 Task: Find connections with filter location Lawang with filter topic #automotivewith filter profile language English with filter current company HOK with filter school S D Public School with filter industry Blockchain Services with filter service category Business Law with filter keywords title Animal Shelter Volunteer
Action: Mouse pressed left at (548, 45)
Screenshot: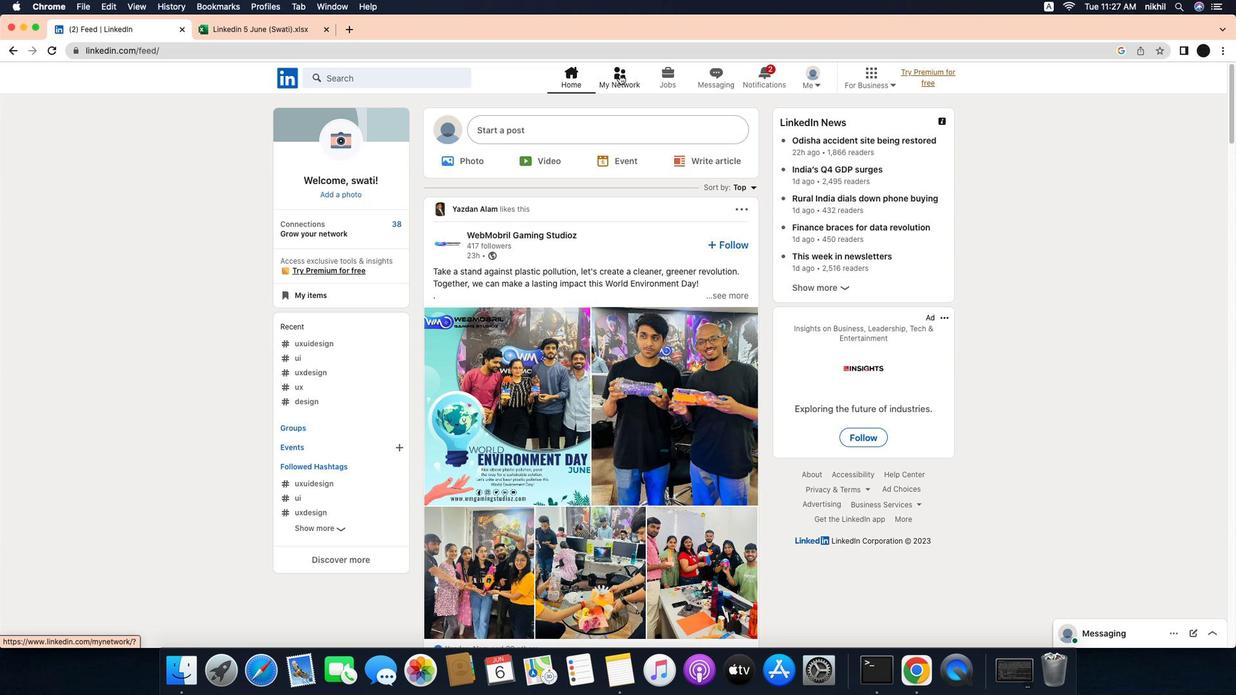 
Action: Mouse moved to (628, 46)
Screenshot: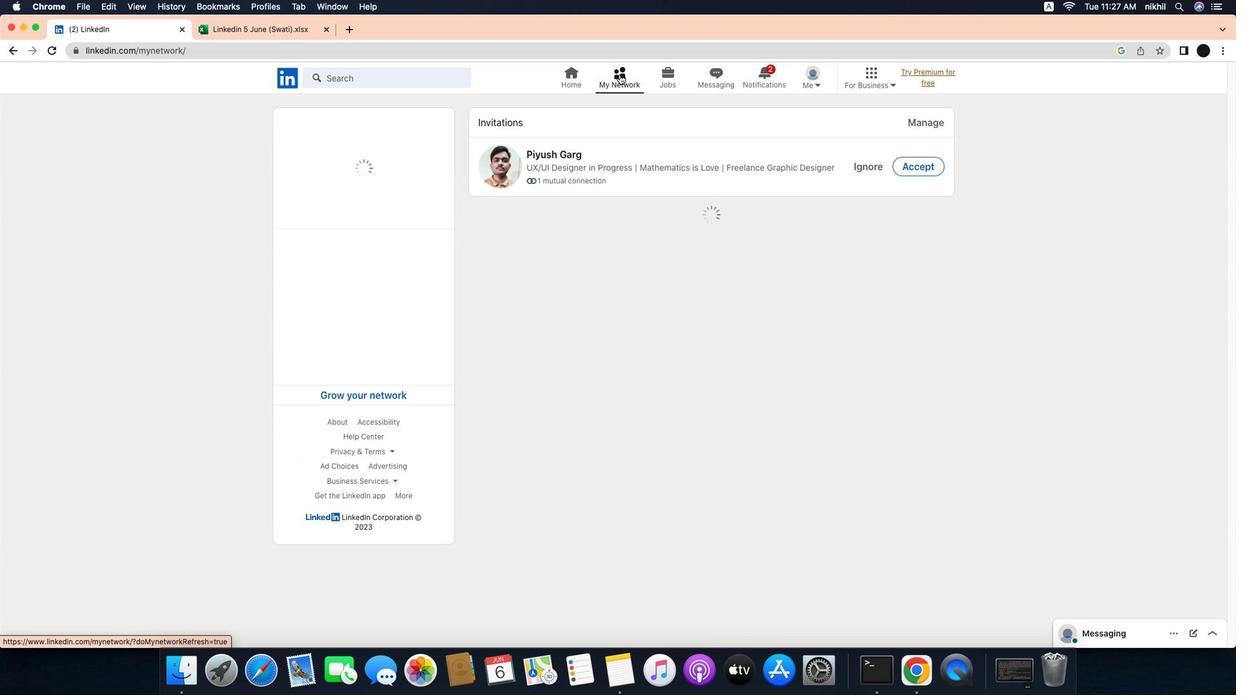 
Action: Mouse pressed left at (628, 46)
Screenshot: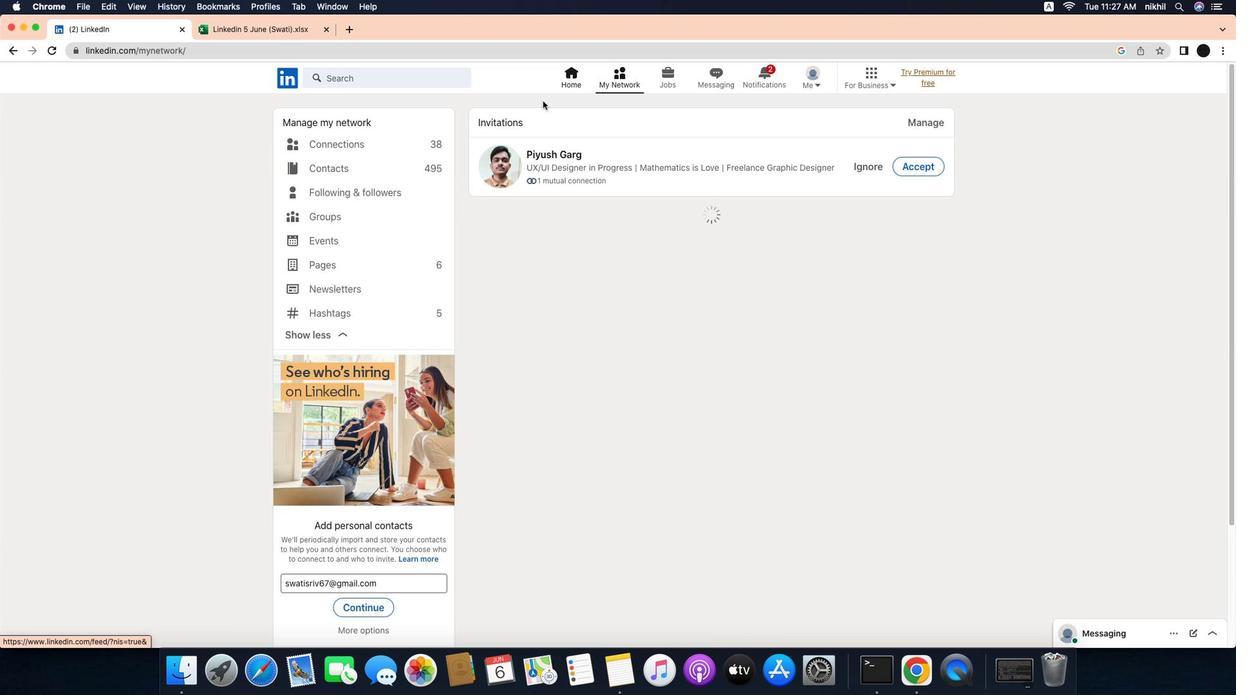 
Action: Mouse moved to (432, 127)
Screenshot: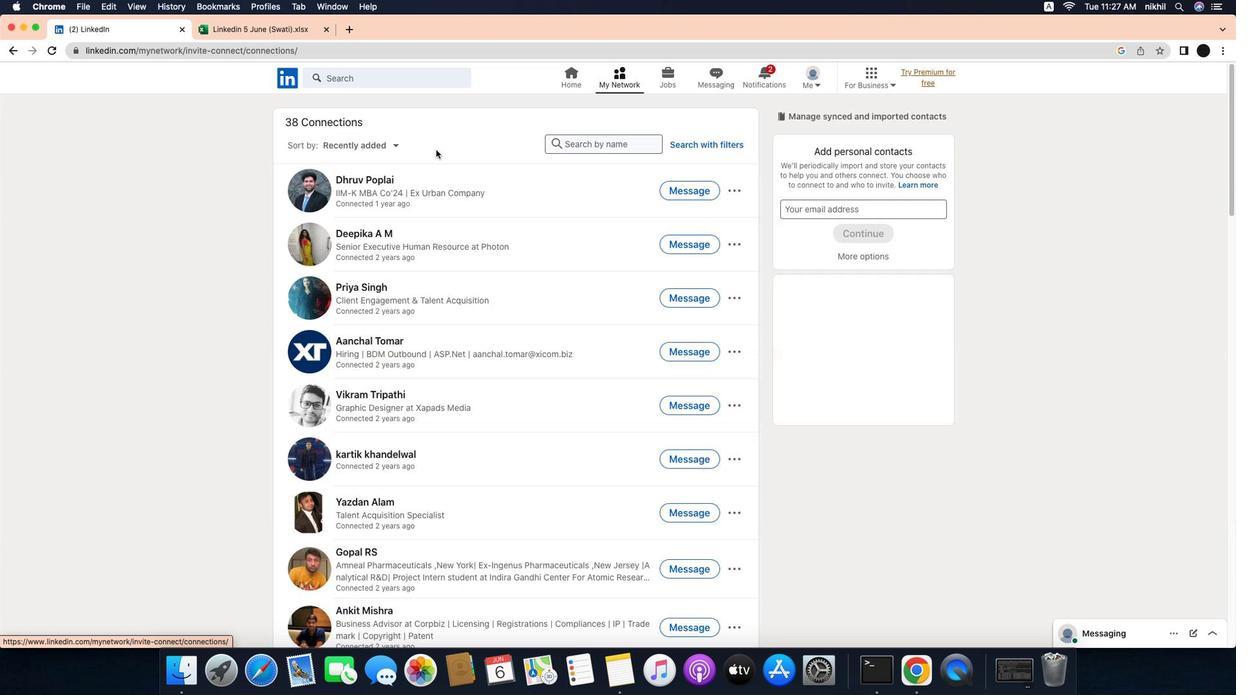 
Action: Mouse pressed left at (432, 127)
Screenshot: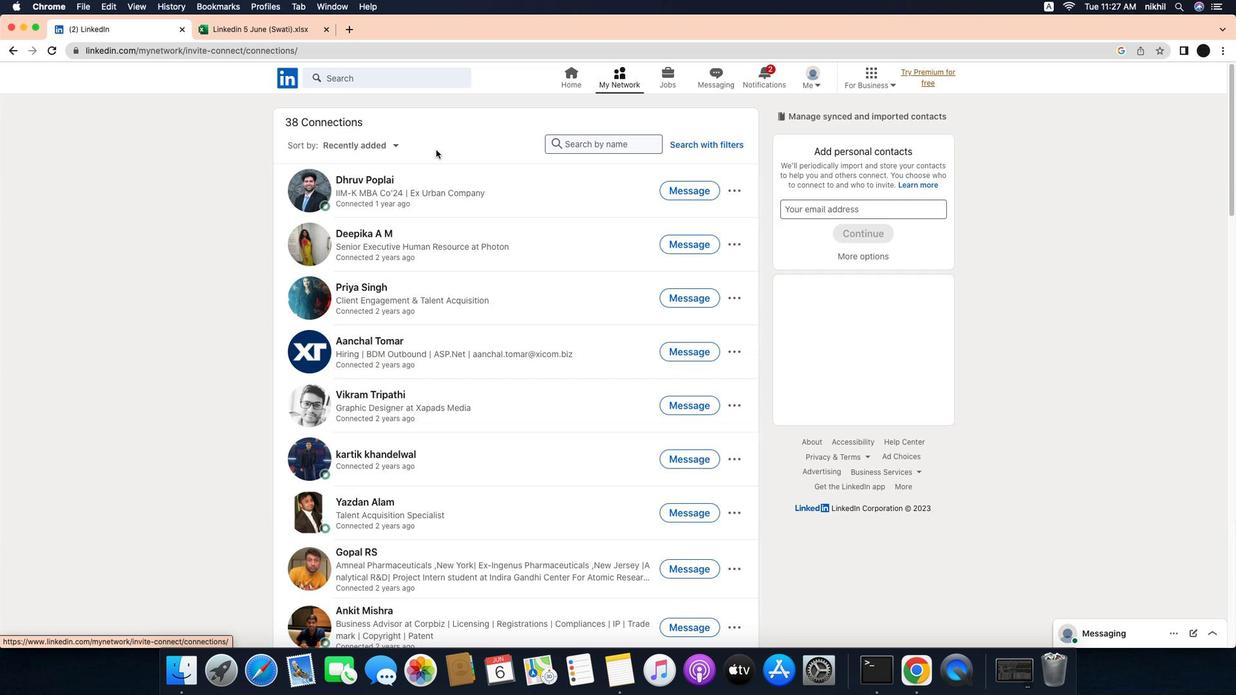 
Action: Mouse moved to (721, 116)
Screenshot: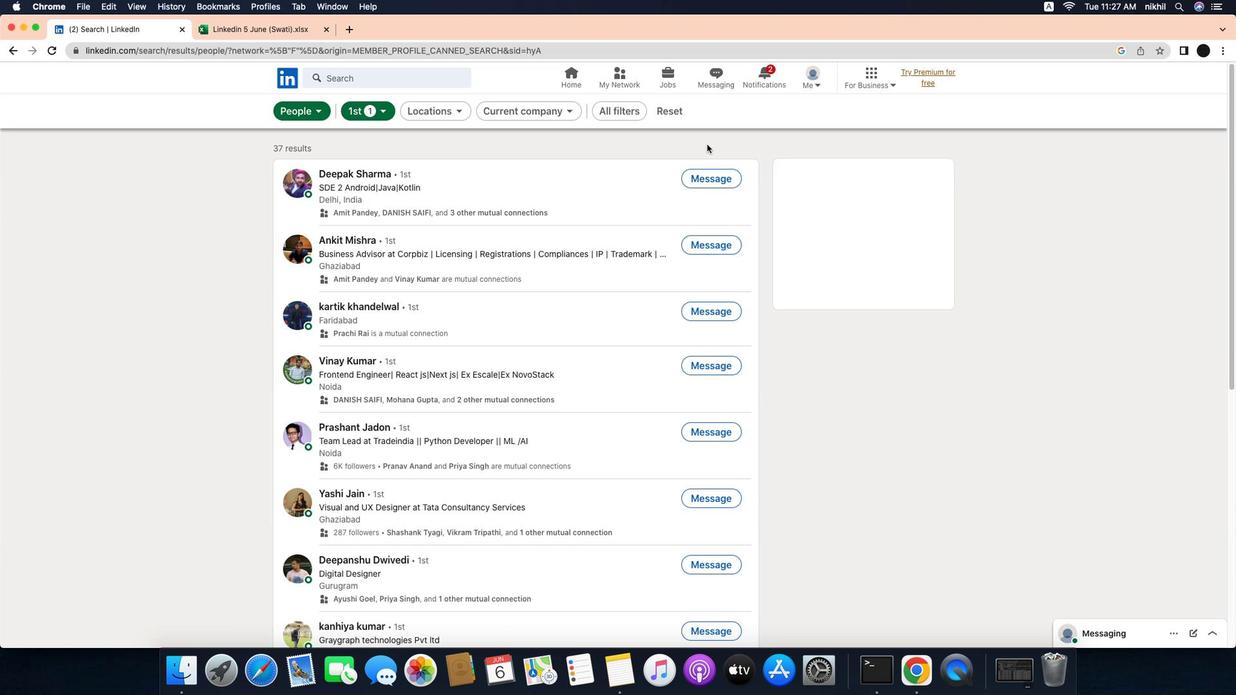 
Action: Mouse pressed left at (721, 116)
Screenshot: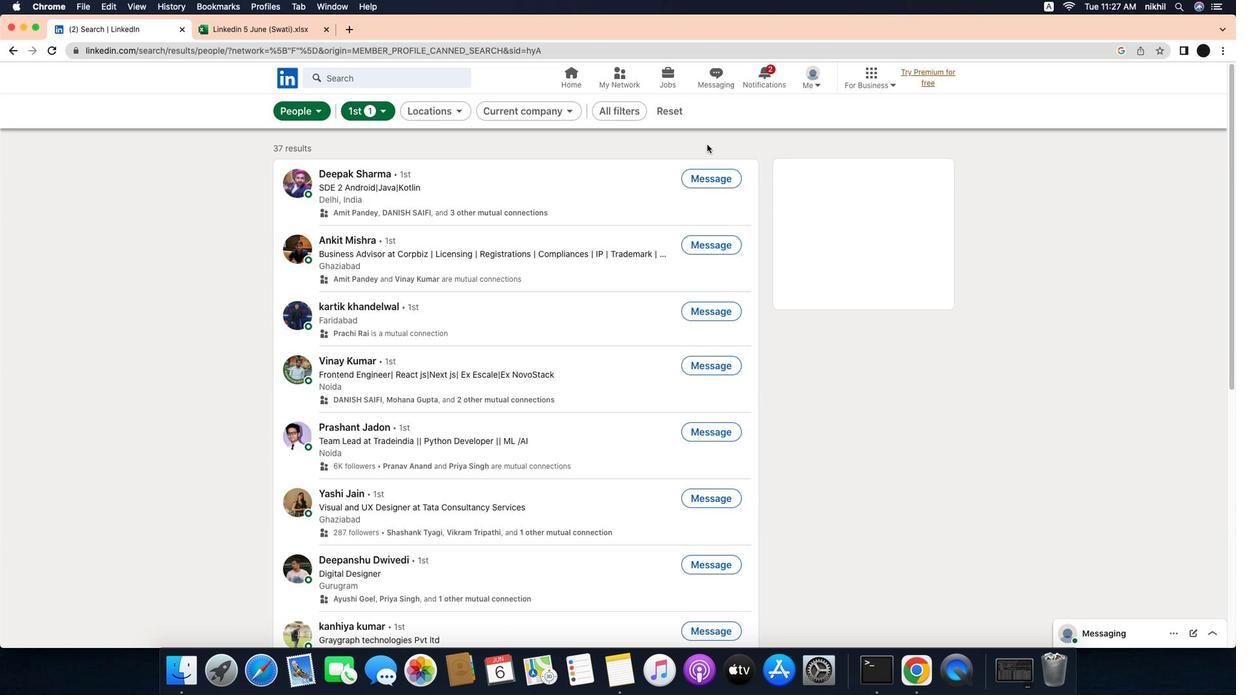 
Action: Mouse moved to (693, 85)
Screenshot: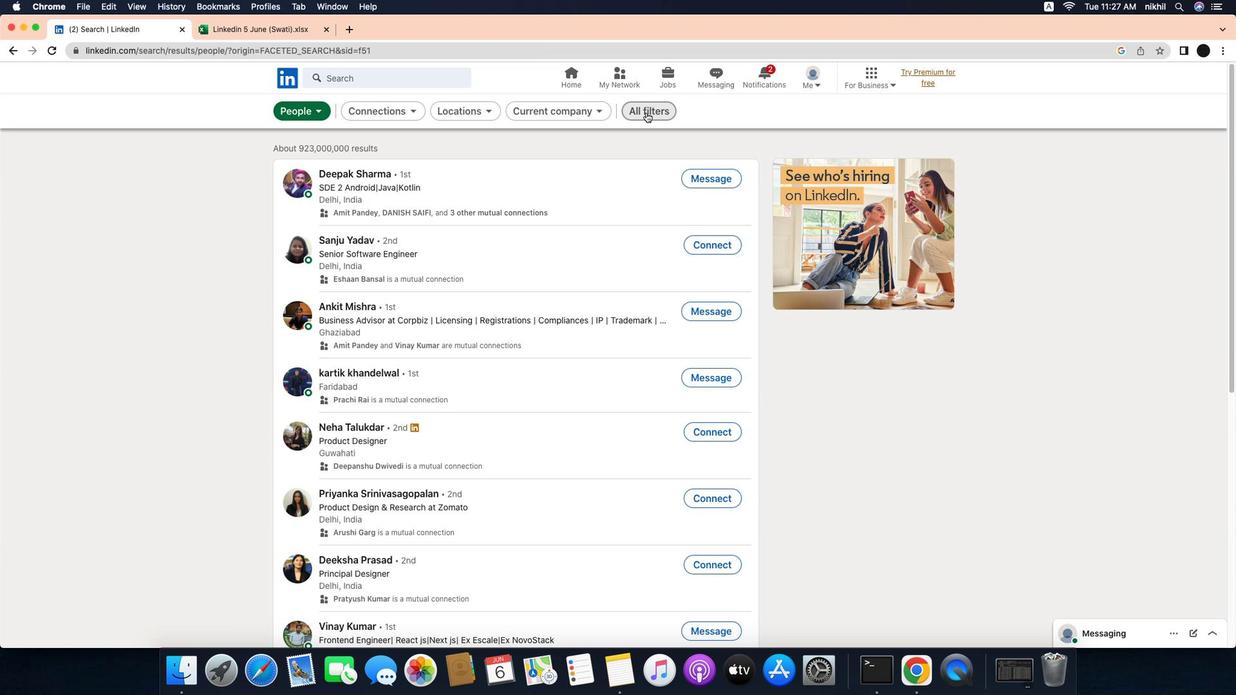 
Action: Mouse pressed left at (693, 85)
Screenshot: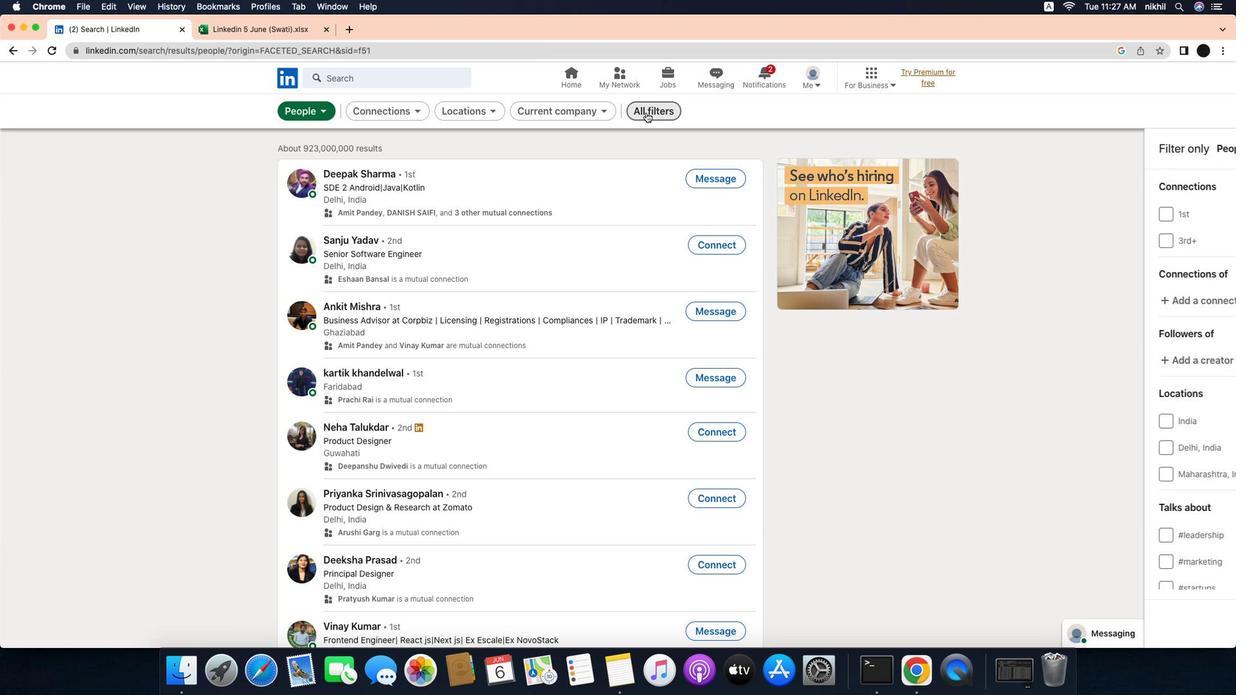 
Action: Mouse moved to (656, 87)
Screenshot: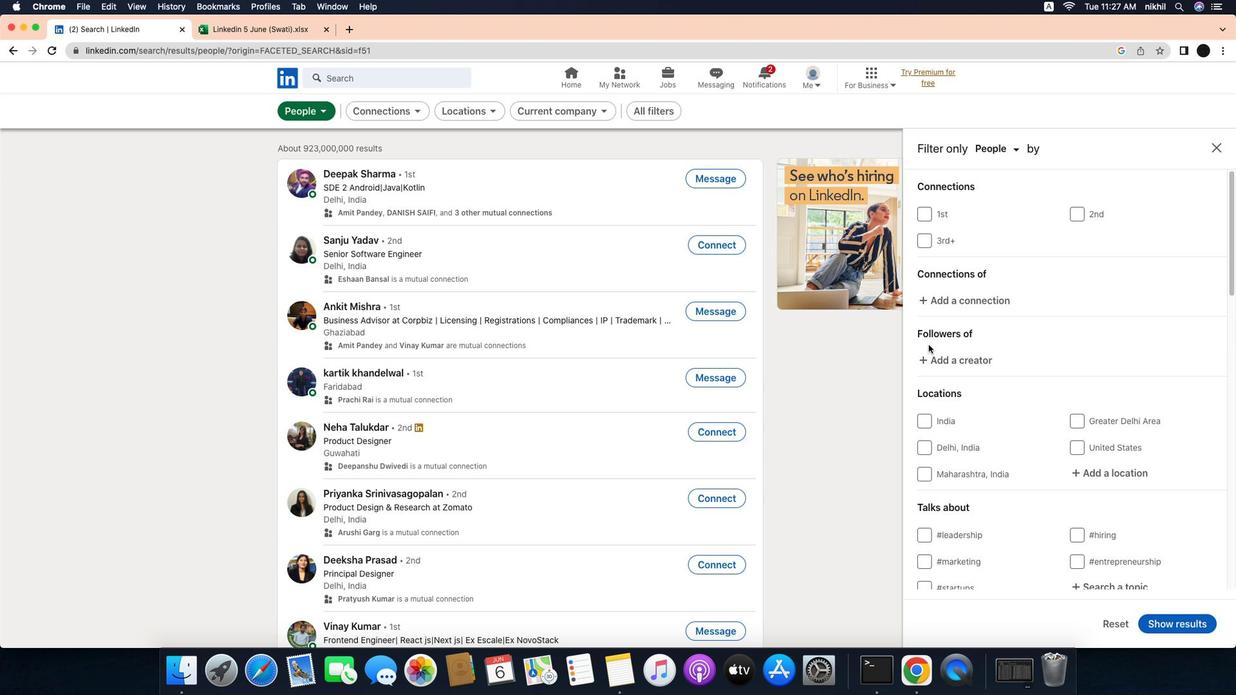 
Action: Mouse pressed left at (656, 87)
Screenshot: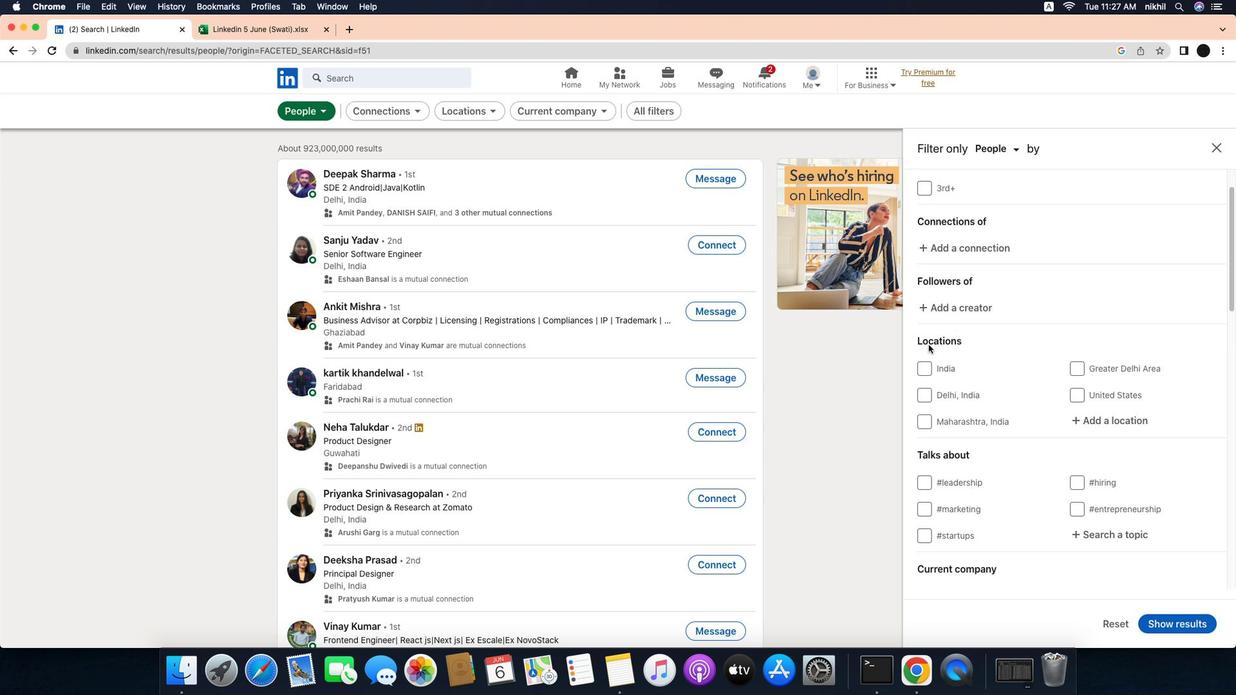 
Action: Mouse moved to (958, 334)
Screenshot: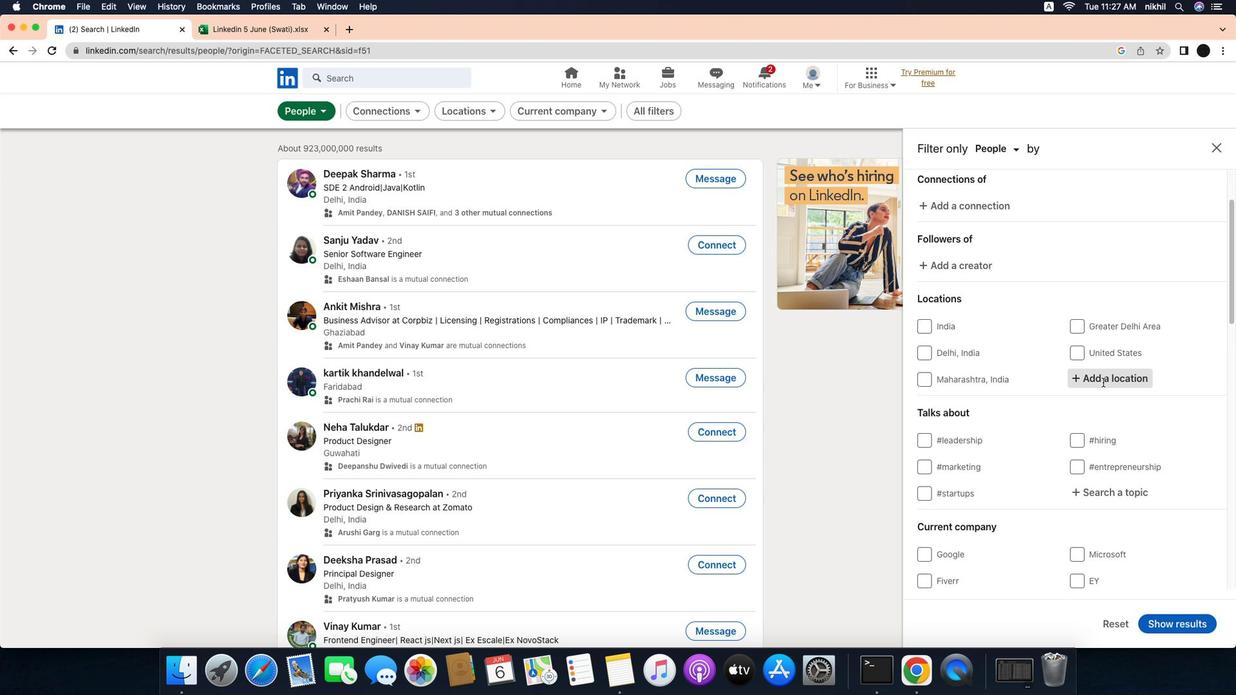 
Action: Mouse scrolled (958, 334) with delta (-32, -32)
Screenshot: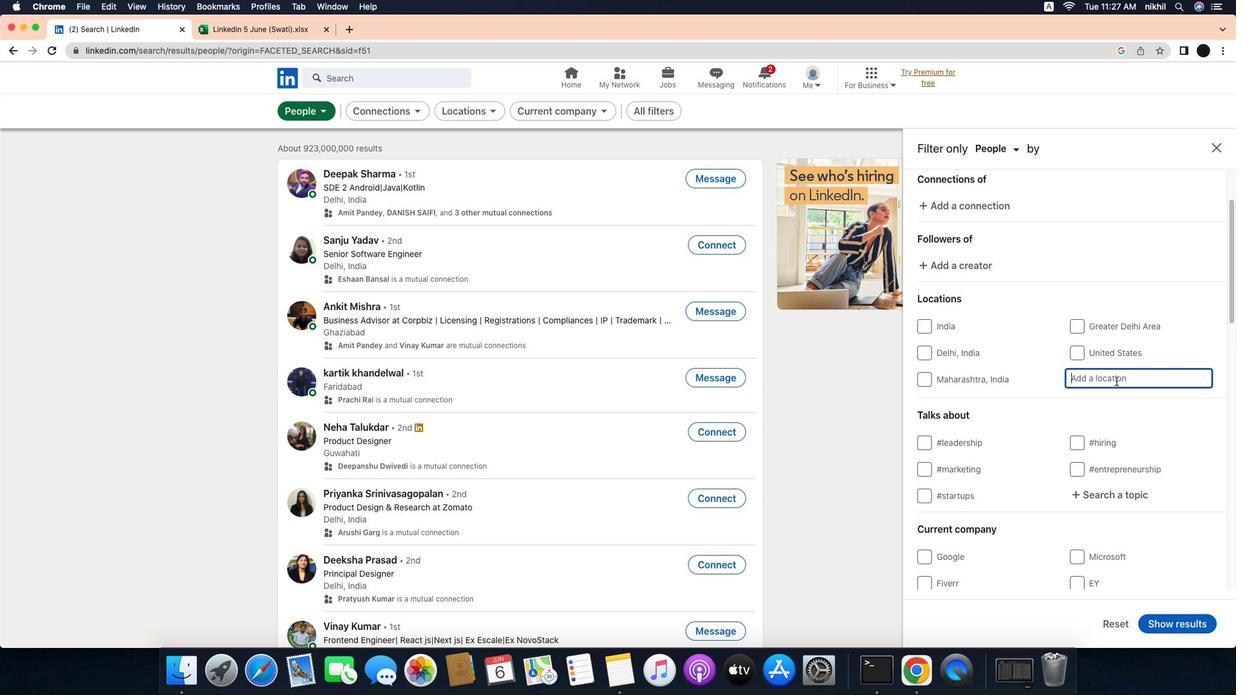 
Action: Mouse scrolled (958, 334) with delta (-32, -32)
Screenshot: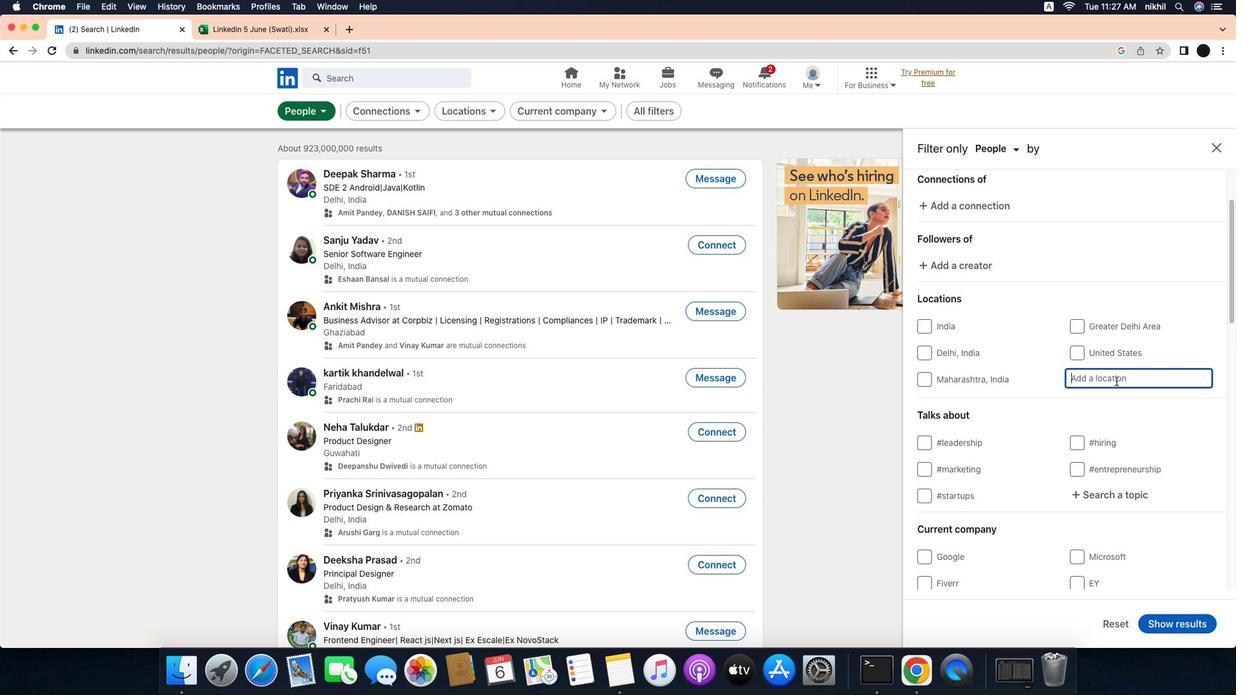 
Action: Mouse scrolled (958, 334) with delta (-32, -33)
Screenshot: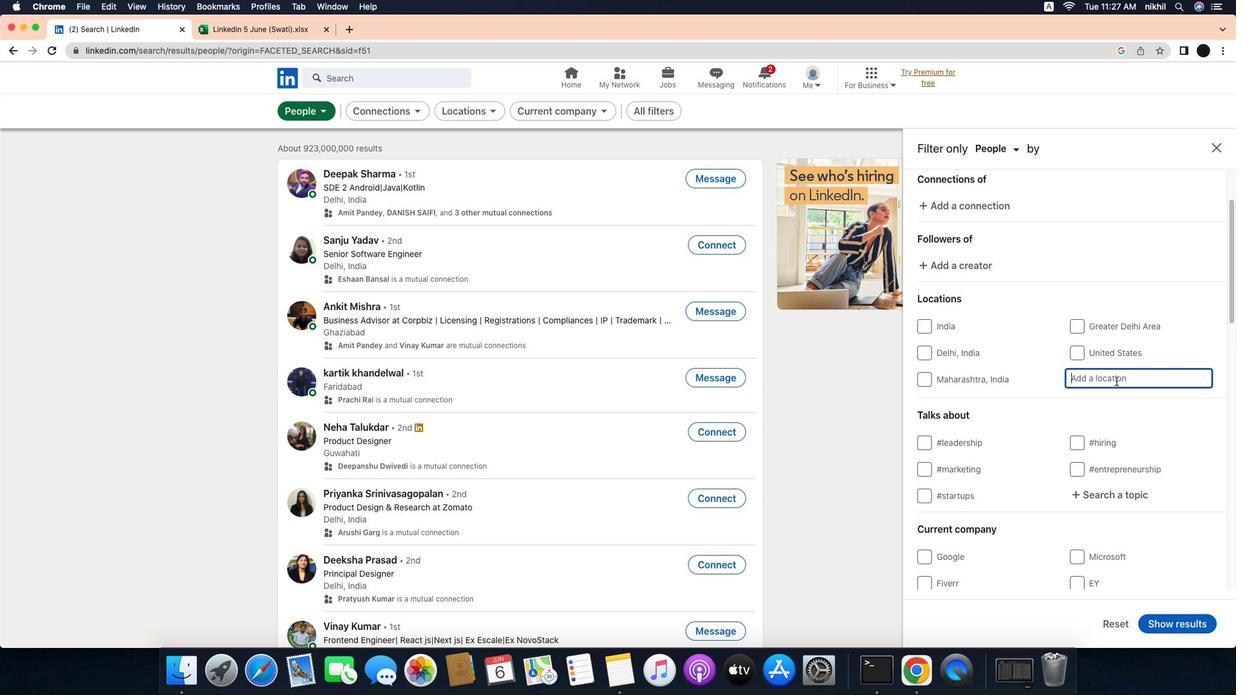 
Action: Mouse moved to (1143, 374)
Screenshot: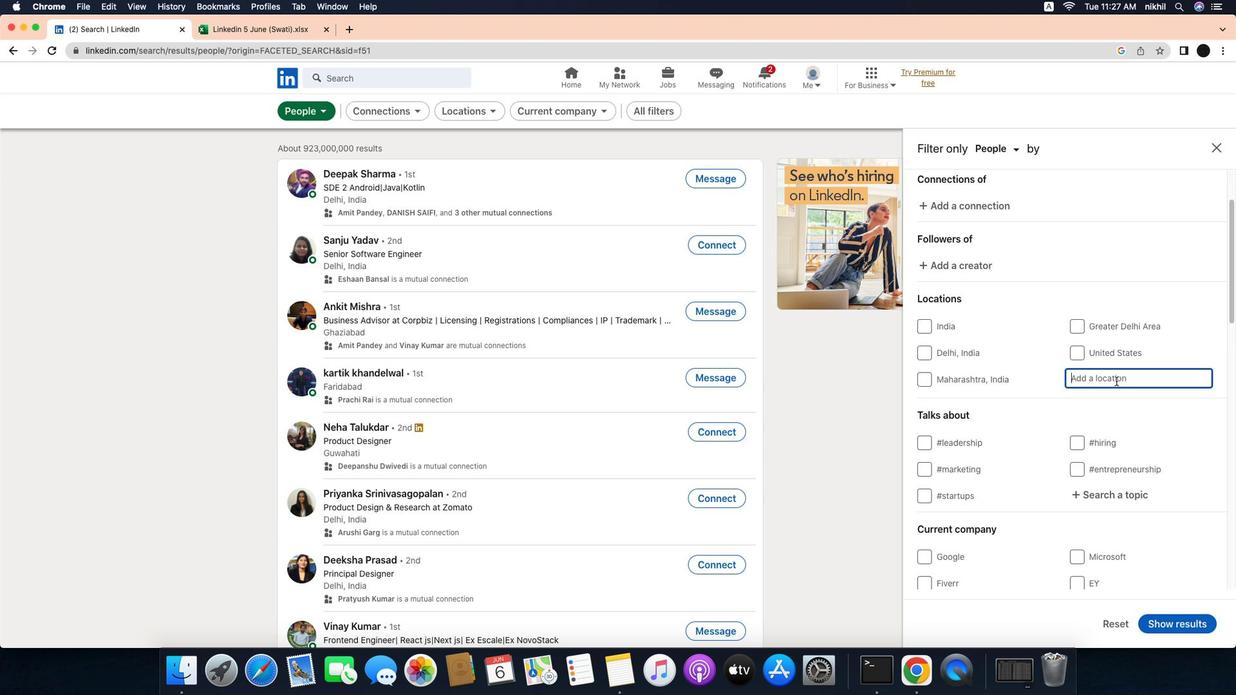 
Action: Mouse pressed left at (1143, 374)
Screenshot: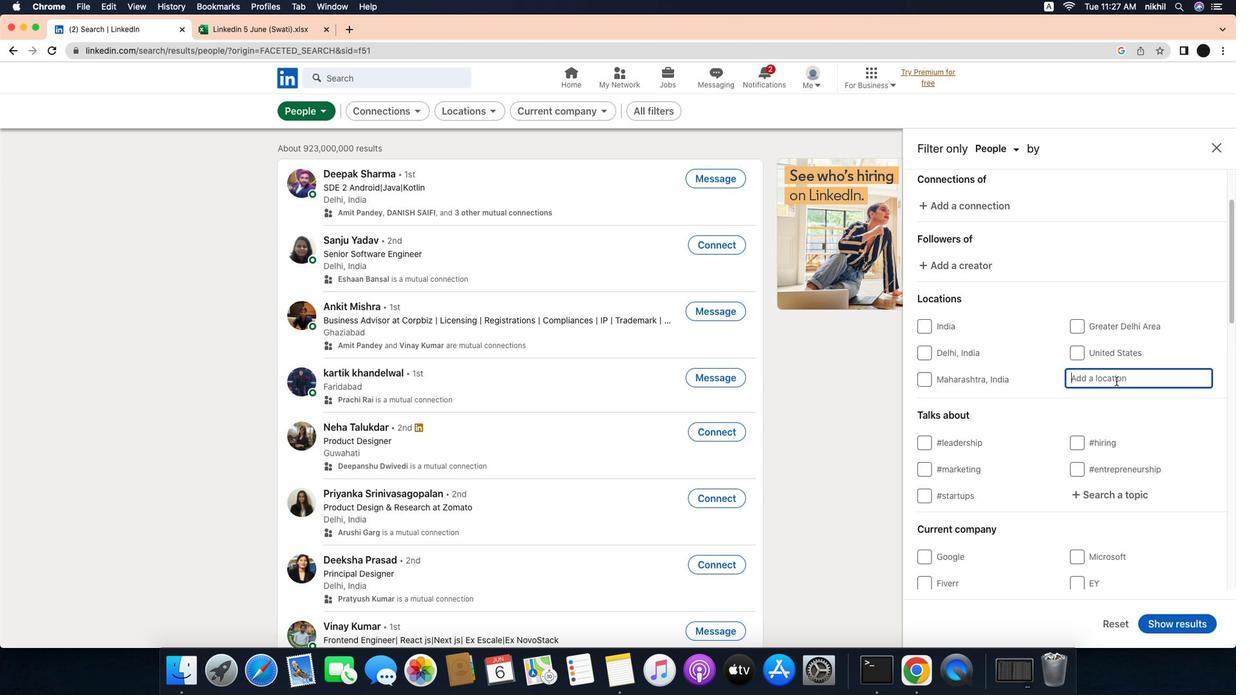 
Action: Mouse moved to (1157, 373)
Screenshot: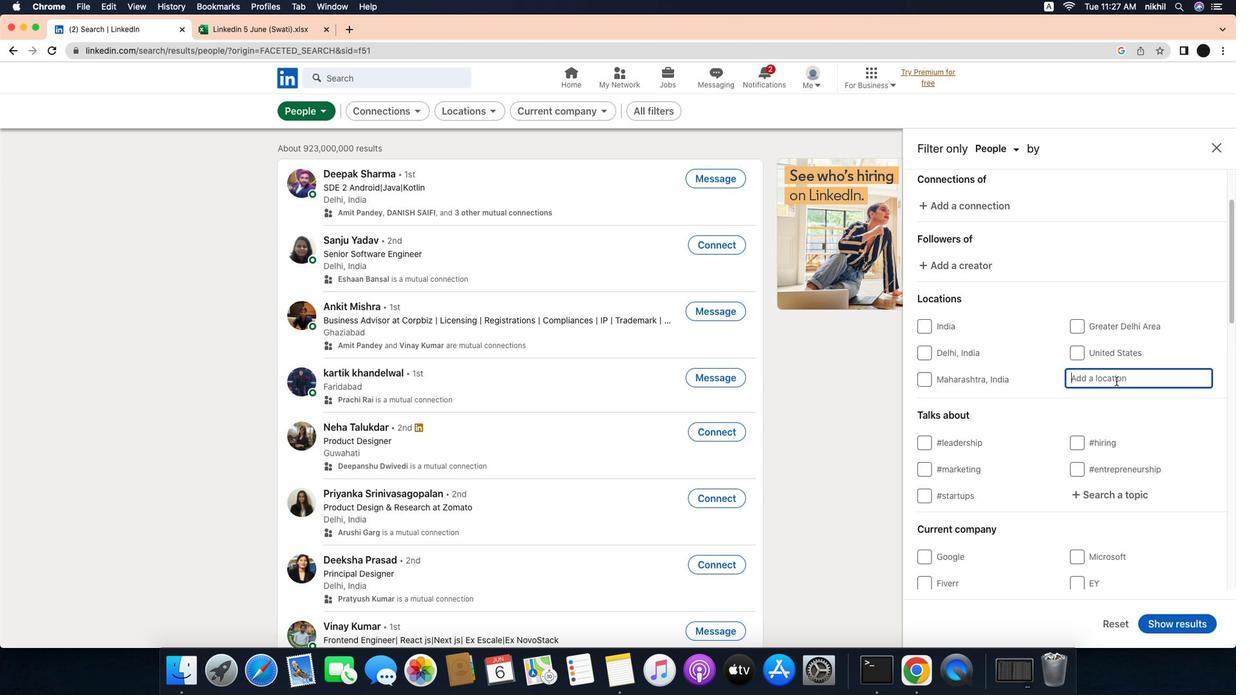 
Action: Mouse pressed left at (1157, 373)
Screenshot: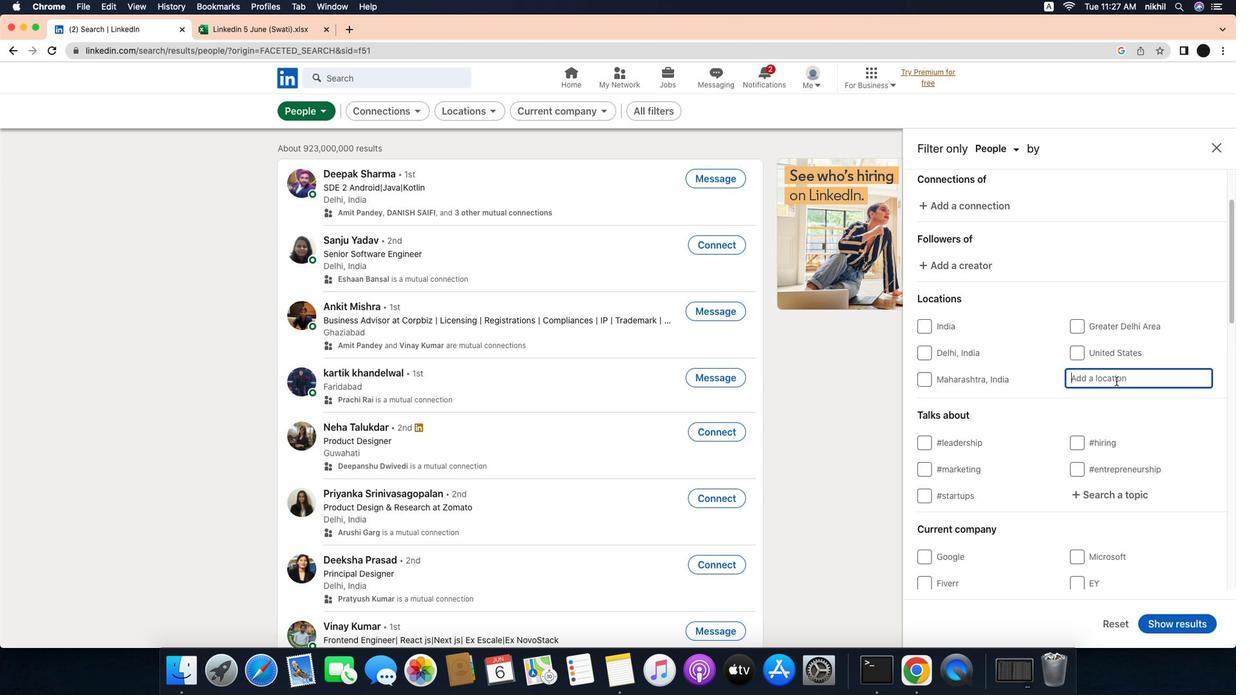 
Action: Key pressed Key.caps_lock'L'Key.caps_lock'a''w''a''n''g'Key.enter
Screenshot: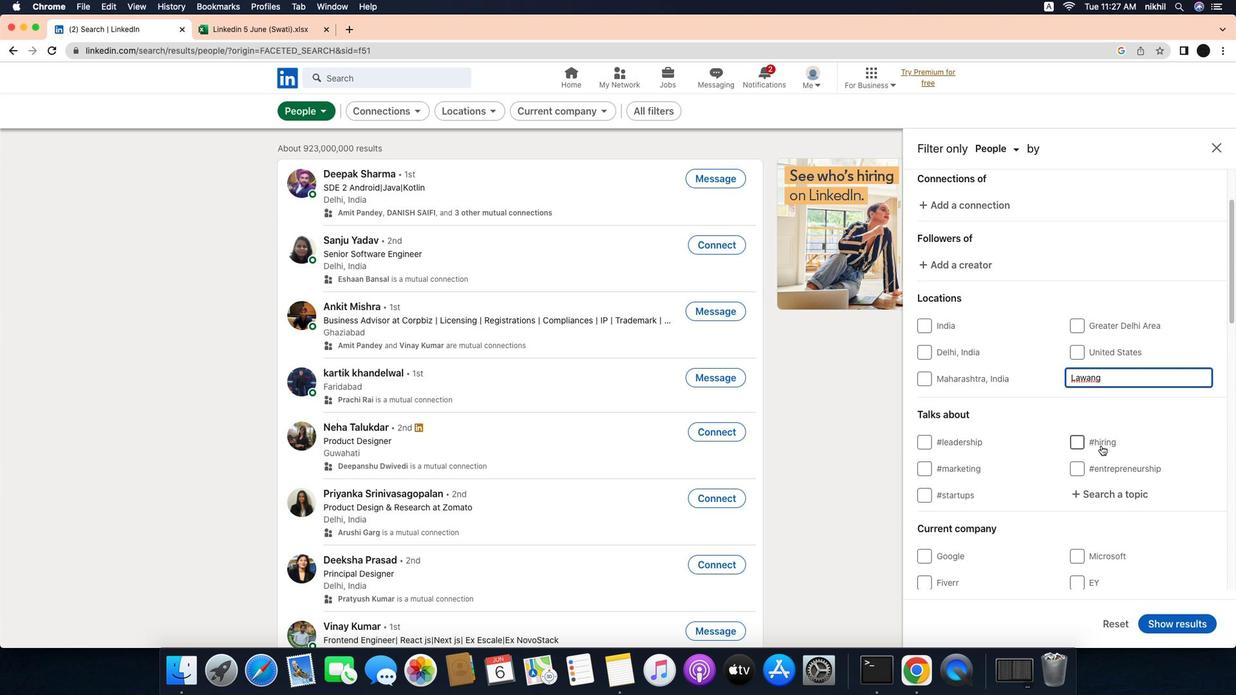
Action: Mouse moved to (1141, 443)
Screenshot: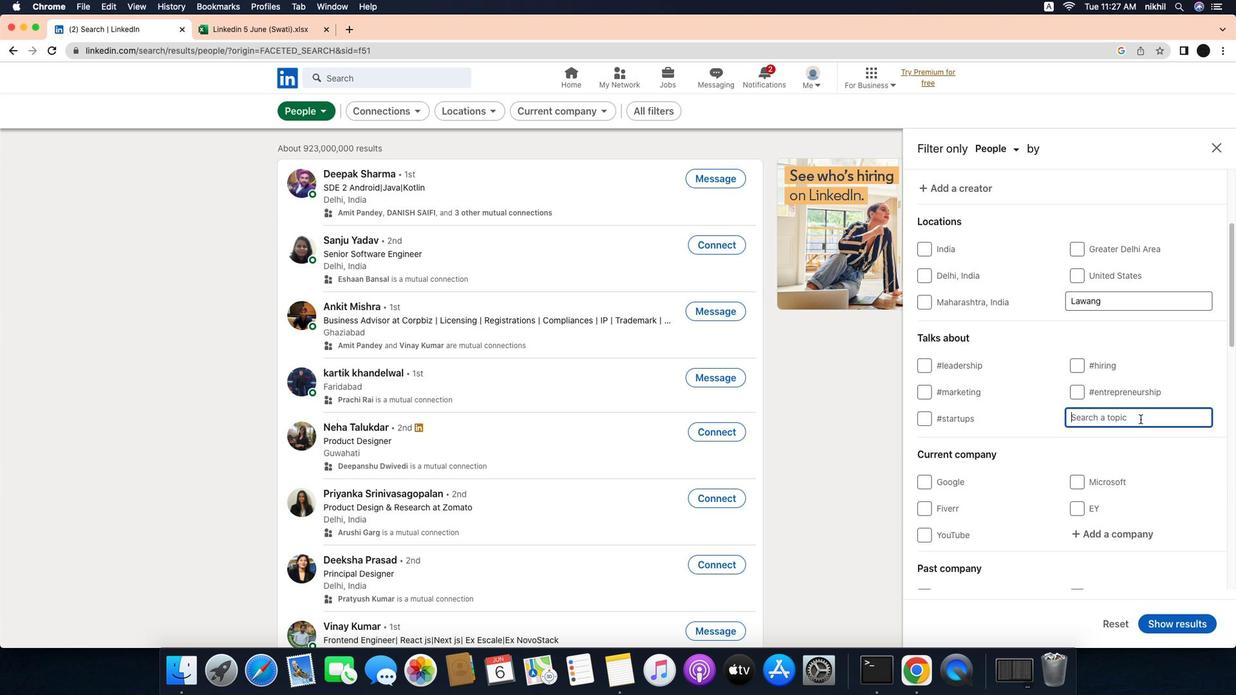 
Action: Mouse scrolled (1141, 443) with delta (-32, -32)
Screenshot: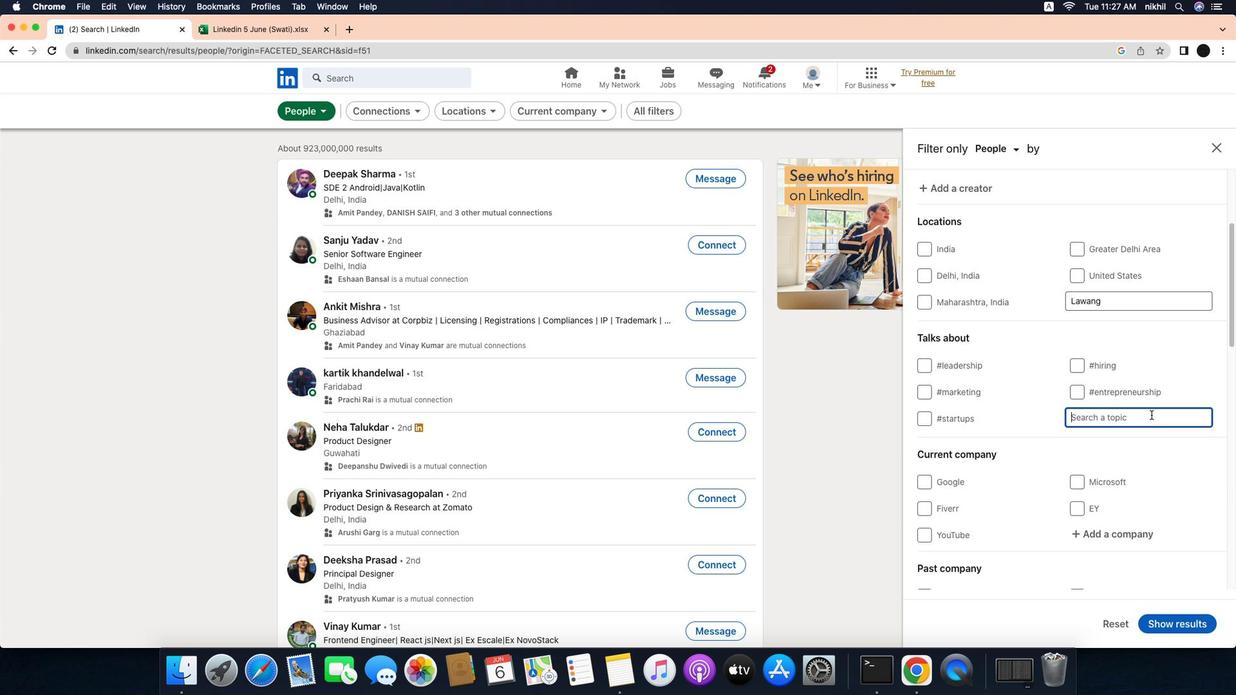 
Action: Mouse scrolled (1141, 443) with delta (-32, -32)
Screenshot: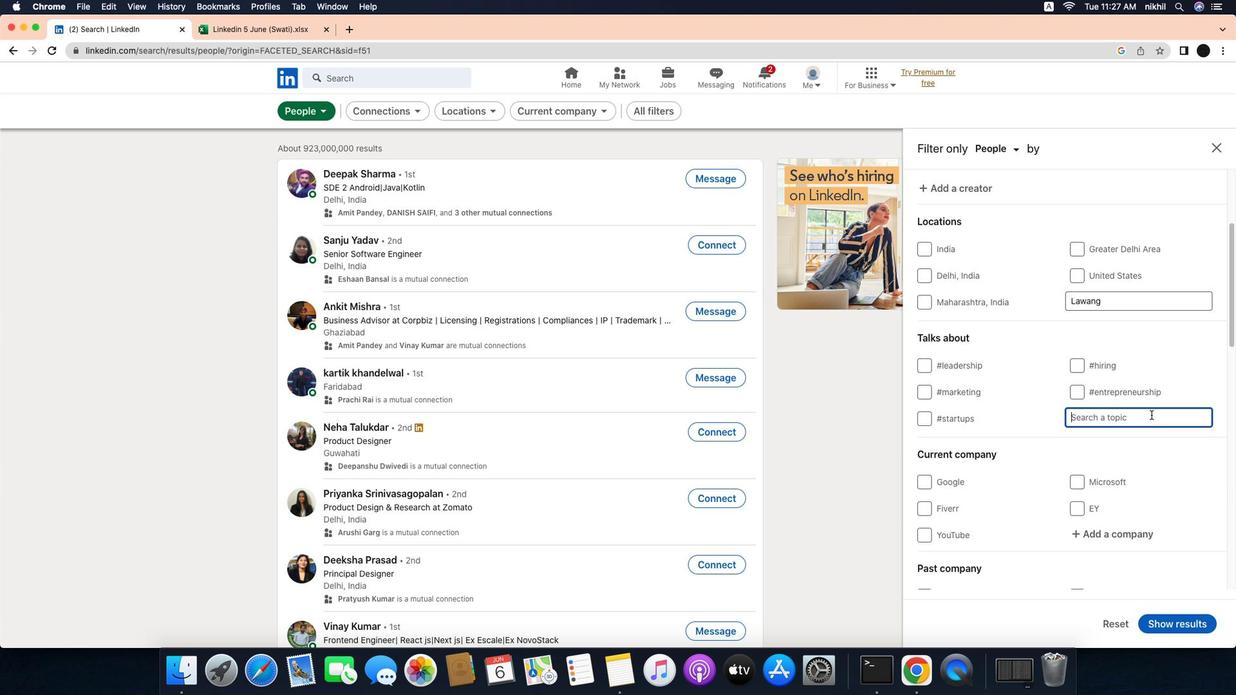
Action: Mouse scrolled (1141, 443) with delta (-32, -33)
Screenshot: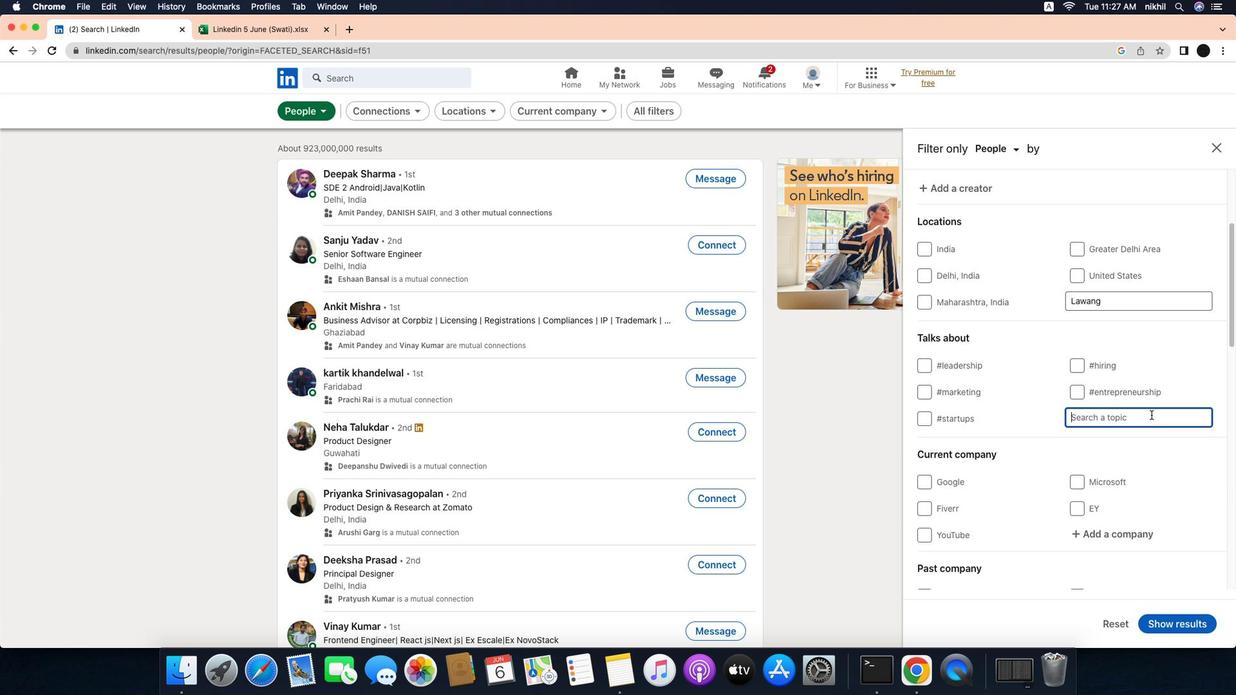 
Action: Mouse moved to (1159, 418)
Screenshot: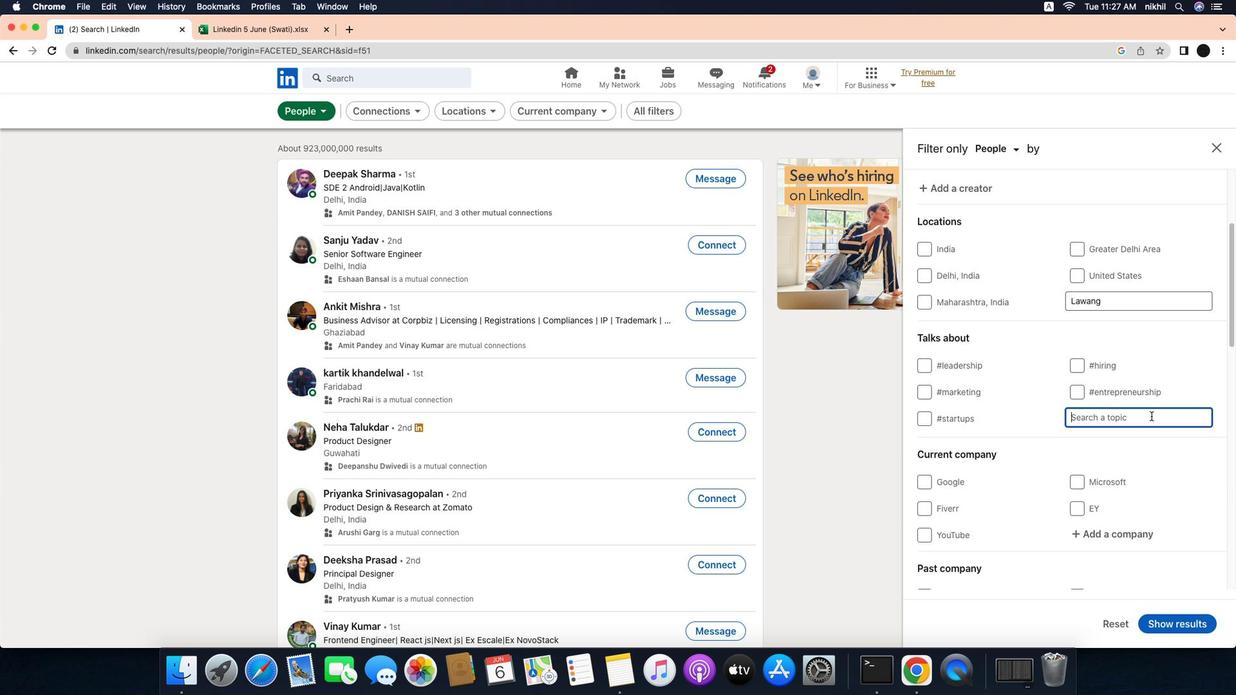 
Action: Mouse pressed left at (1159, 418)
Screenshot: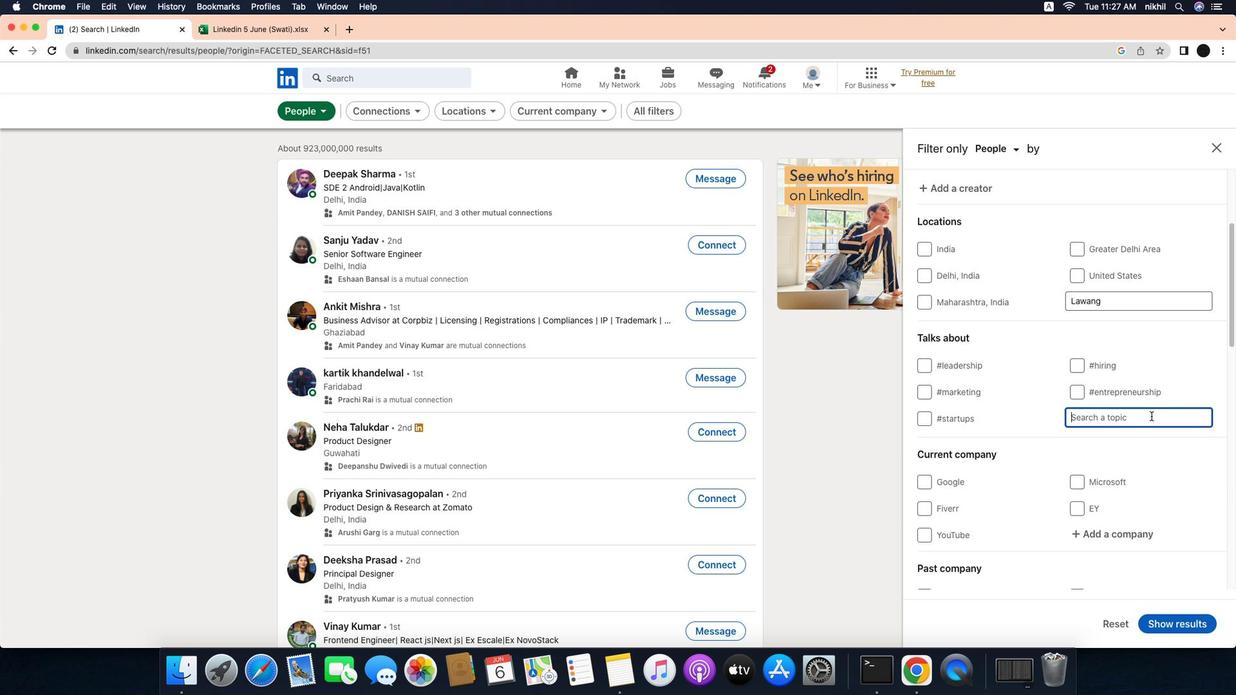 
Action: Mouse moved to (1195, 410)
Screenshot: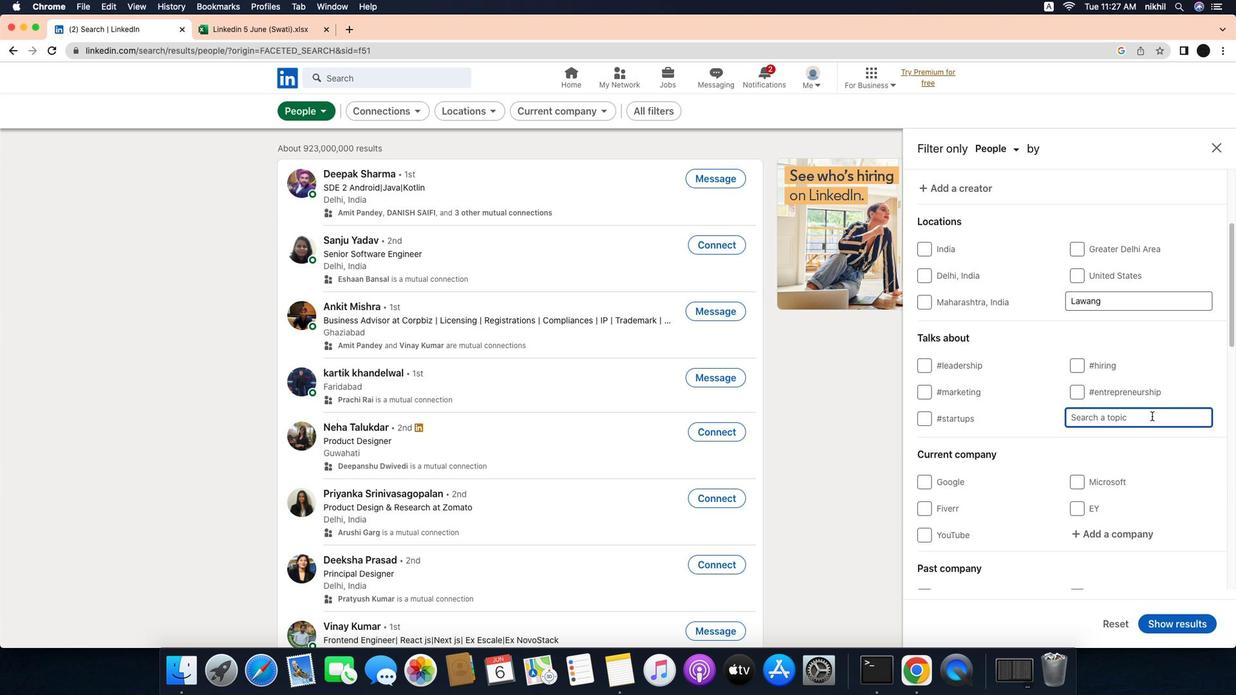 
Action: Mouse pressed left at (1195, 410)
Screenshot: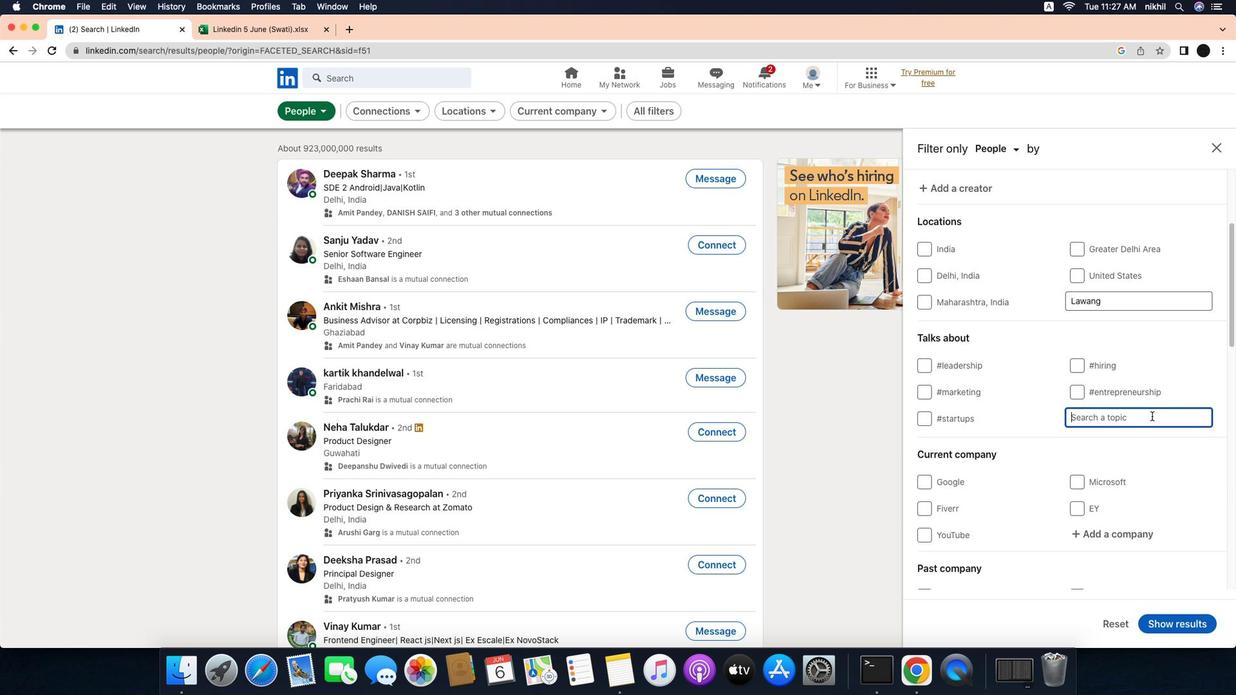 
Action: Mouse moved to (1195, 411)
Screenshot: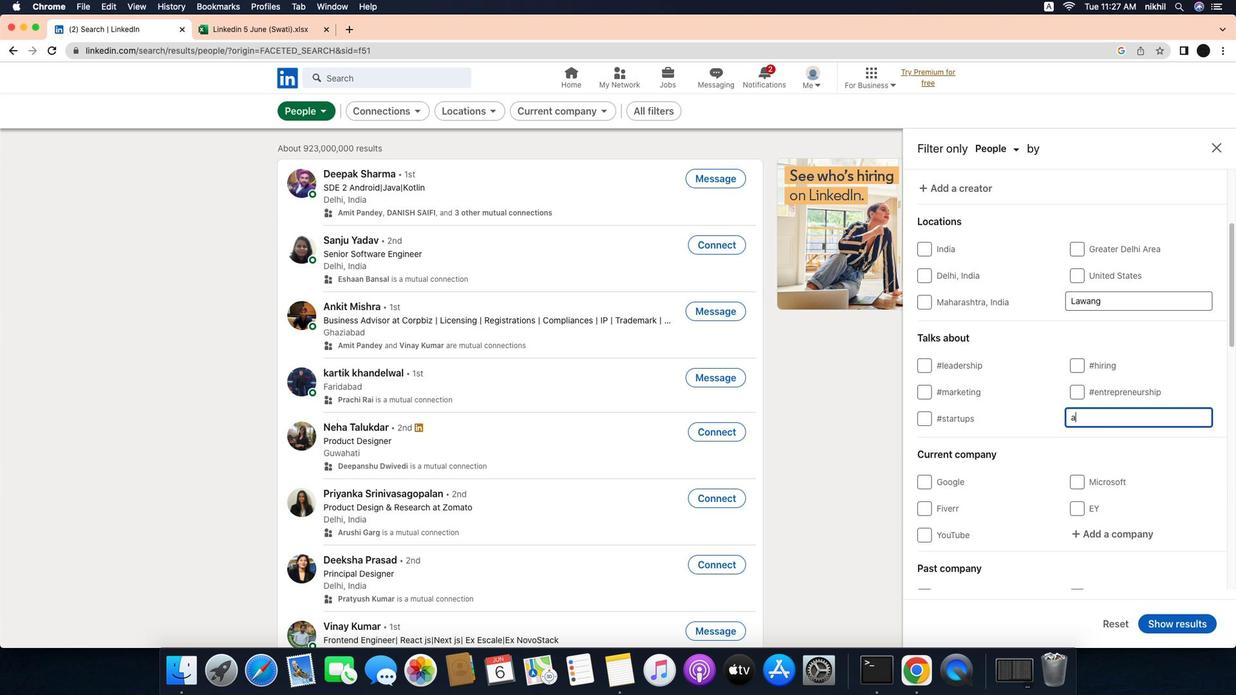 
Action: Key pressed 'a''u''t''o''m''o''t''i''v''e'
Screenshot: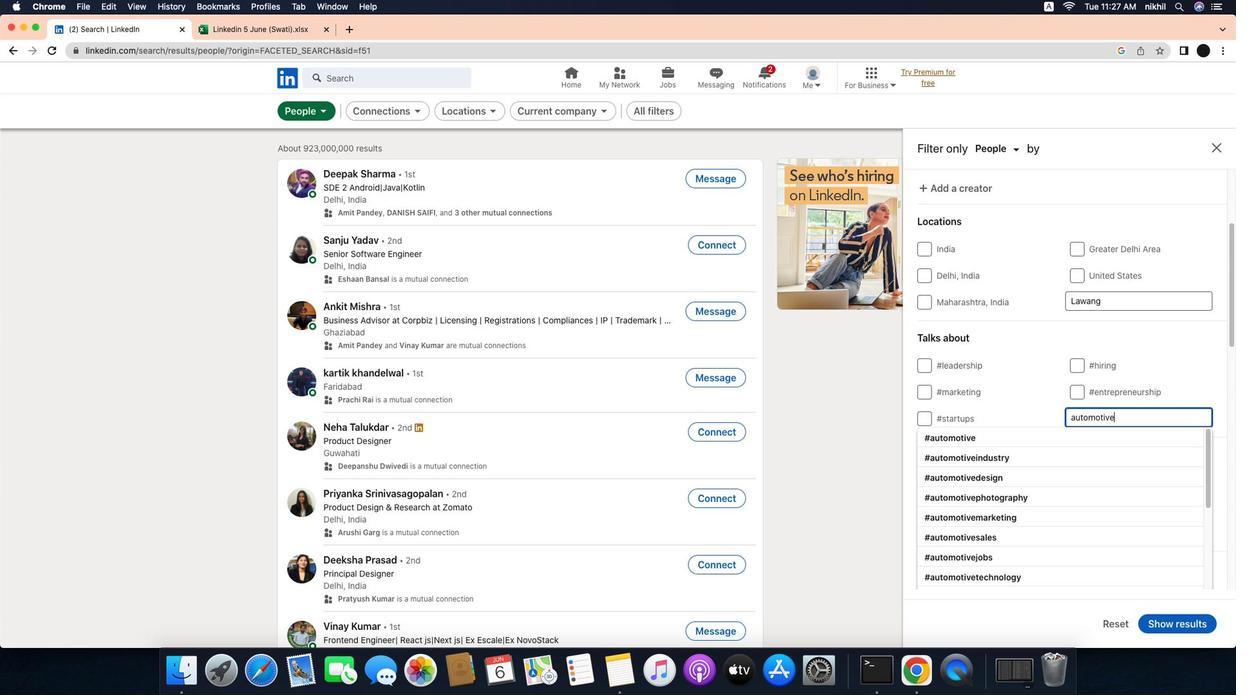 
Action: Mouse moved to (1153, 430)
Screenshot: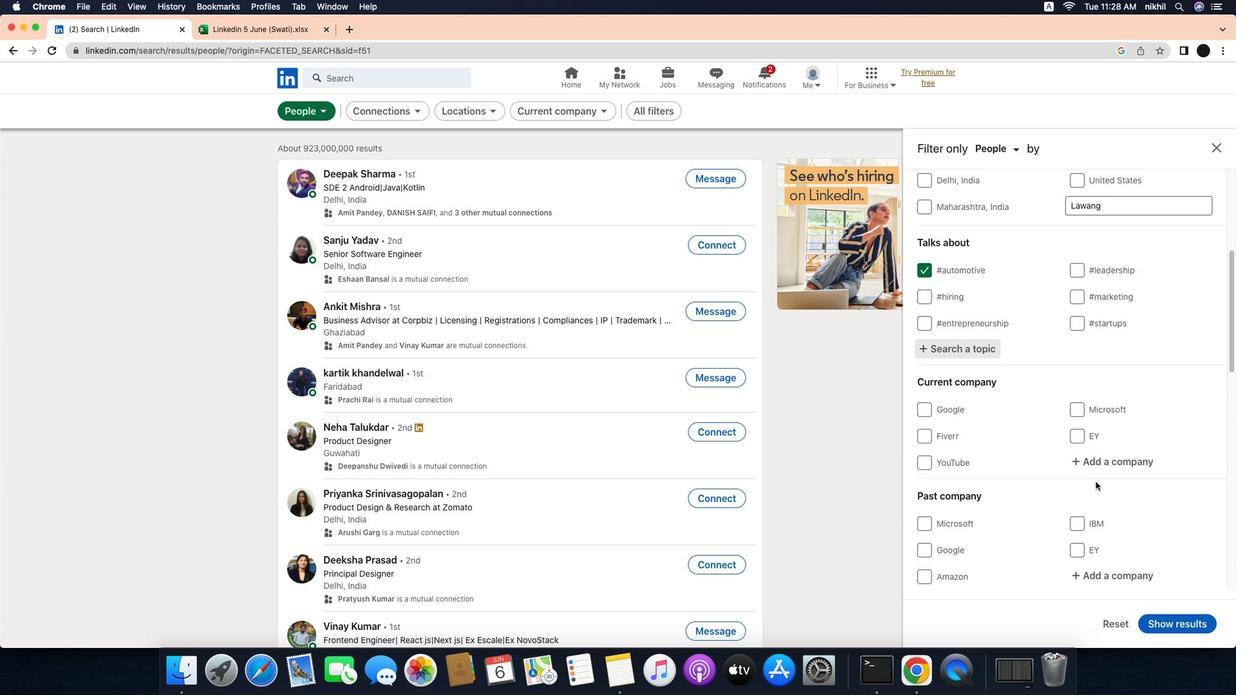 
Action: Mouse pressed left at (1153, 430)
Screenshot: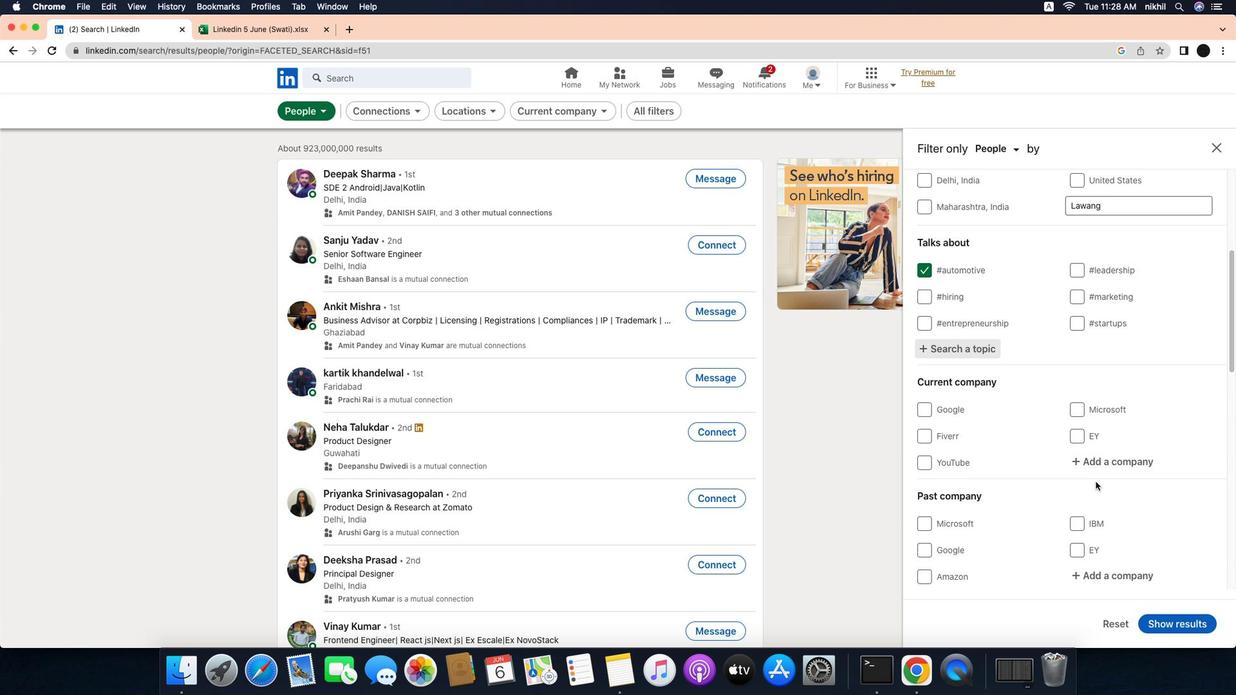 
Action: Mouse moved to (1135, 481)
Screenshot: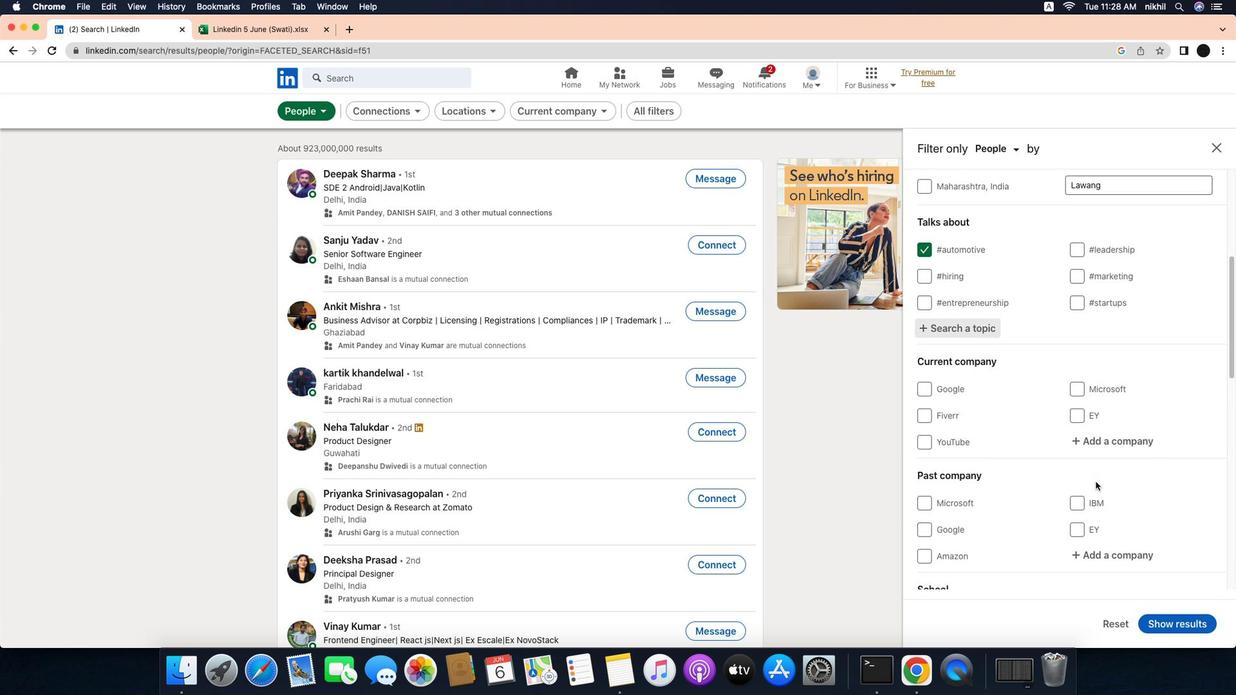 
Action: Mouse scrolled (1135, 481) with delta (-32, -32)
Screenshot: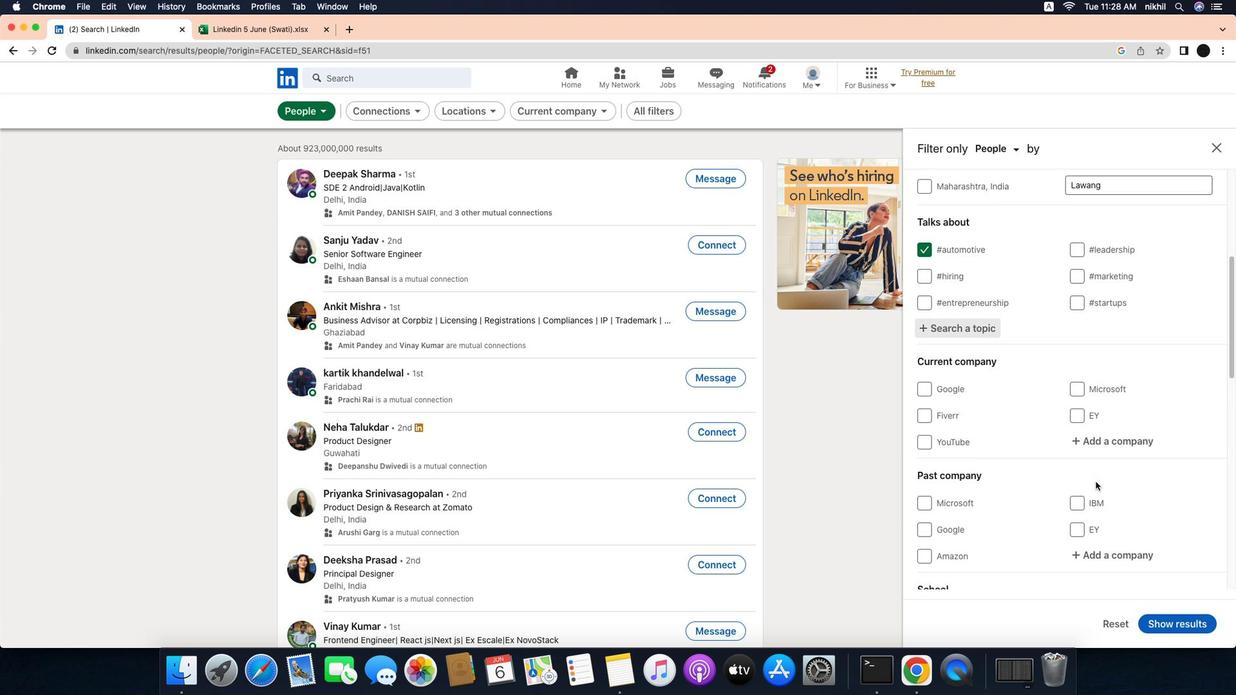 
Action: Mouse scrolled (1135, 481) with delta (-32, -32)
Screenshot: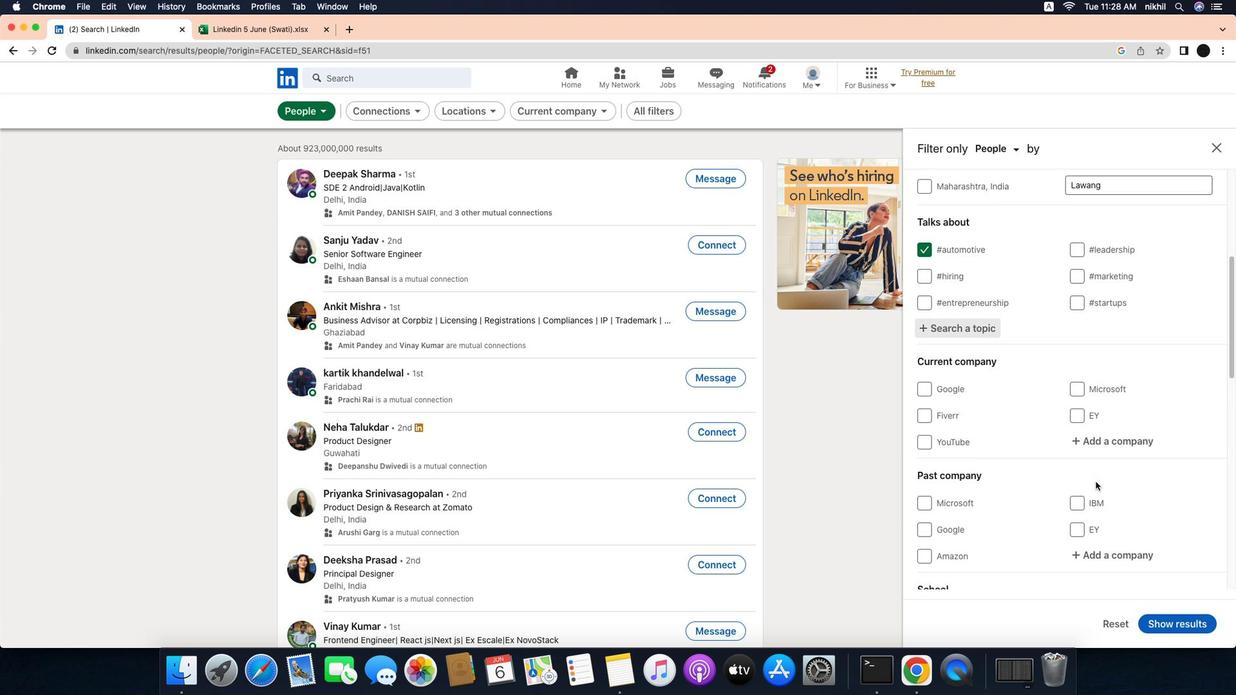 
Action: Mouse scrolled (1135, 481) with delta (-32, -33)
Screenshot: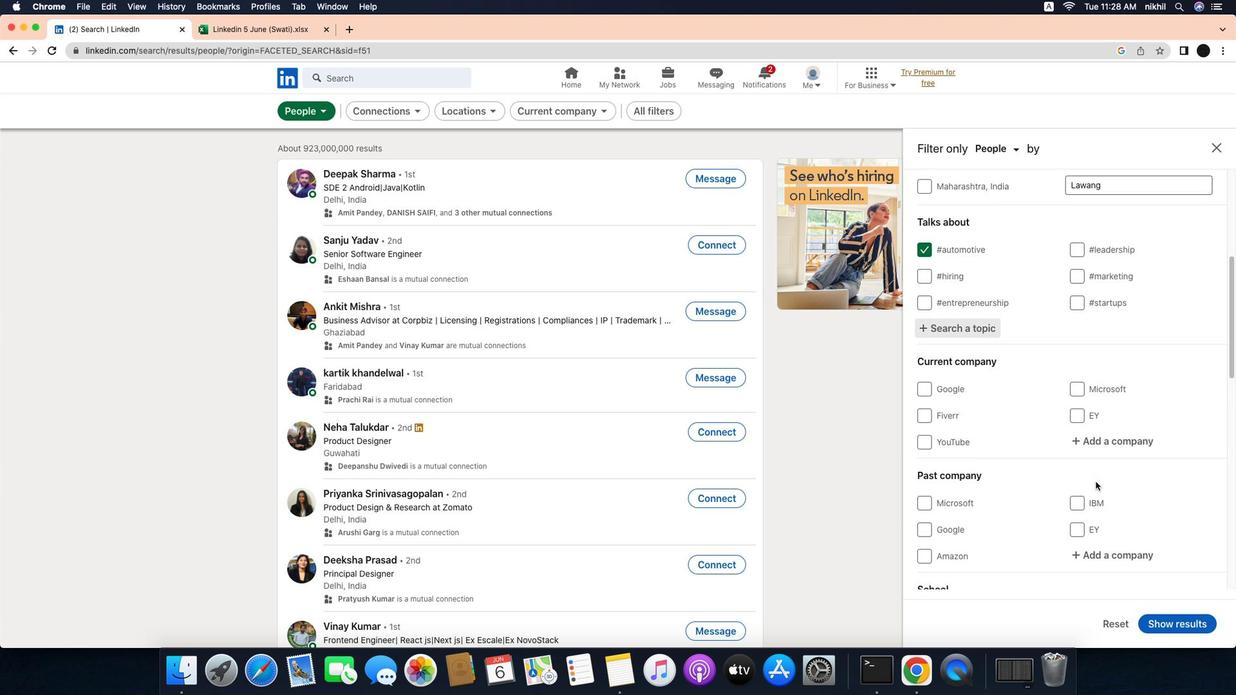 
Action: Mouse scrolled (1135, 481) with delta (-32, -32)
Screenshot: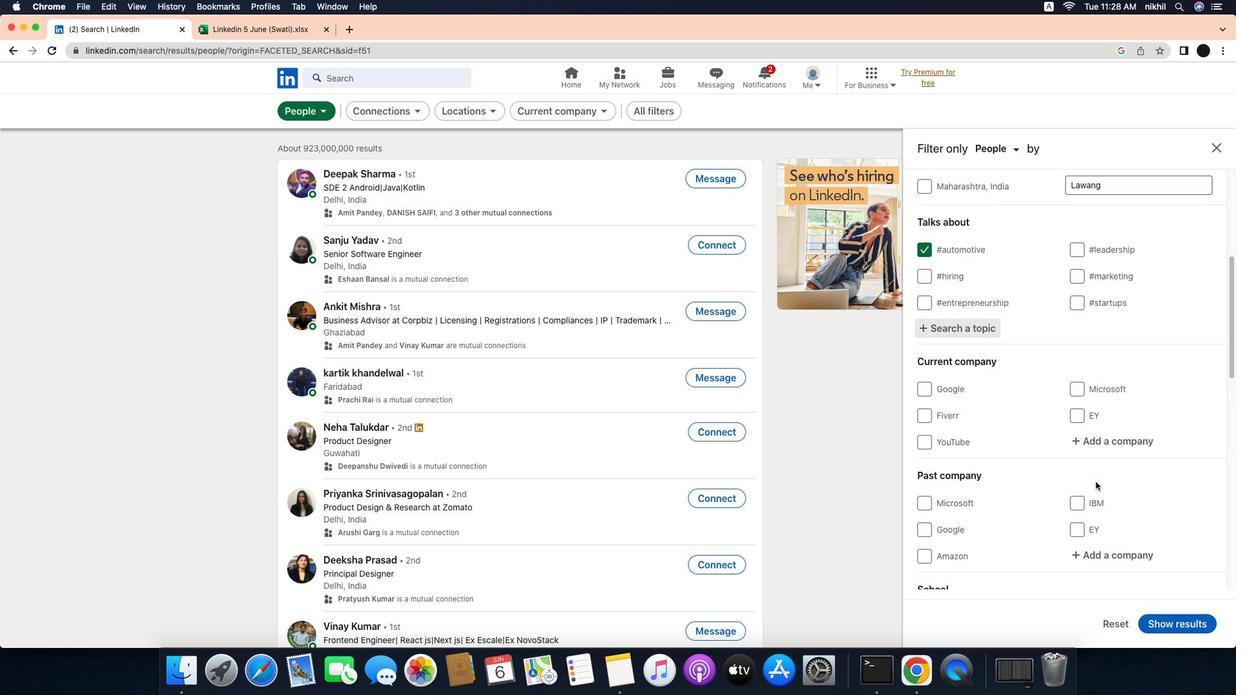
Action: Mouse scrolled (1135, 481) with delta (-32, -32)
Screenshot: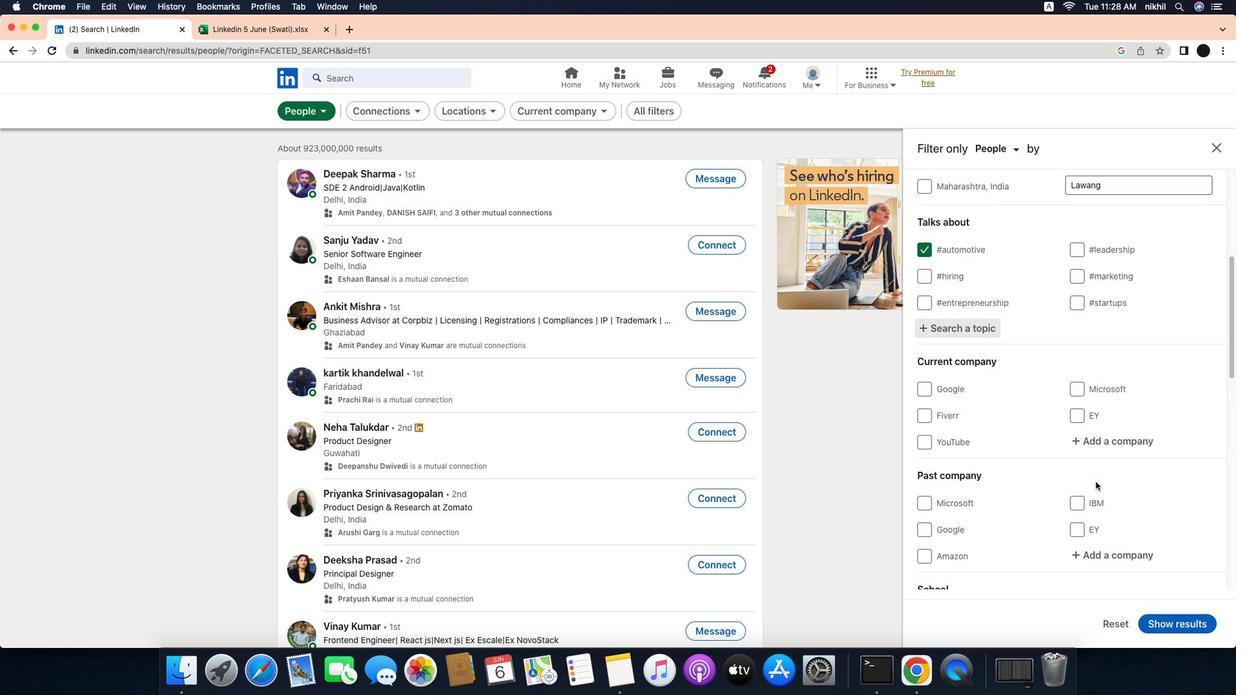 
Action: Mouse scrolled (1135, 481) with delta (-32, -32)
Screenshot: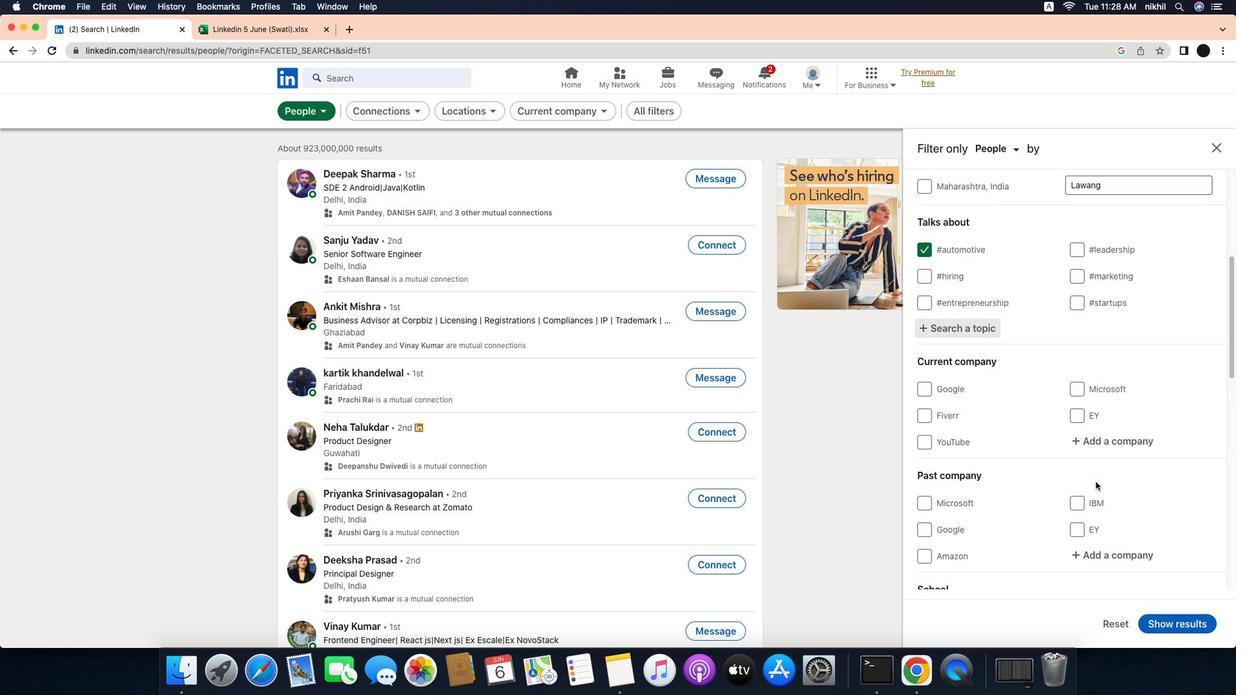 
Action: Mouse scrolled (1135, 481) with delta (-32, -32)
Screenshot: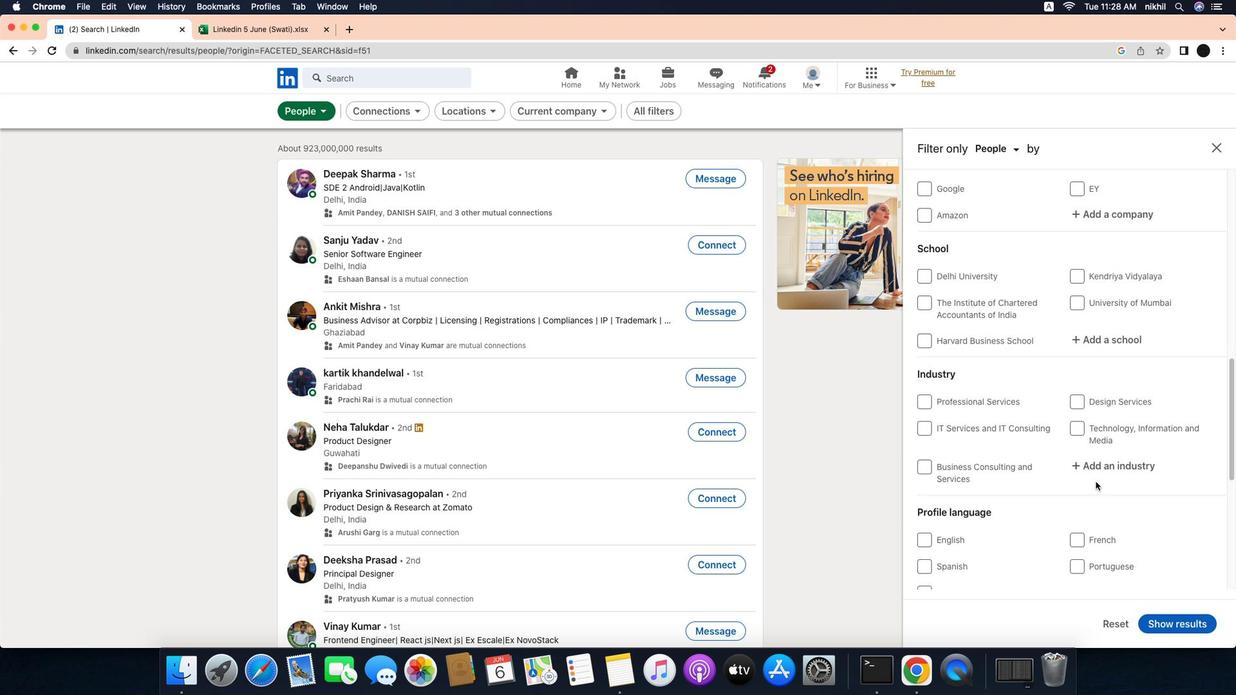 
Action: Mouse scrolled (1135, 481) with delta (-32, -32)
Screenshot: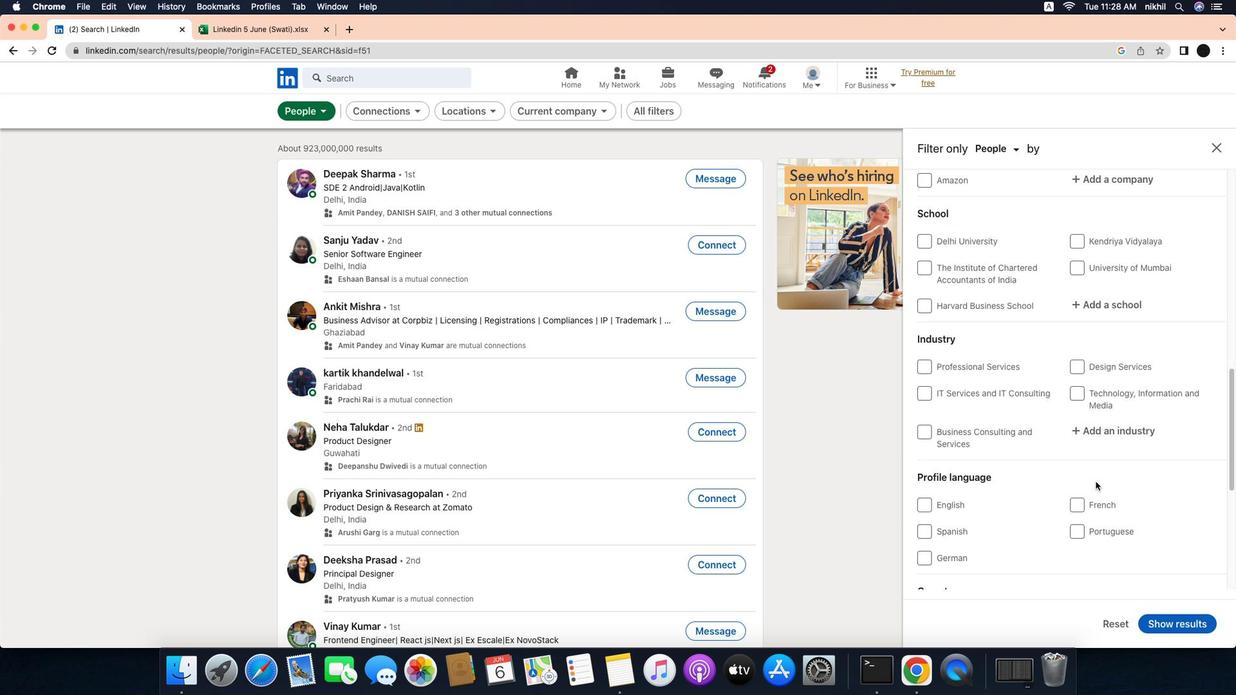 
Action: Mouse scrolled (1135, 481) with delta (-32, -33)
Screenshot: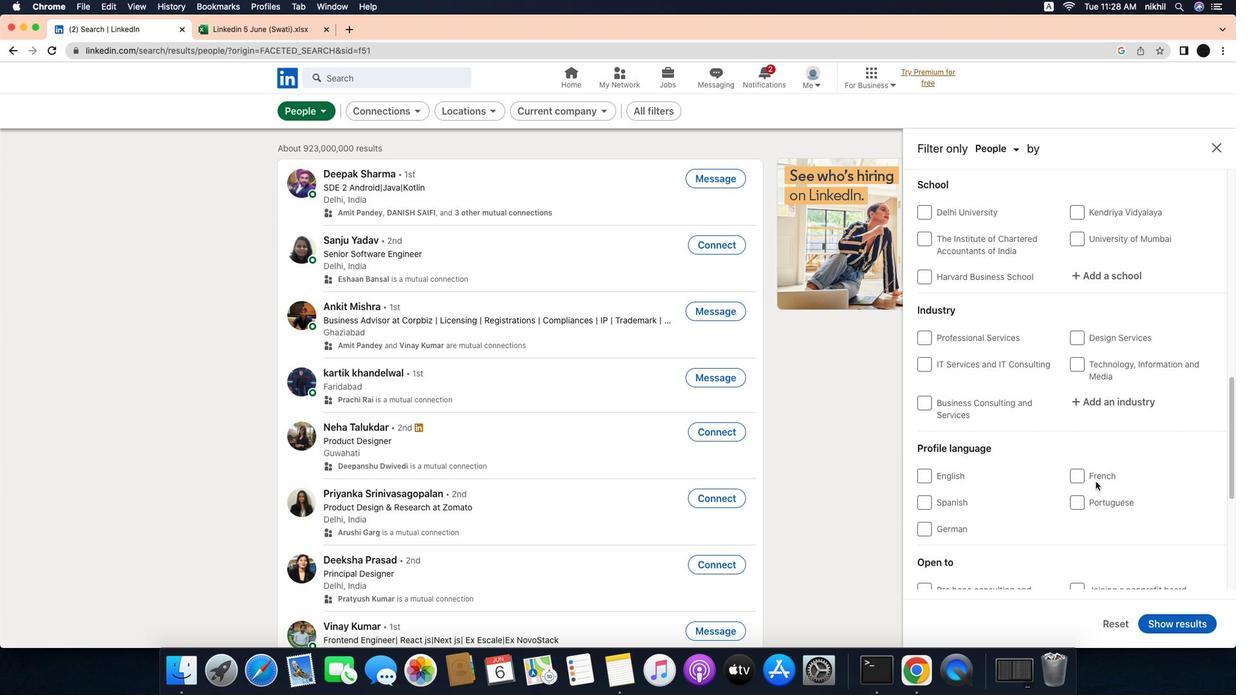 
Action: Mouse scrolled (1135, 481) with delta (-32, -32)
Screenshot: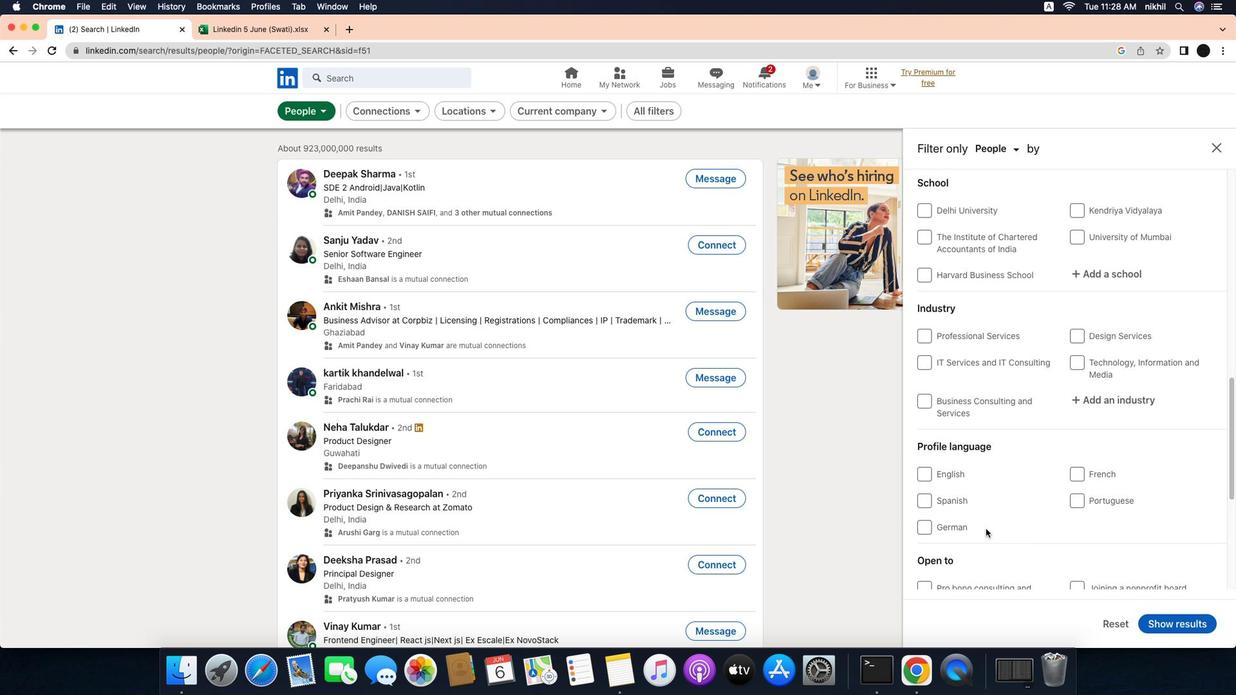 
Action: Mouse scrolled (1135, 481) with delta (-32, -32)
Screenshot: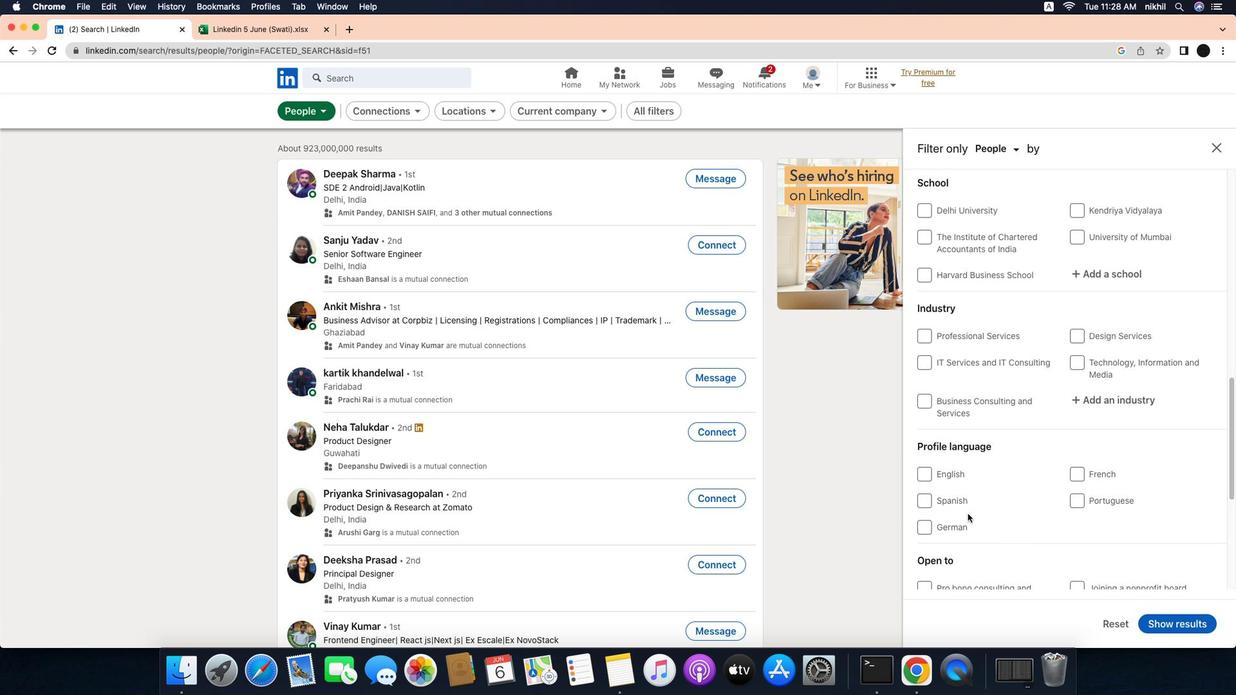 
Action: Mouse scrolled (1135, 481) with delta (-32, -33)
Screenshot: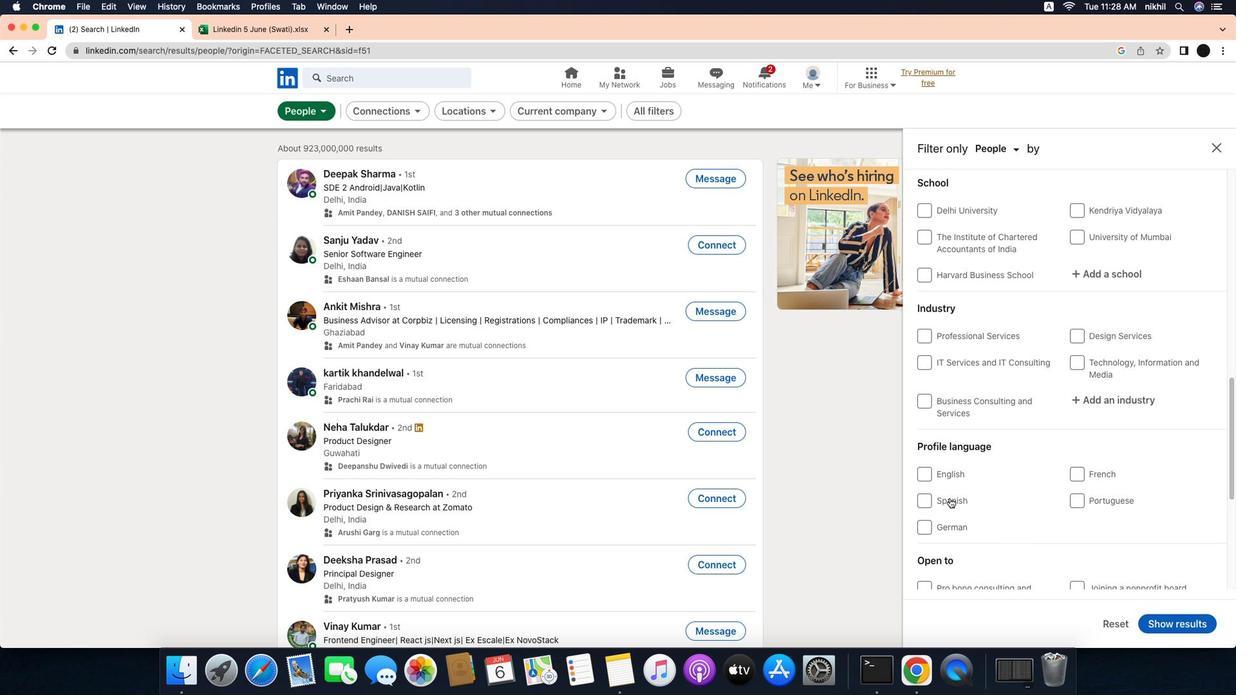 
Action: Mouse scrolled (1135, 481) with delta (-32, -34)
Screenshot: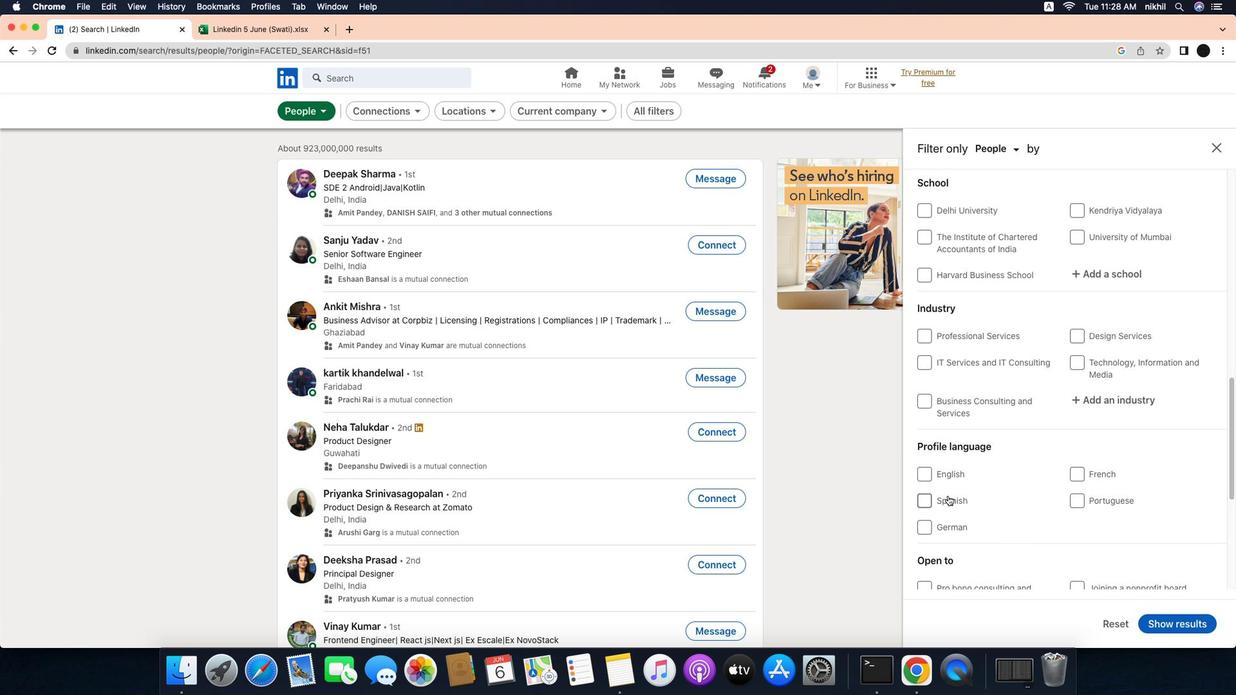 
Action: Mouse scrolled (1135, 481) with delta (-32, -32)
Screenshot: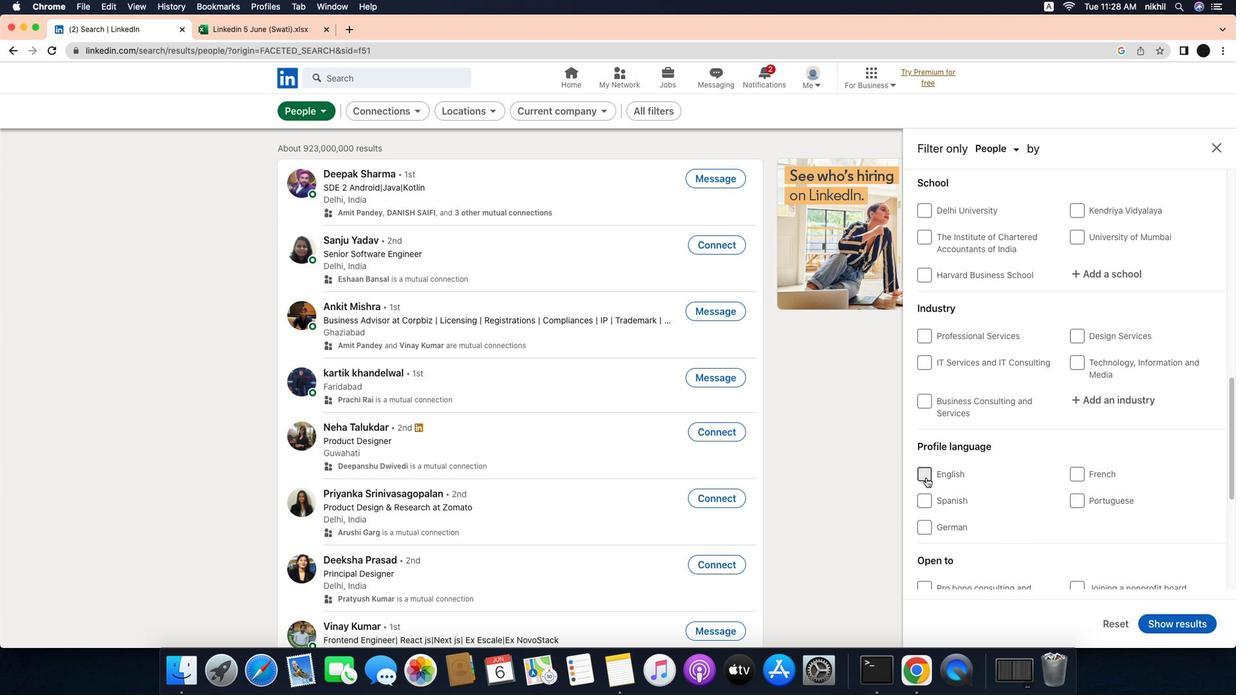 
Action: Mouse scrolled (1135, 481) with delta (-32, -32)
Screenshot: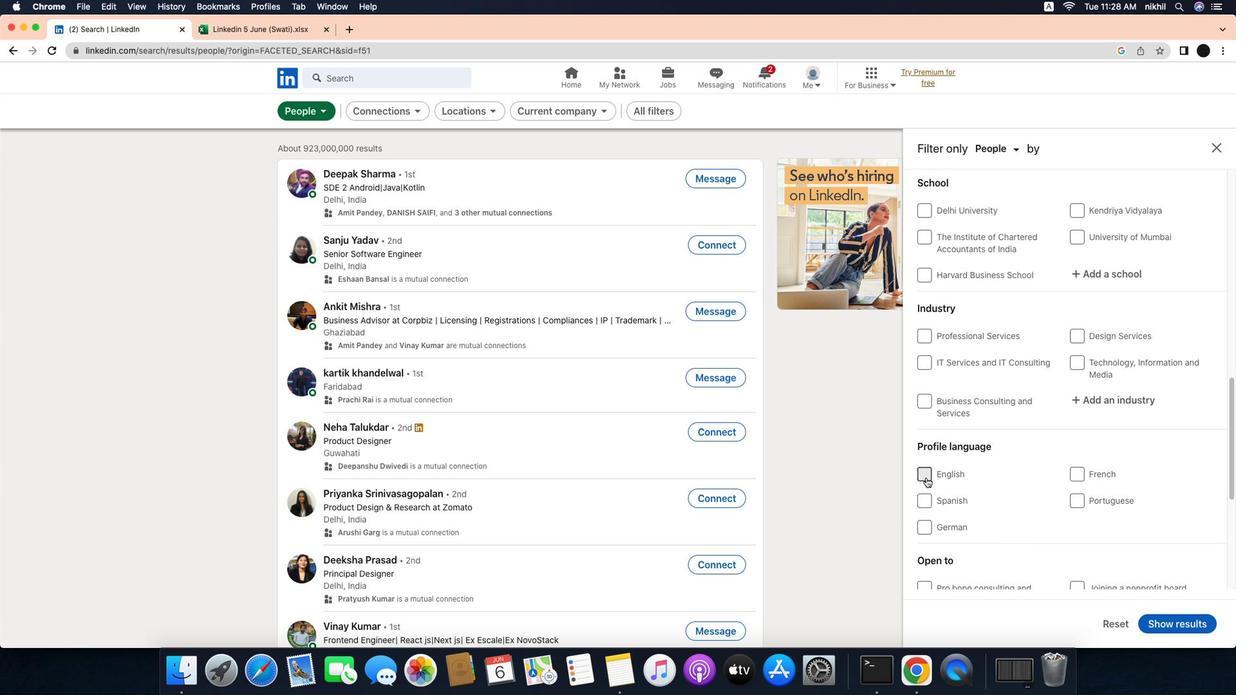 
Action: Mouse scrolled (1135, 481) with delta (-32, -33)
Screenshot: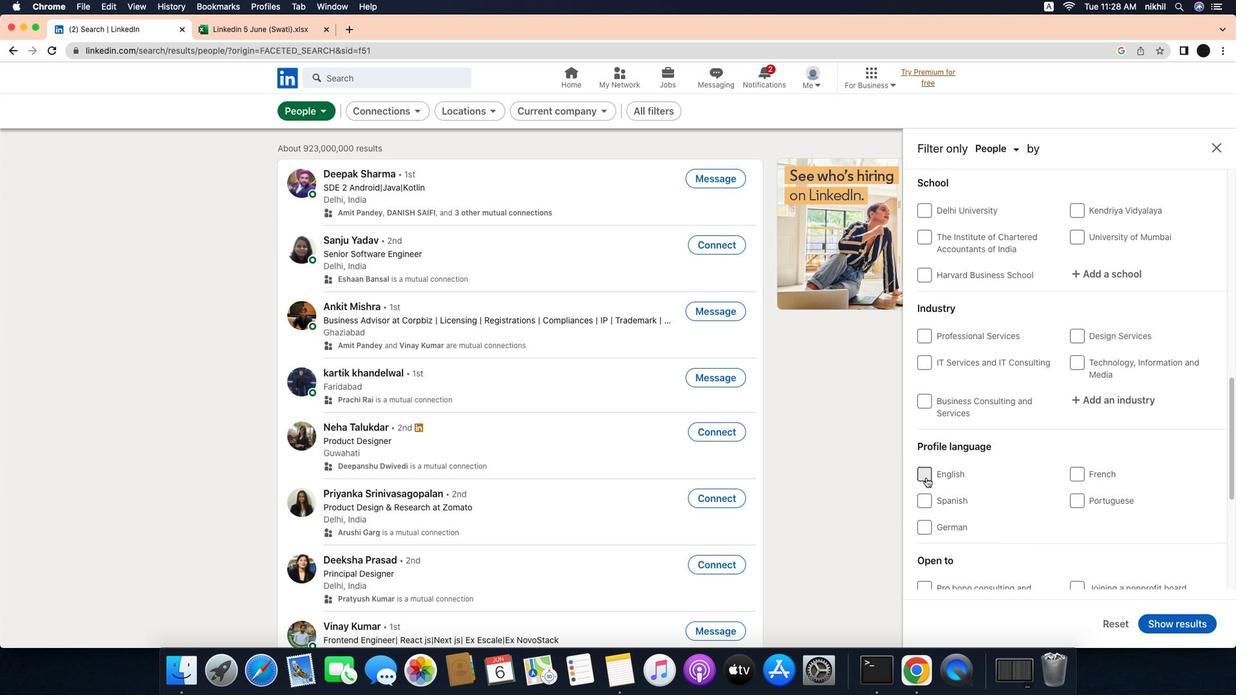 
Action: Mouse scrolled (1135, 481) with delta (-32, -34)
Screenshot: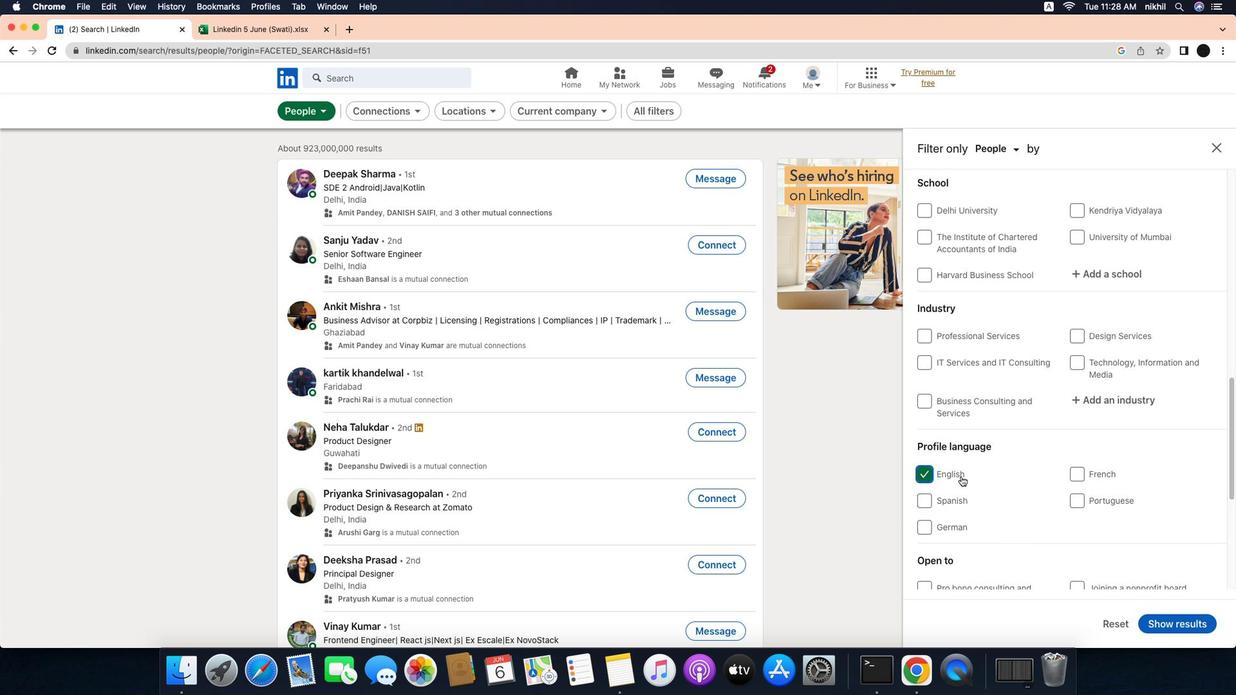 
Action: Mouse moved to (955, 477)
Screenshot: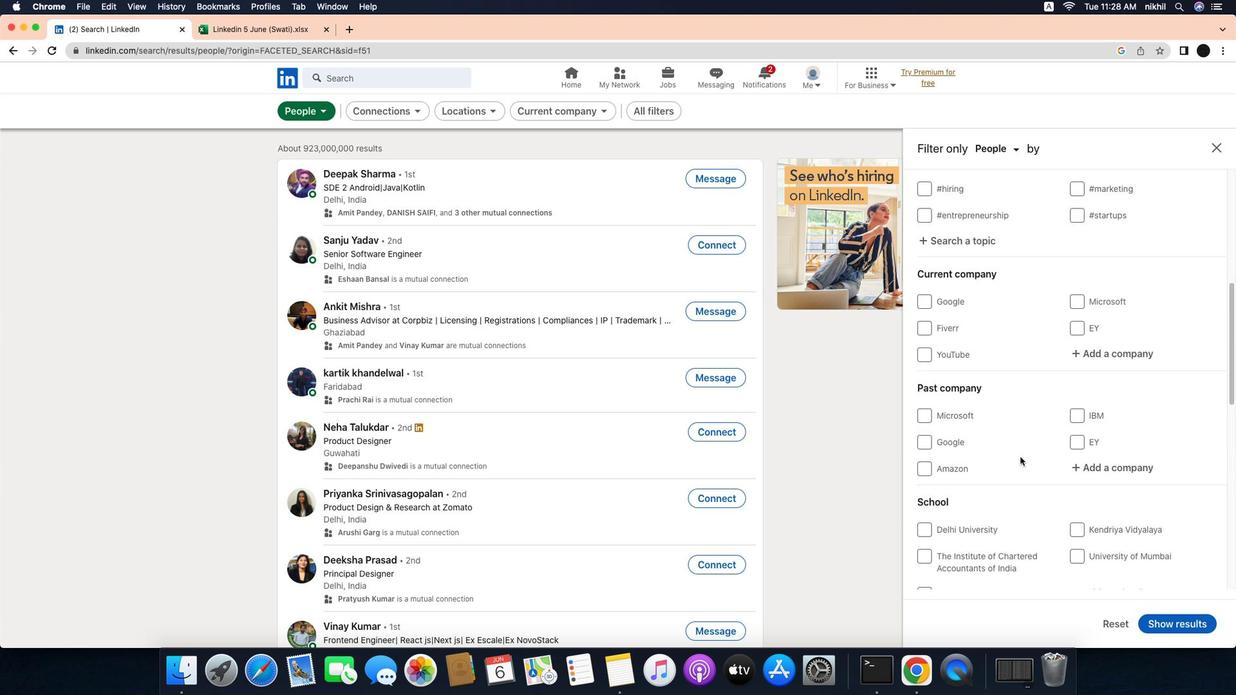 
Action: Mouse pressed left at (955, 477)
Screenshot: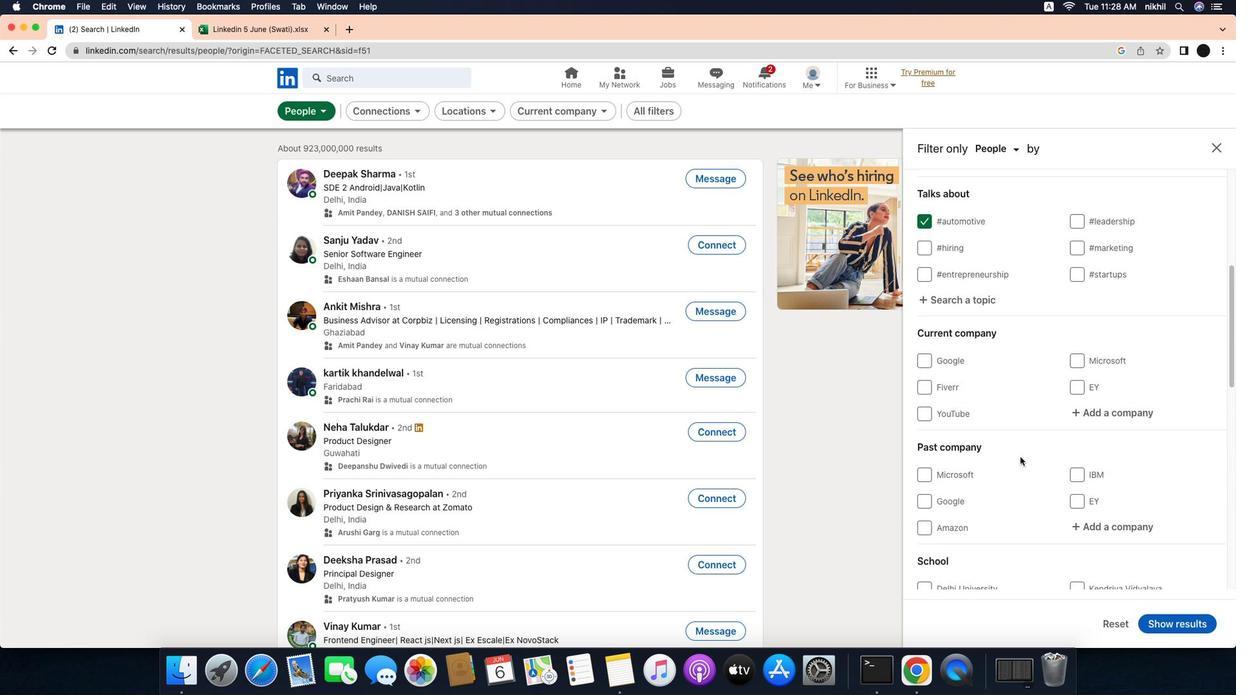 
Action: Mouse moved to (1055, 454)
Screenshot: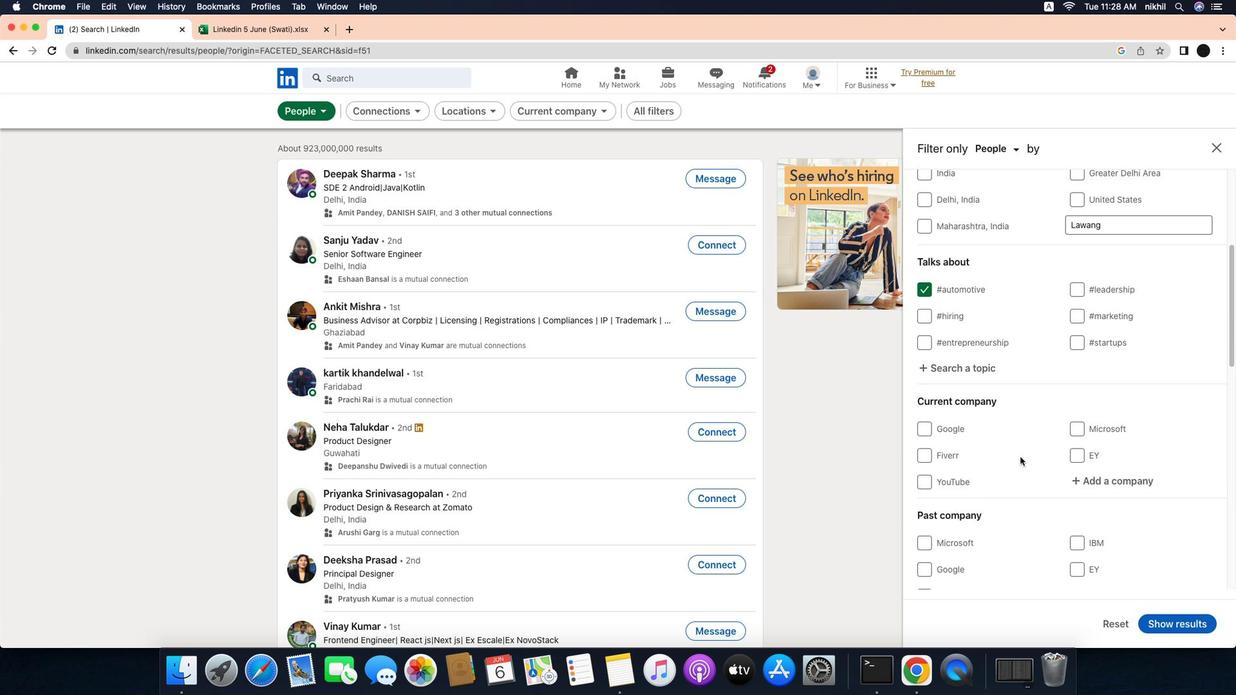 
Action: Mouse scrolled (1055, 454) with delta (-32, -31)
Screenshot: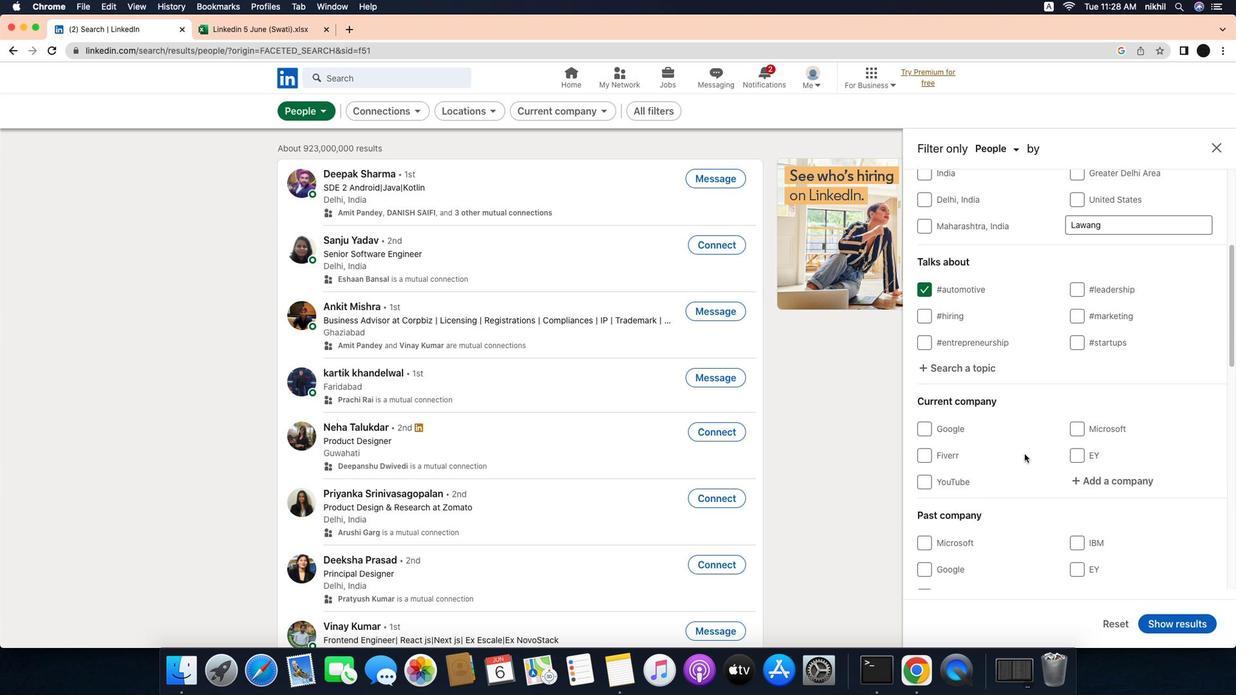 
Action: Mouse scrolled (1055, 454) with delta (-32, -31)
Screenshot: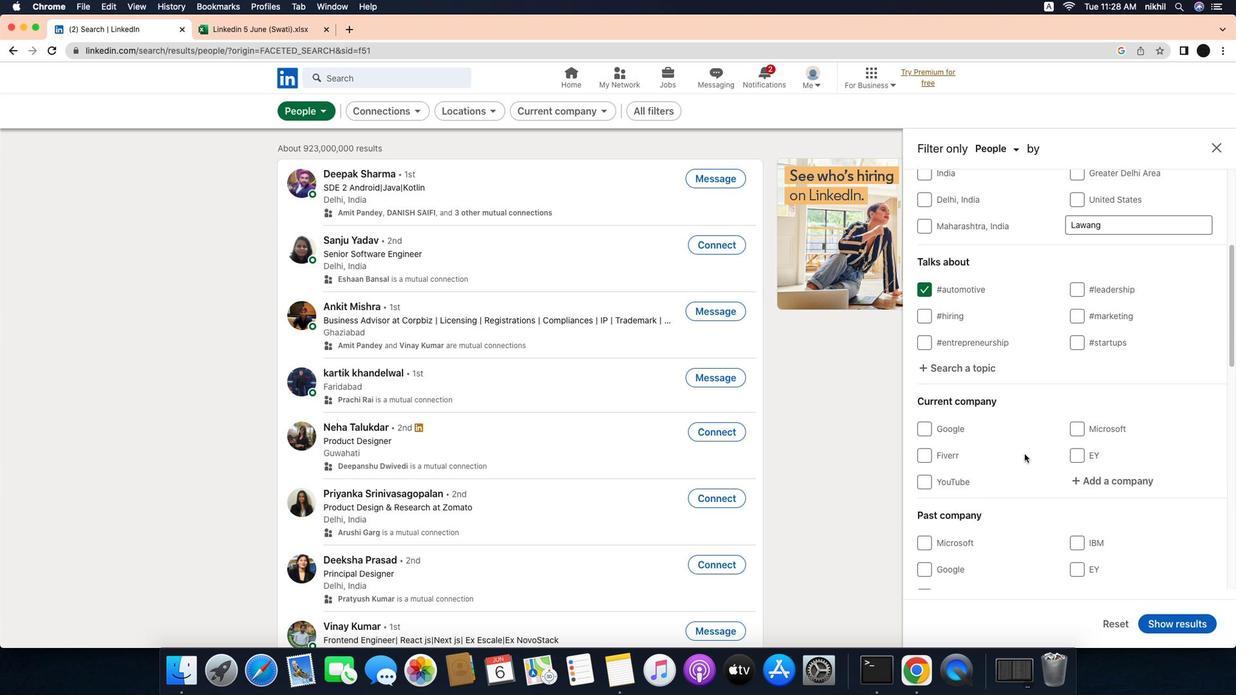 
Action: Mouse scrolled (1055, 454) with delta (-32, -30)
Screenshot: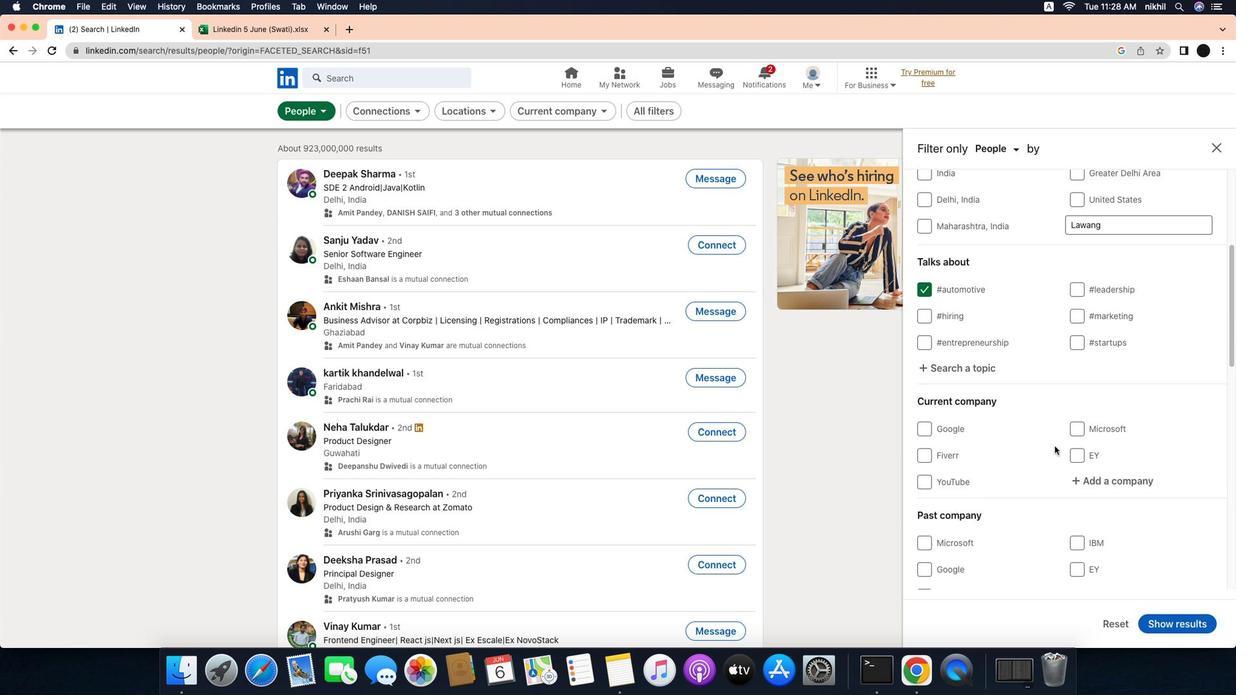 
Action: Mouse scrolled (1055, 454) with delta (-32, -28)
Screenshot: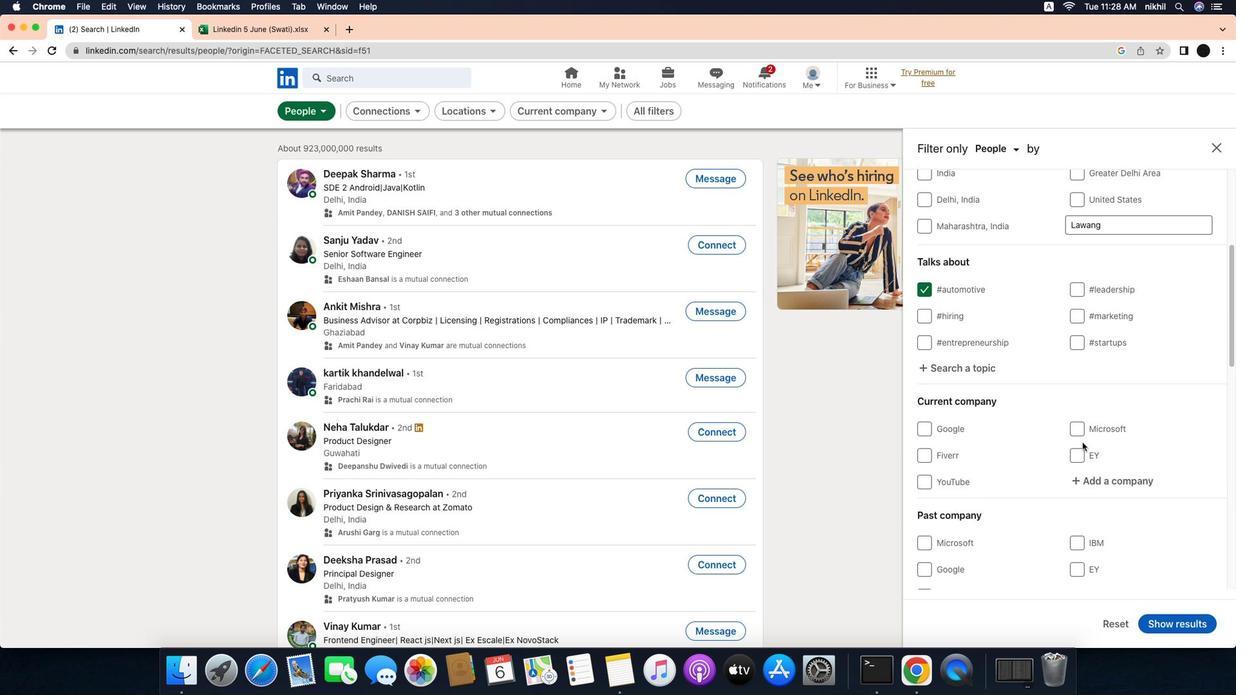 
Action: Mouse scrolled (1055, 454) with delta (-32, -31)
Screenshot: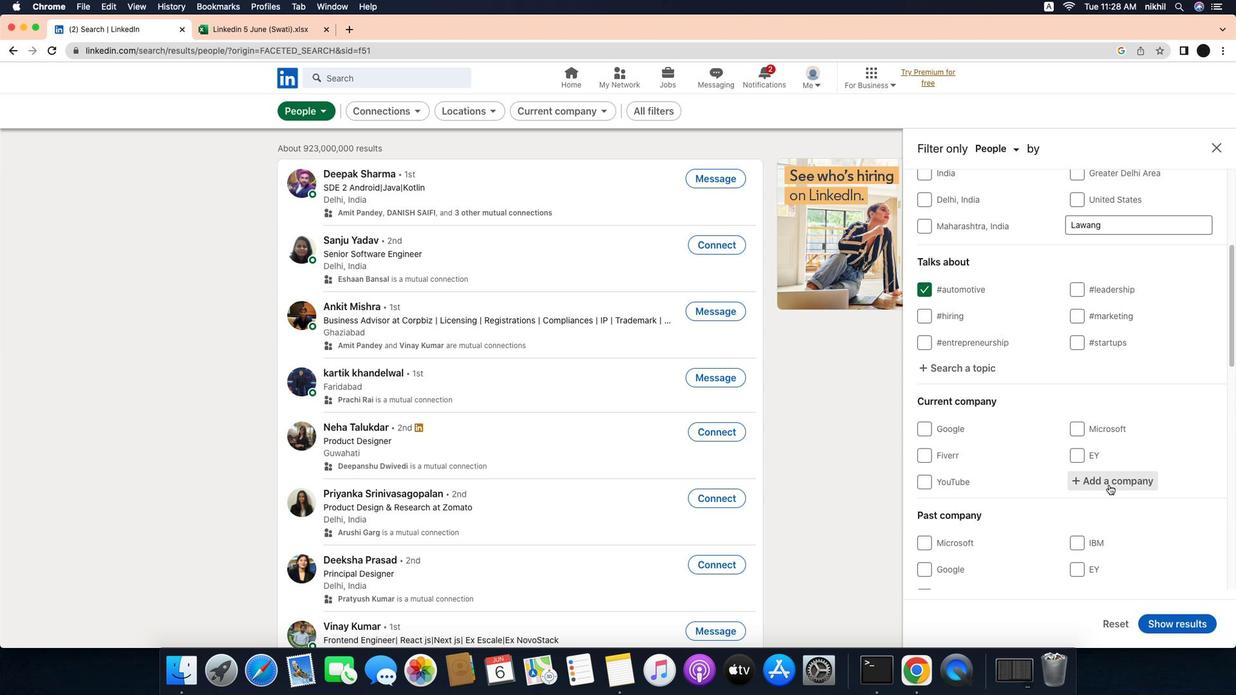 
Action: Mouse scrolled (1055, 454) with delta (-32, -31)
Screenshot: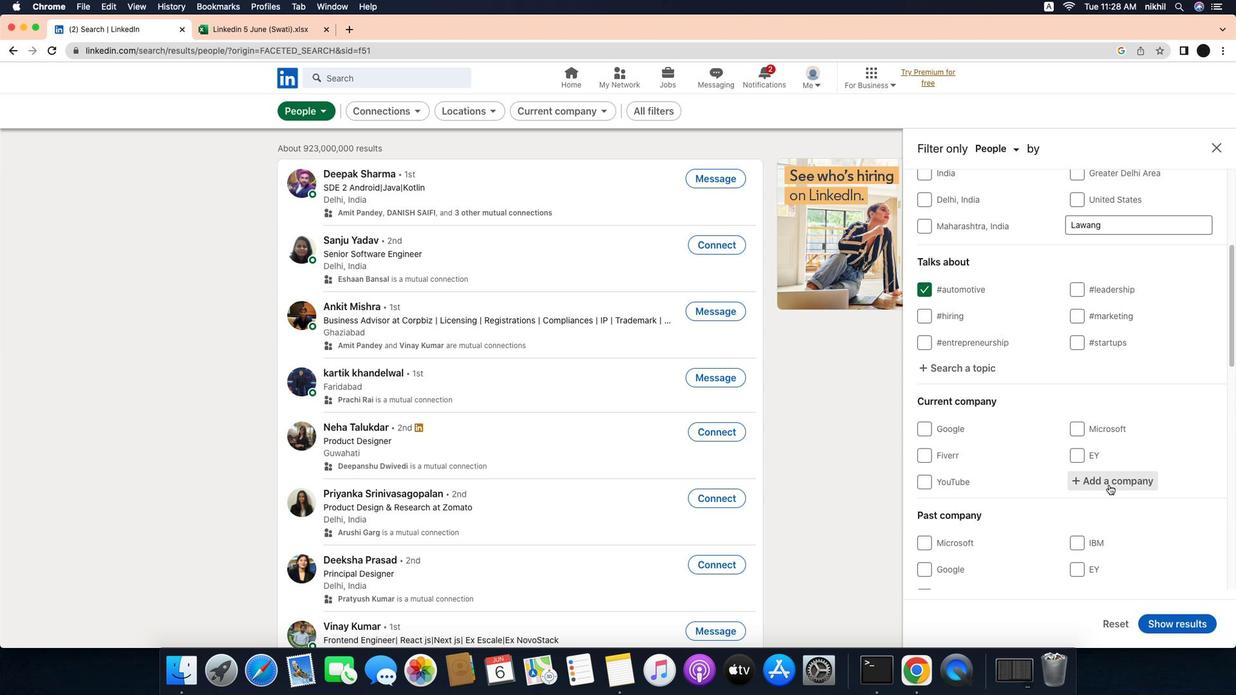 
Action: Mouse scrolled (1055, 454) with delta (-32, -30)
Screenshot: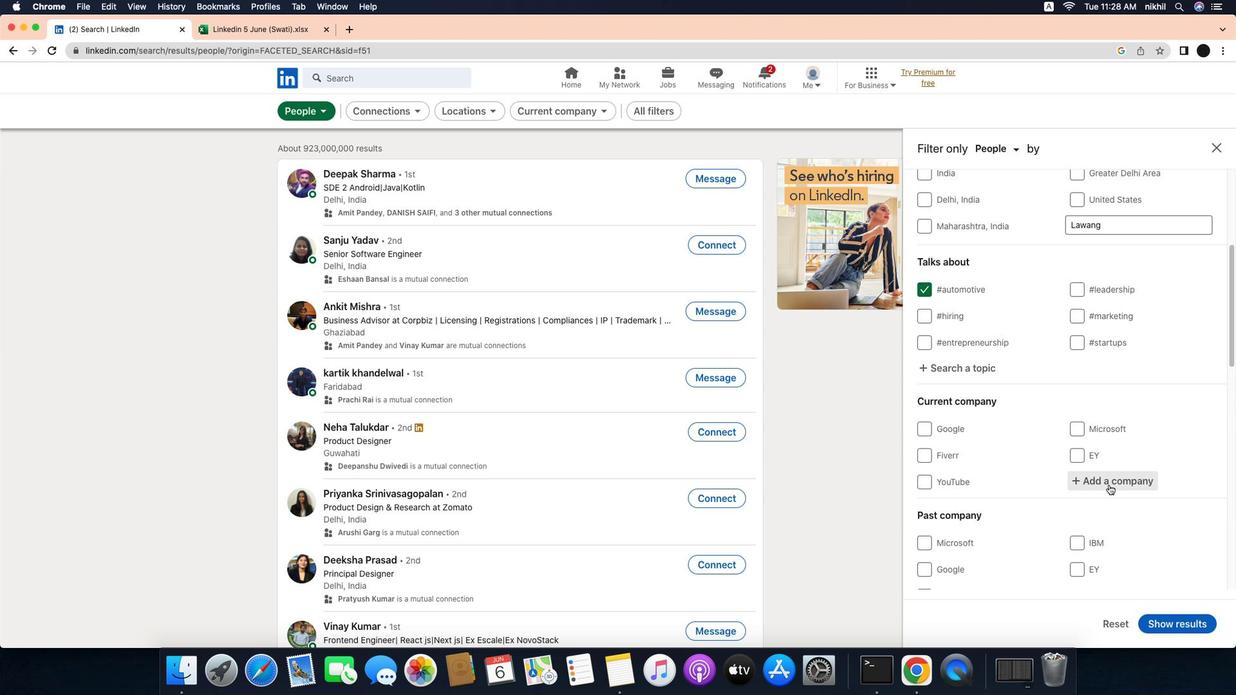 
Action: Mouse scrolled (1055, 454) with delta (-32, -29)
Screenshot: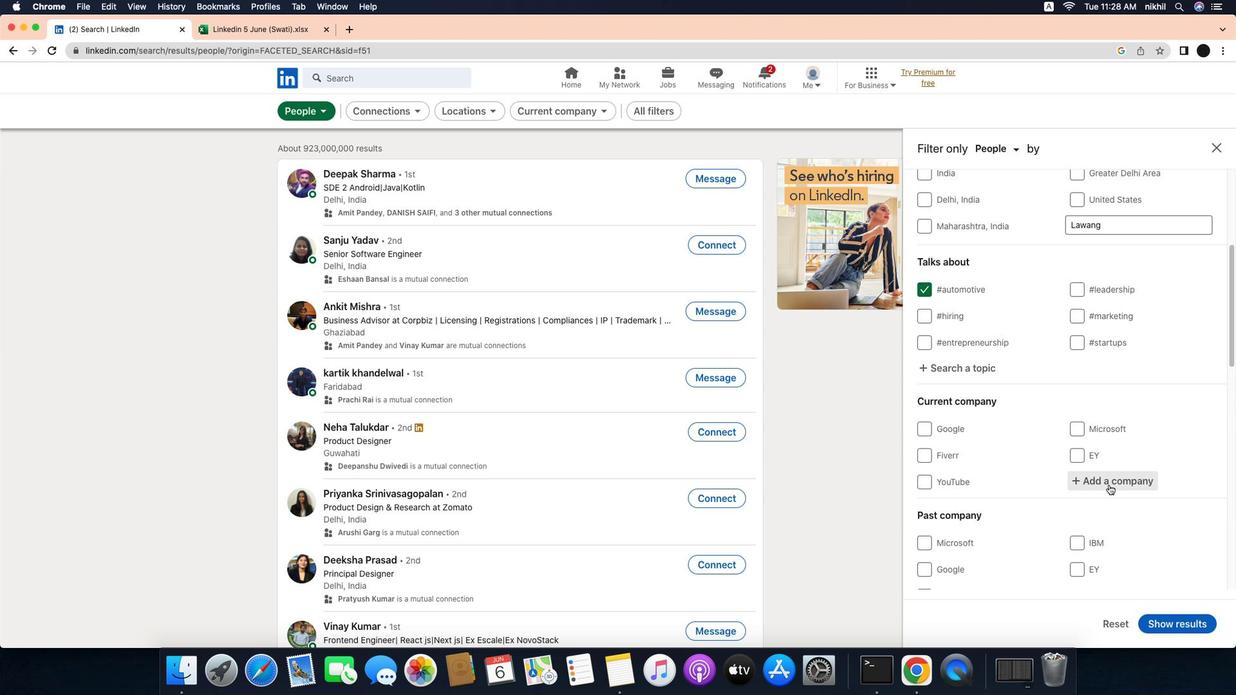 
Action: Mouse moved to (1150, 484)
Screenshot: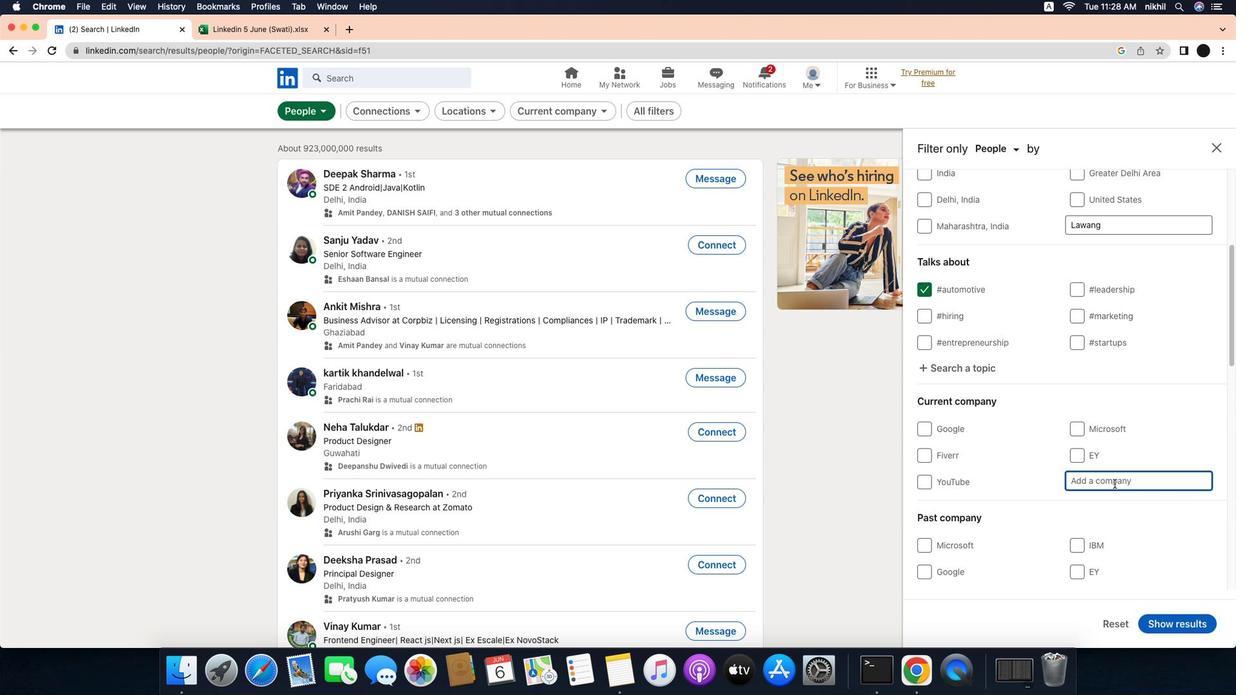 
Action: Mouse pressed left at (1150, 484)
Screenshot: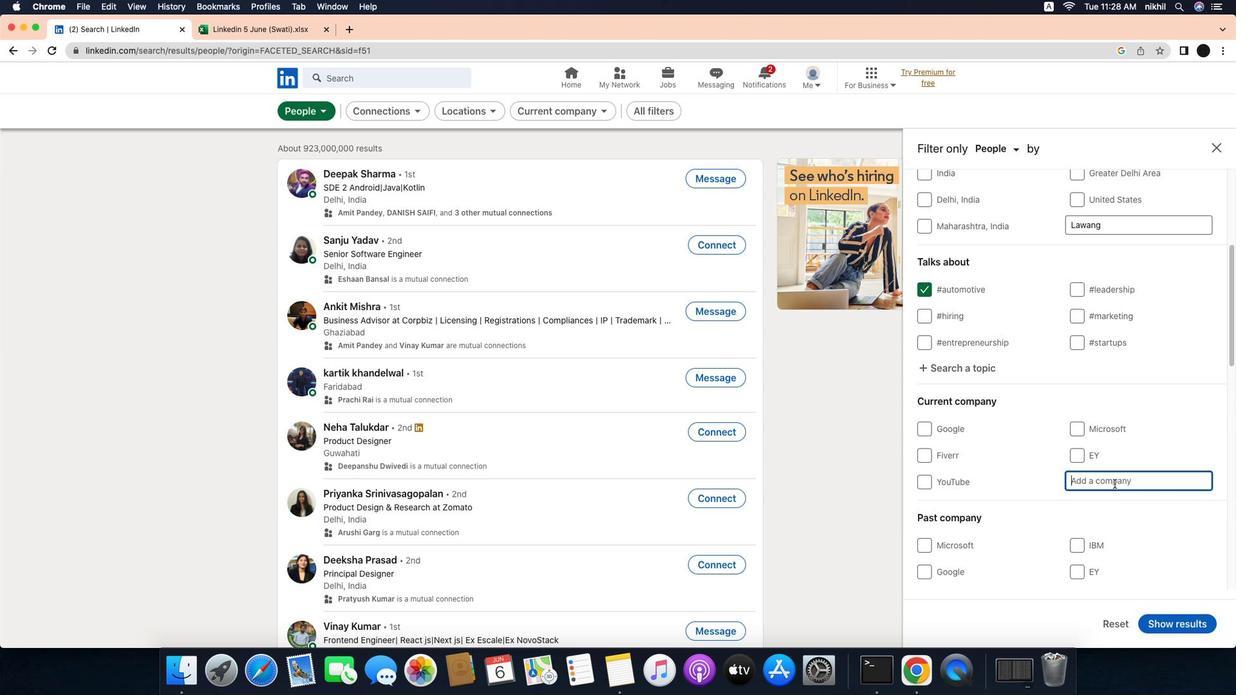 
Action: Mouse moved to (1155, 483)
Screenshot: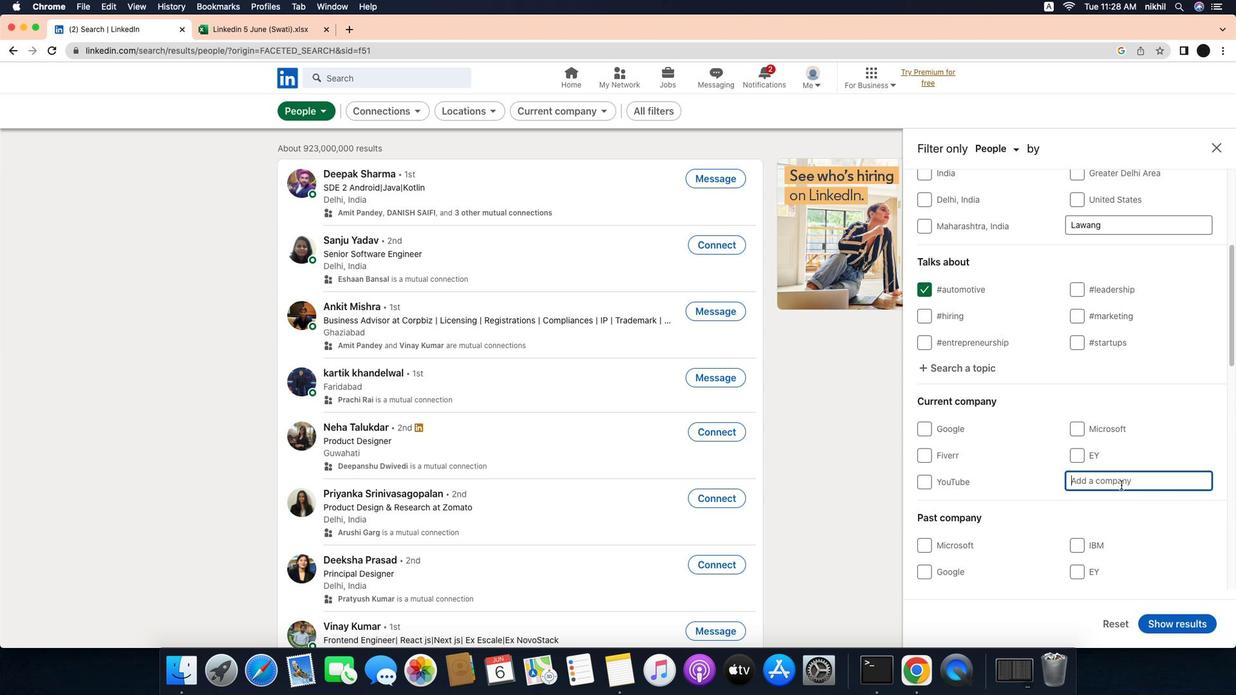 
Action: Mouse pressed left at (1155, 483)
Screenshot: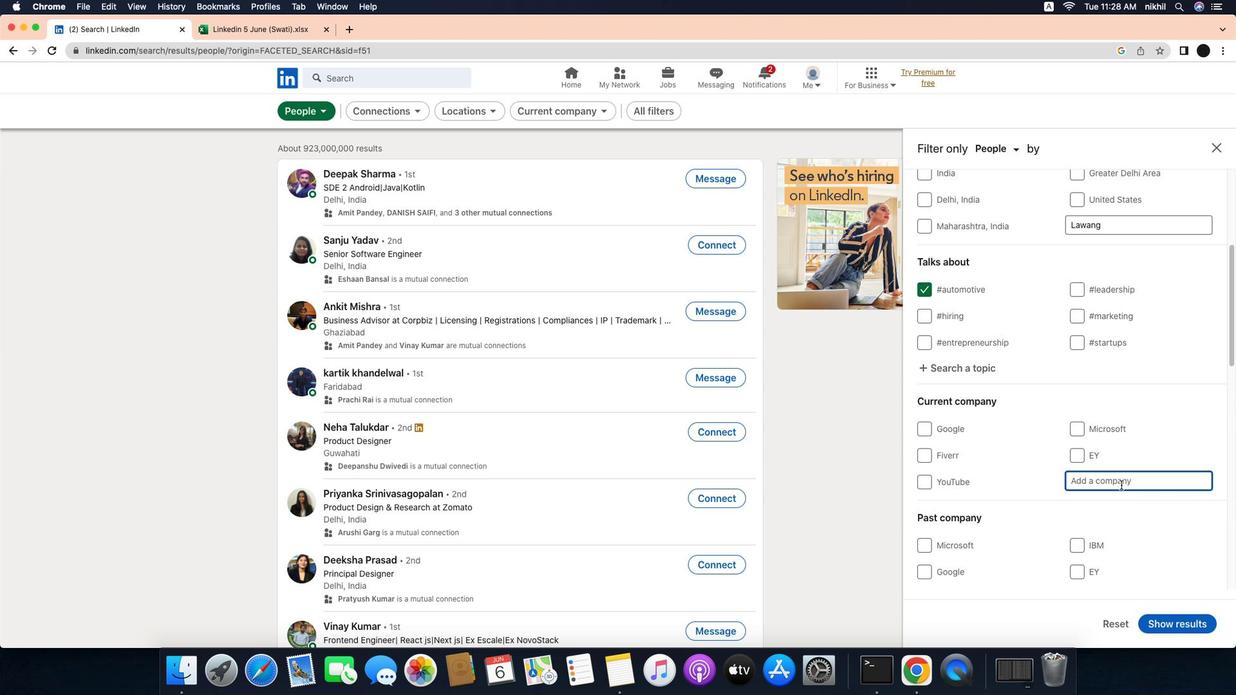 
Action: Mouse moved to (1163, 484)
Screenshot: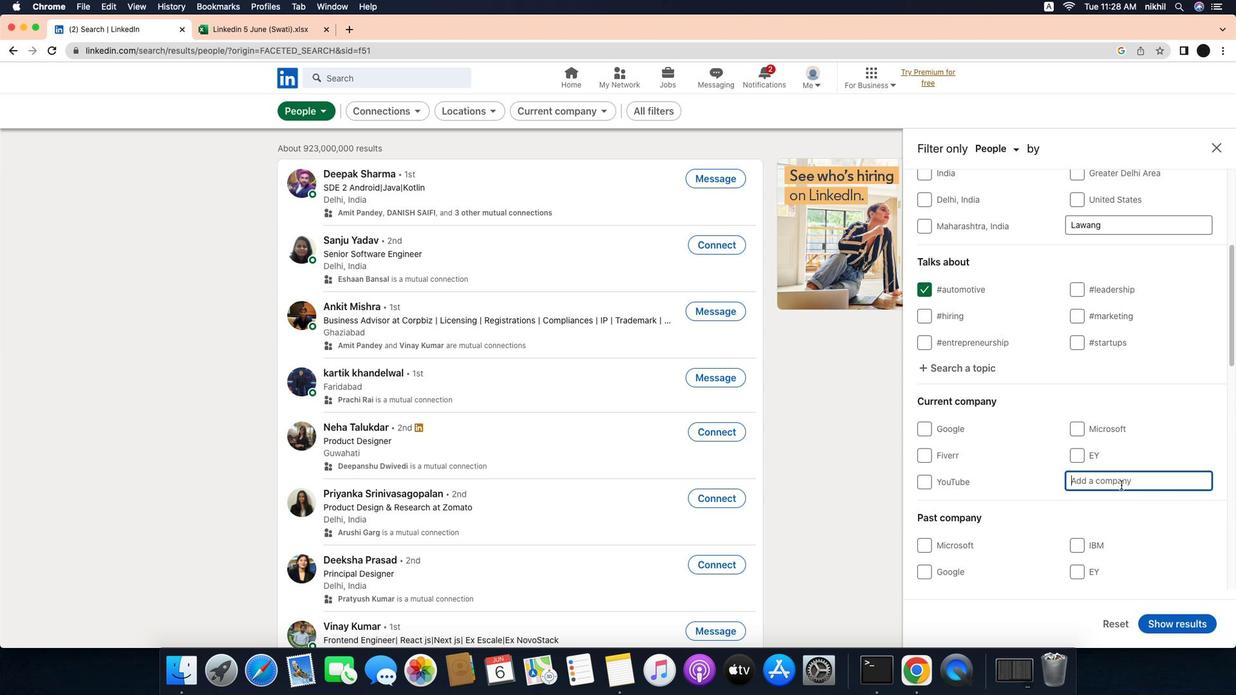 
Action: Key pressed Key.caps_lock'H''O''K'
Screenshot: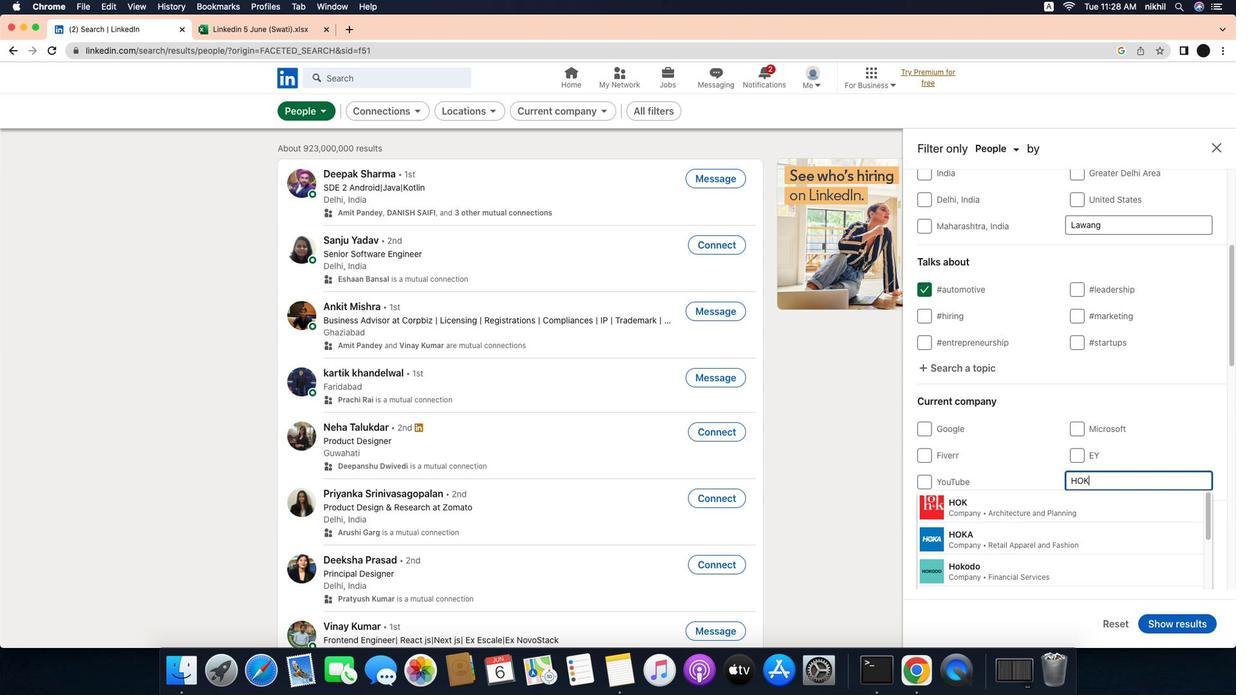 
Action: Mouse moved to (1141, 508)
Screenshot: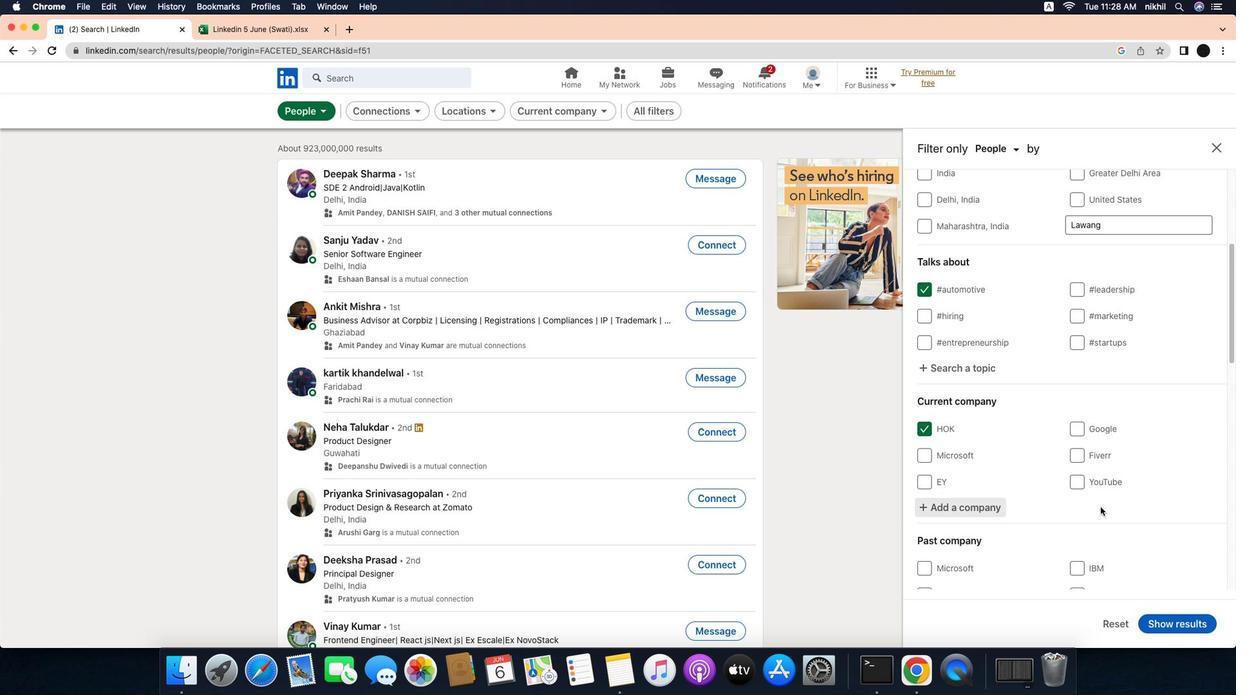 
Action: Mouse pressed left at (1141, 508)
Screenshot: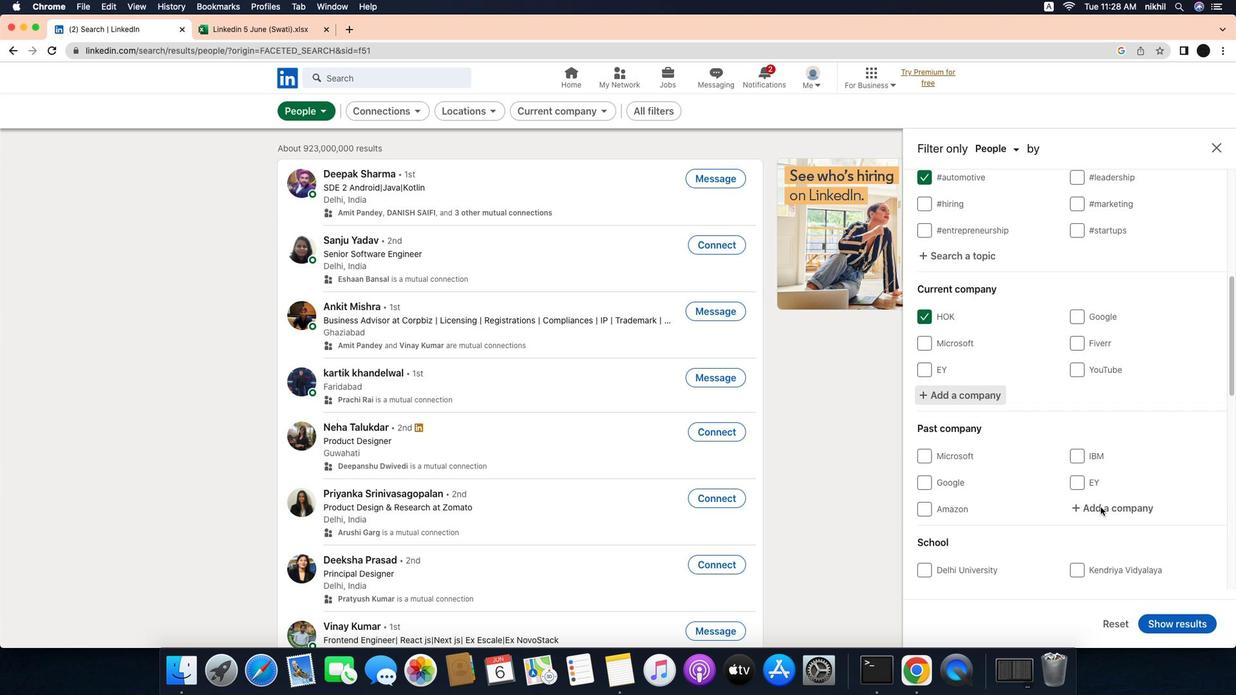 
Action: Mouse moved to (1141, 508)
Screenshot: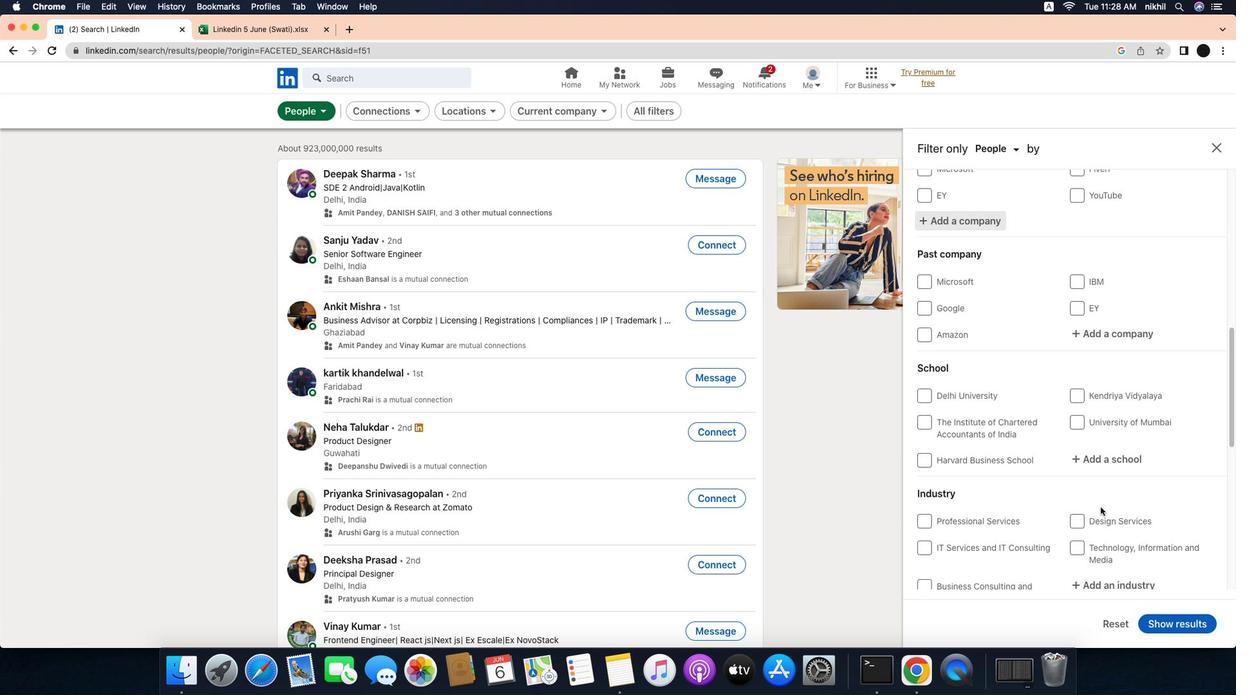
Action: Mouse scrolled (1141, 508) with delta (-32, -32)
Screenshot: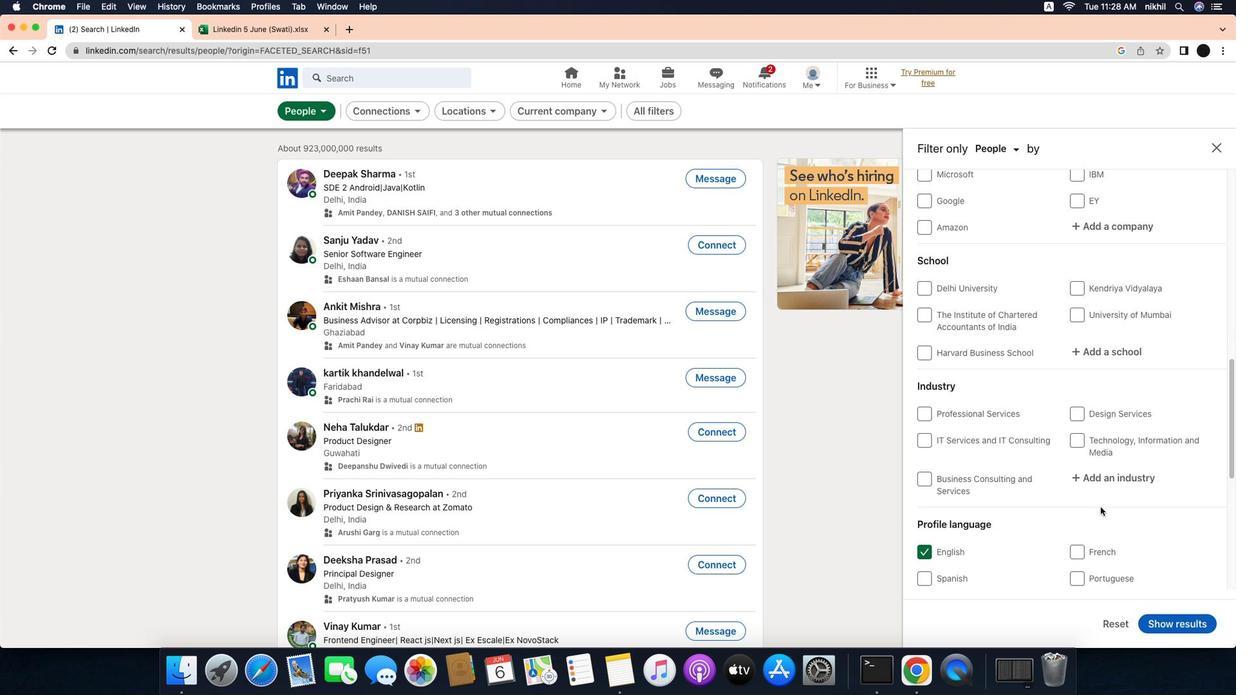 
Action: Mouse scrolled (1141, 508) with delta (-32, -32)
Screenshot: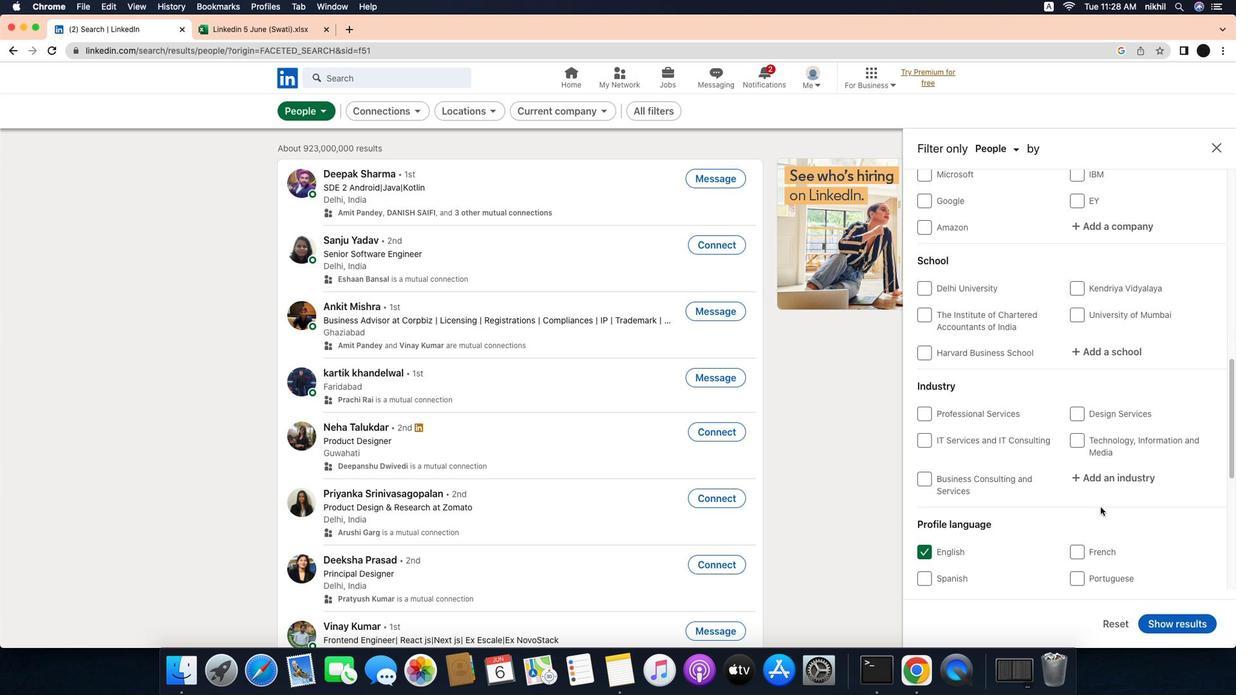 
Action: Mouse scrolled (1141, 508) with delta (-32, -33)
Screenshot: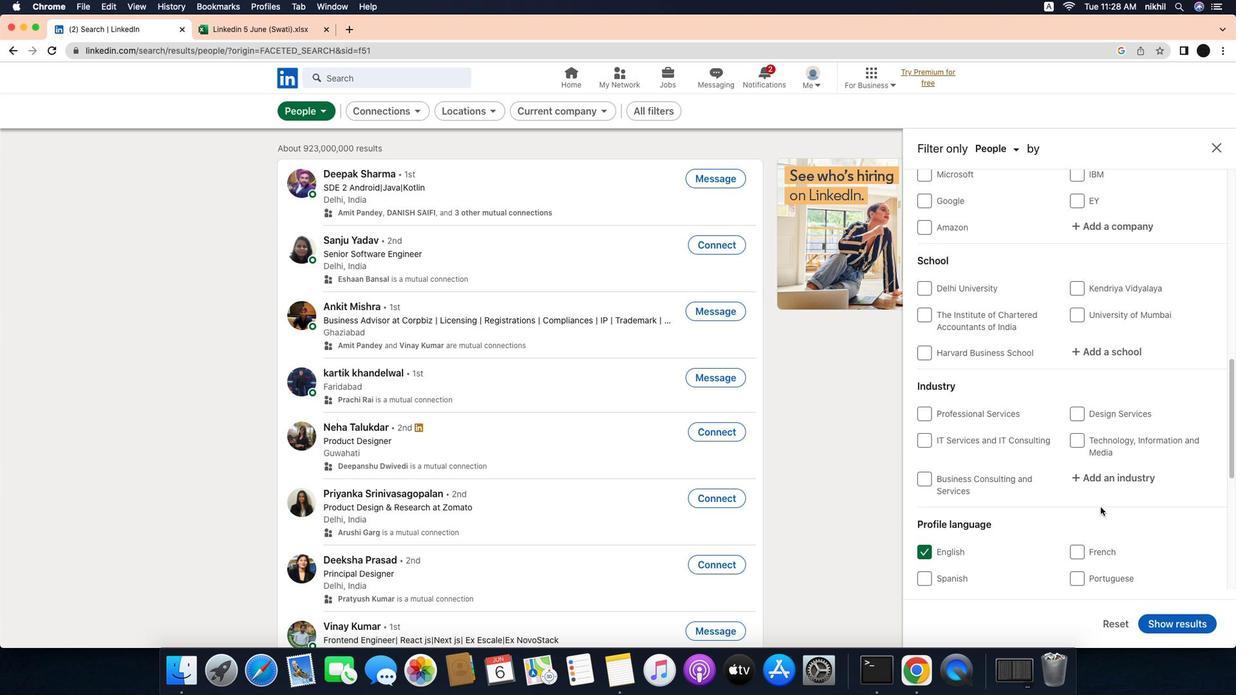 
Action: Mouse scrolled (1141, 508) with delta (-32, -32)
Screenshot: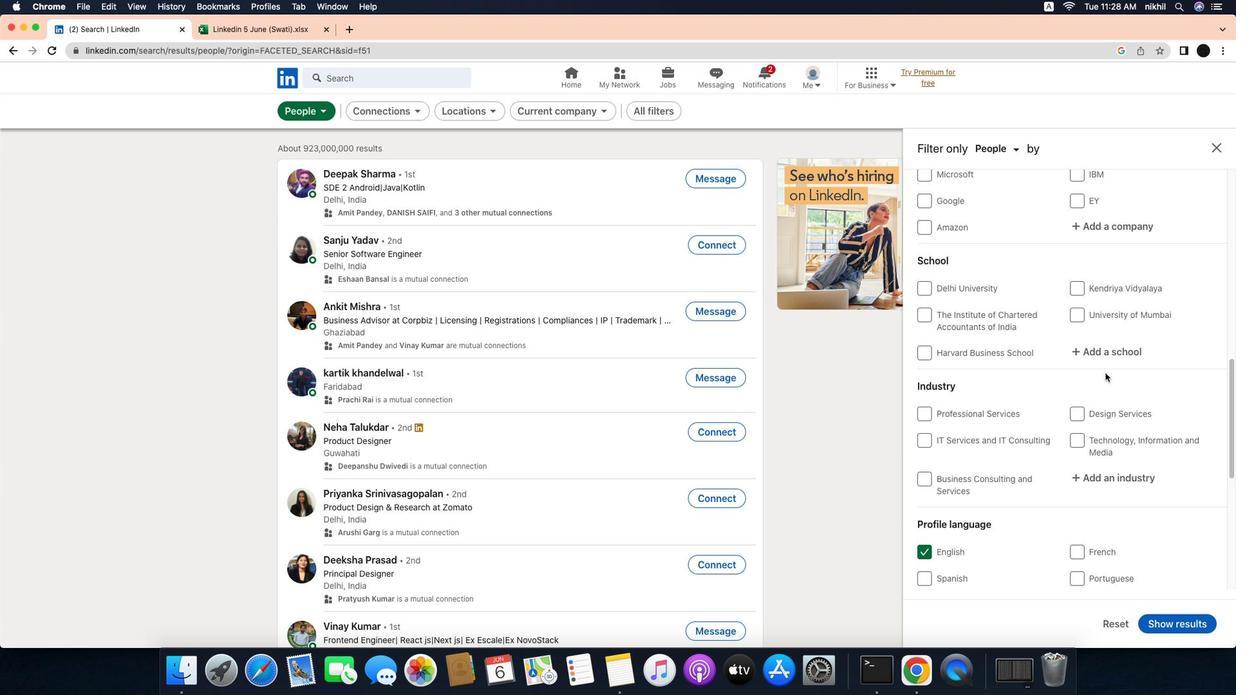 
Action: Mouse scrolled (1141, 508) with delta (-32, -32)
Screenshot: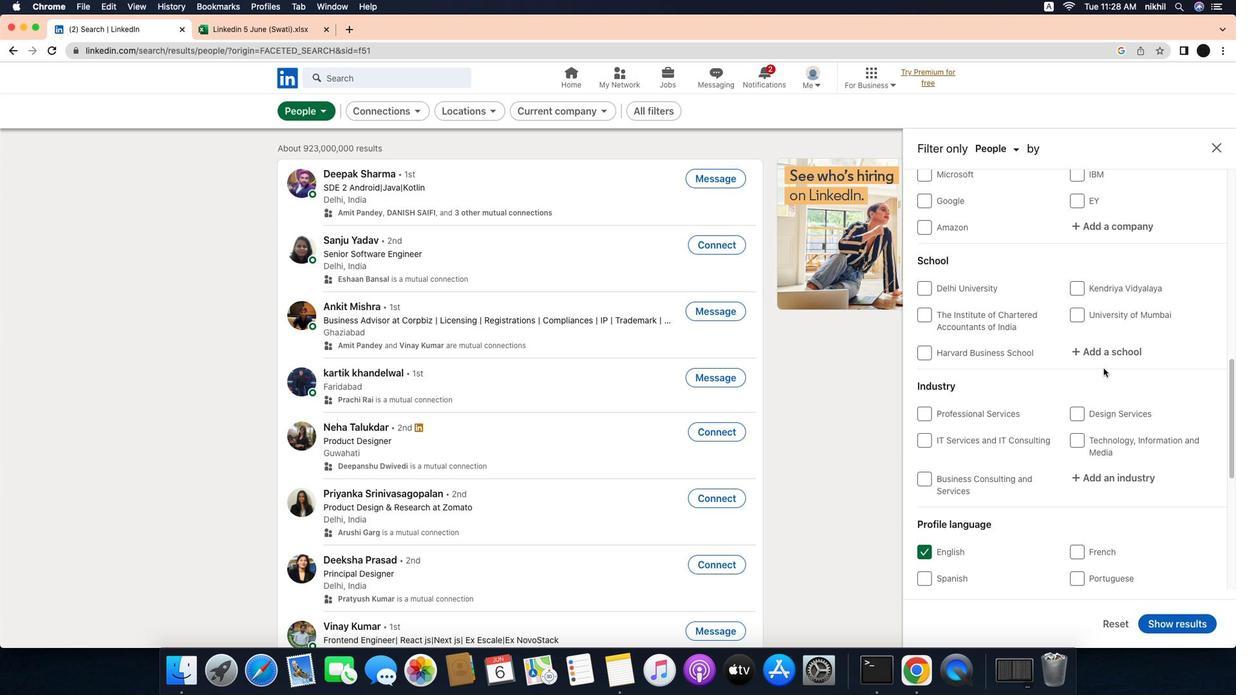 
Action: Mouse scrolled (1141, 508) with delta (-32, -34)
Screenshot: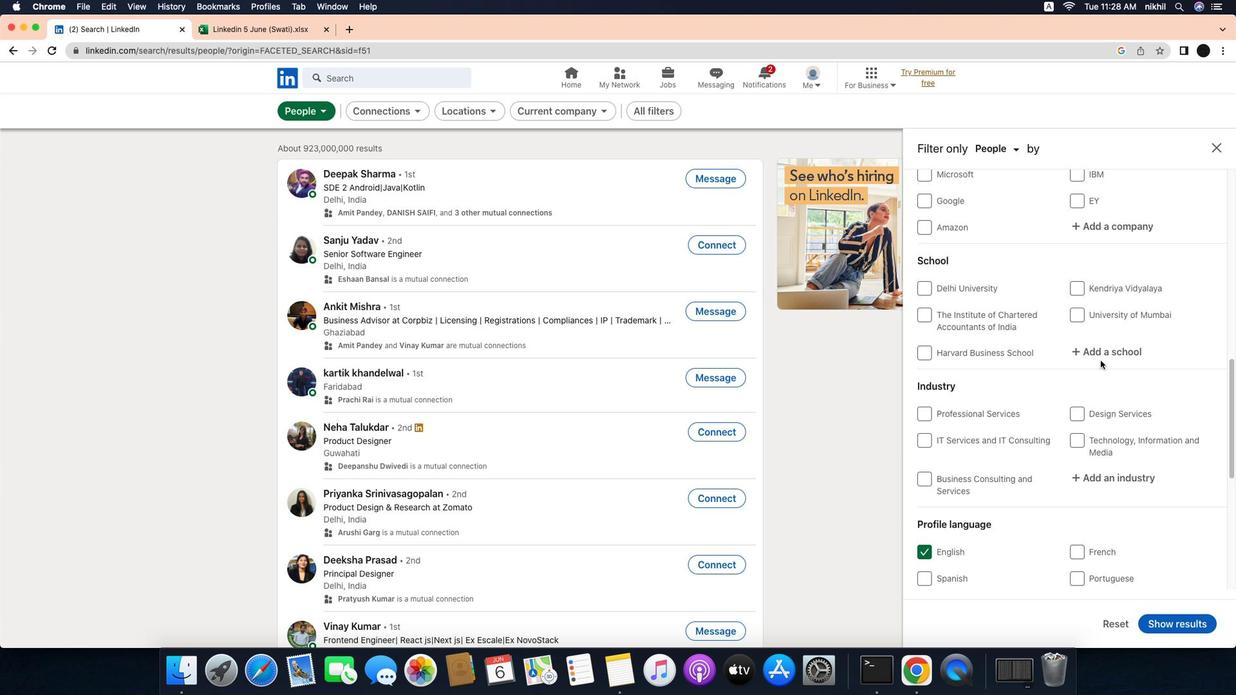 
Action: Mouse scrolled (1141, 508) with delta (-32, -32)
Screenshot: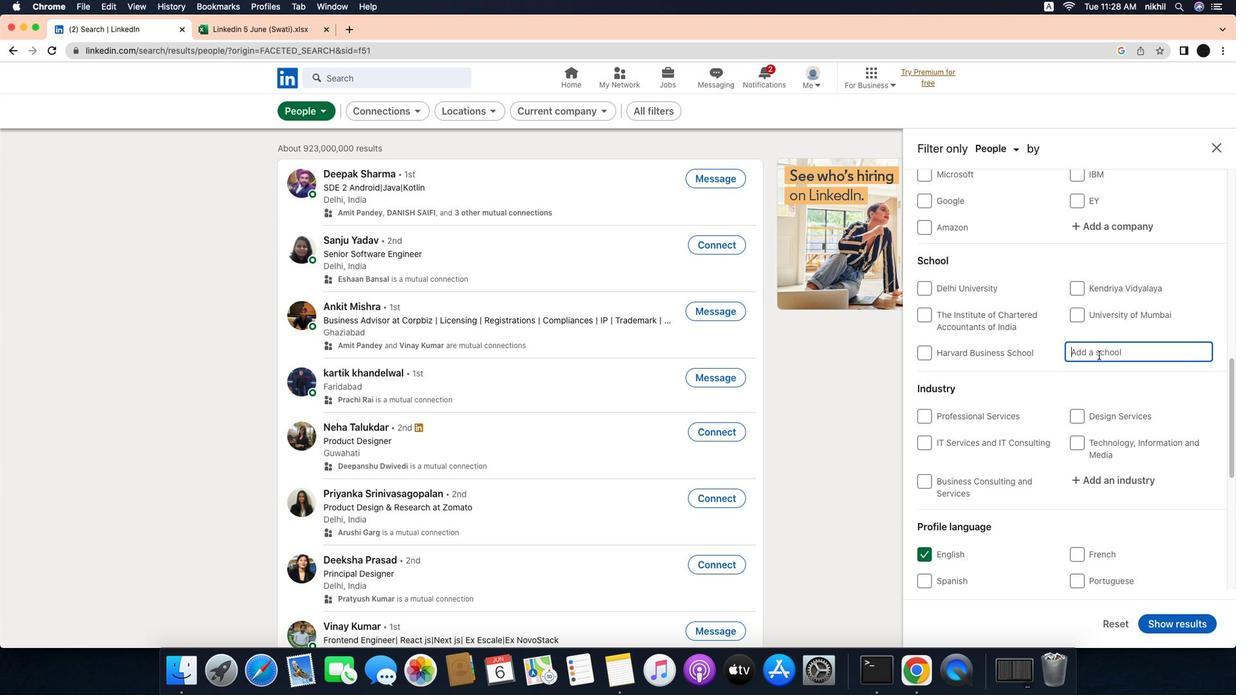 
Action: Mouse scrolled (1141, 508) with delta (-32, -32)
Screenshot: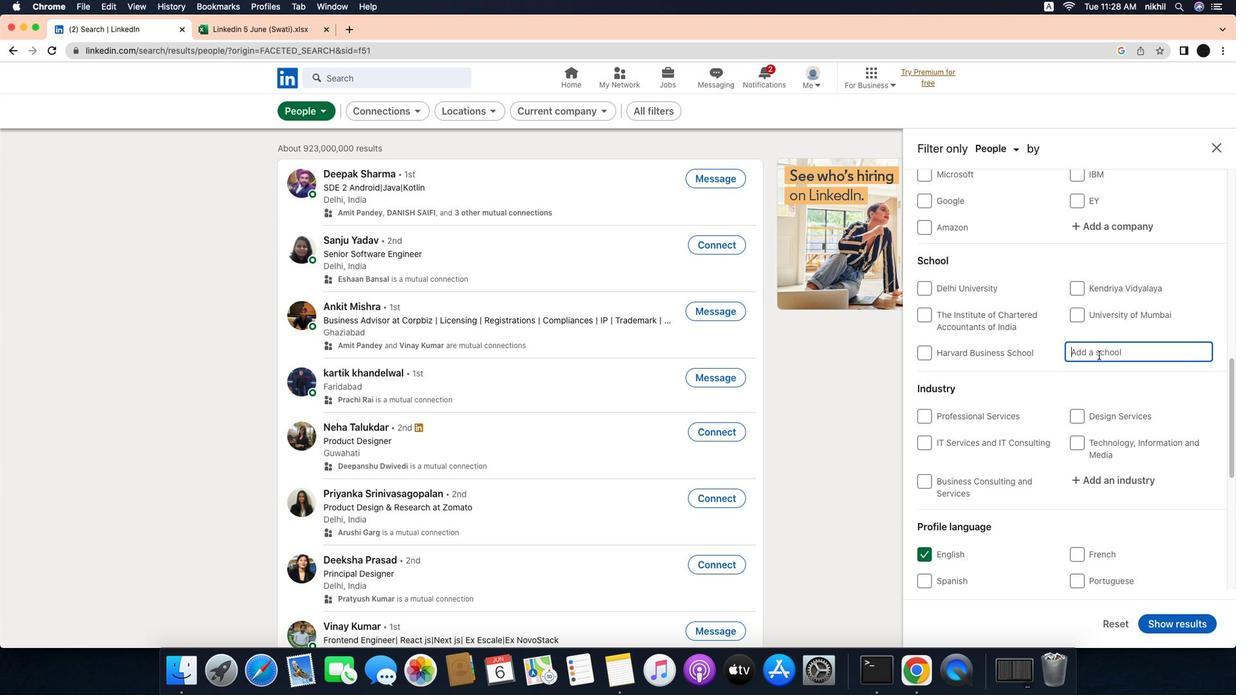 
Action: Mouse scrolled (1141, 508) with delta (-32, -34)
Screenshot: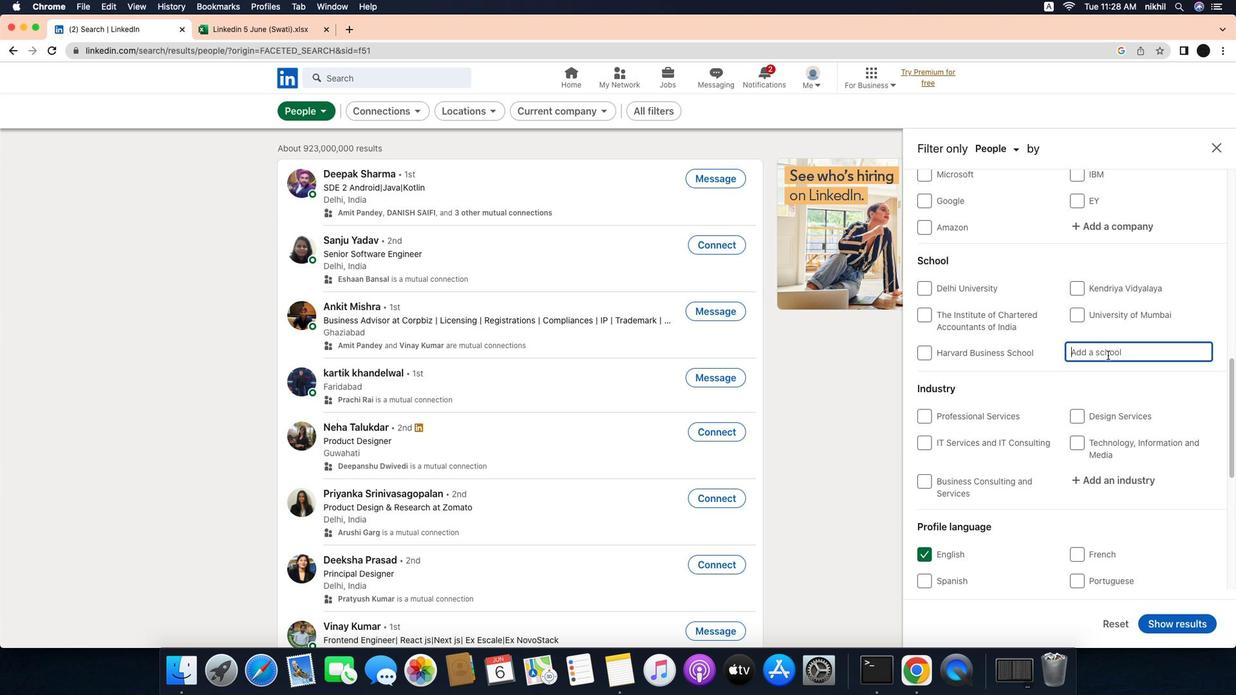 
Action: Mouse scrolled (1141, 508) with delta (-32, -34)
Screenshot: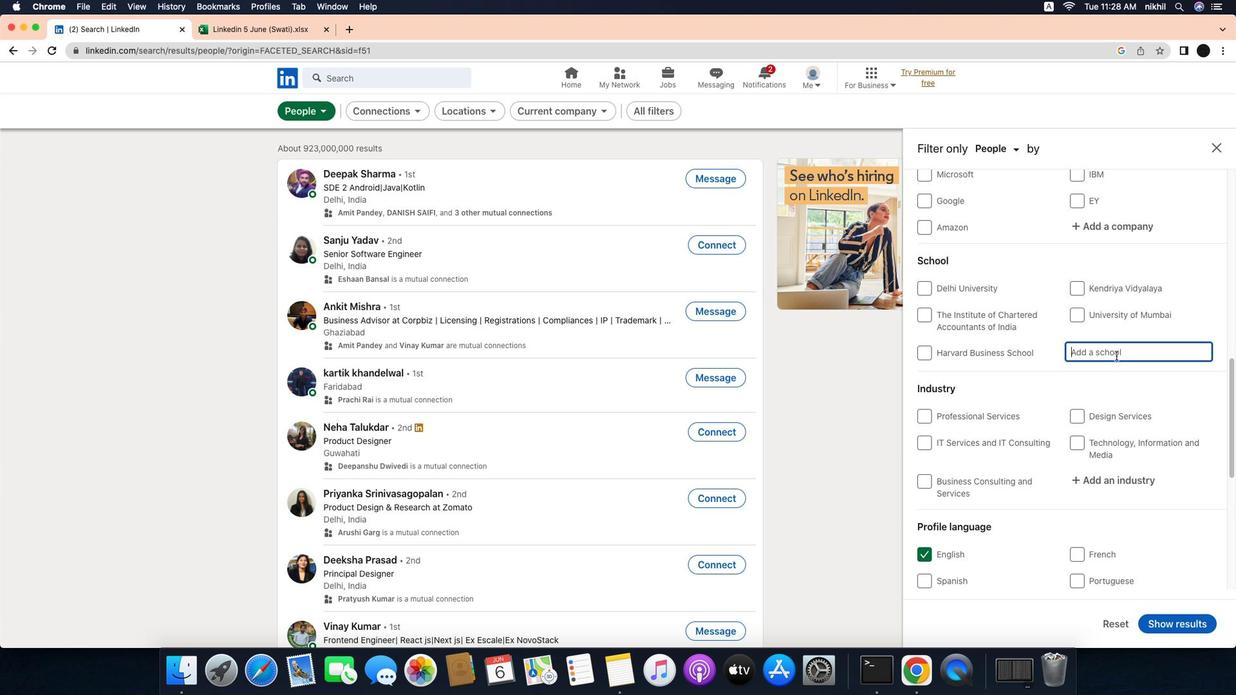 
Action: Mouse moved to (1138, 346)
Screenshot: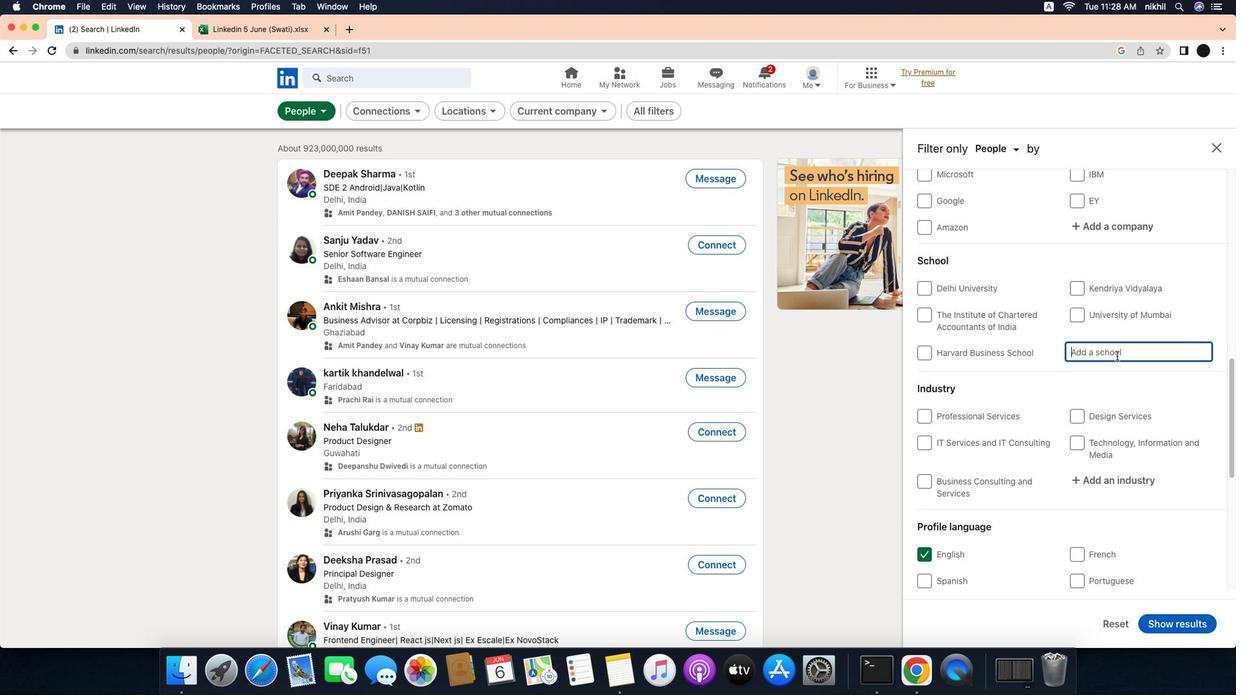 
Action: Mouse pressed left at (1138, 346)
Screenshot: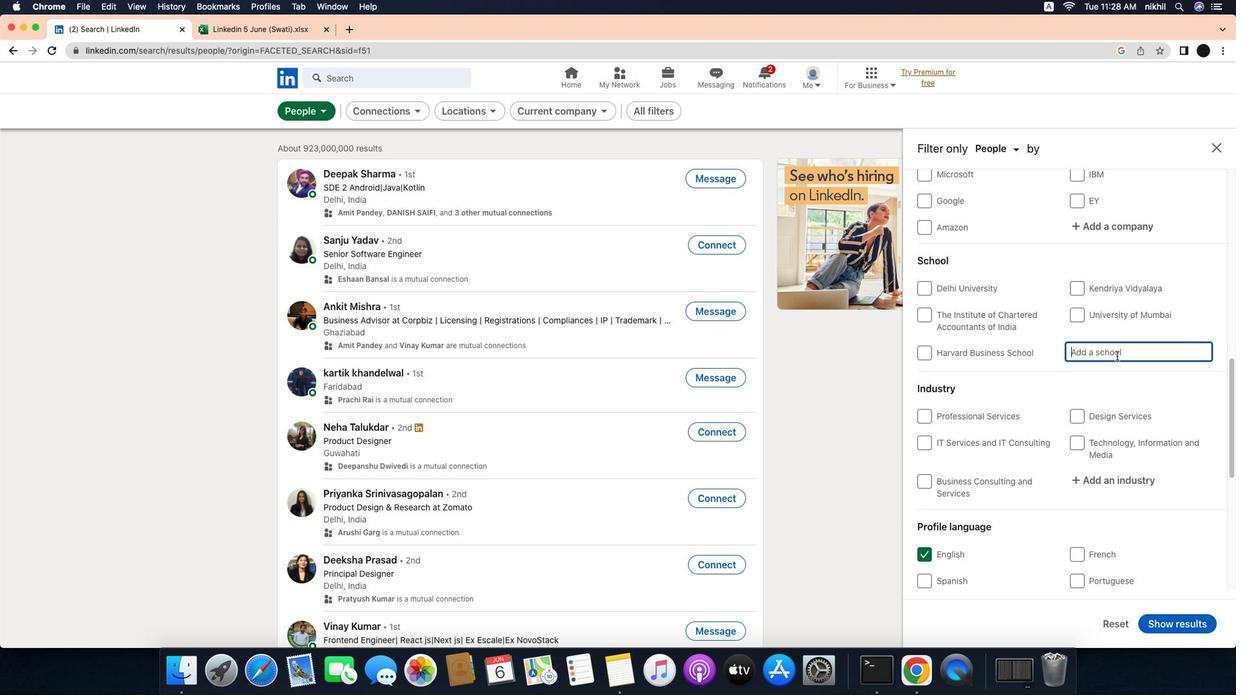 
Action: Mouse moved to (1158, 346)
Screenshot: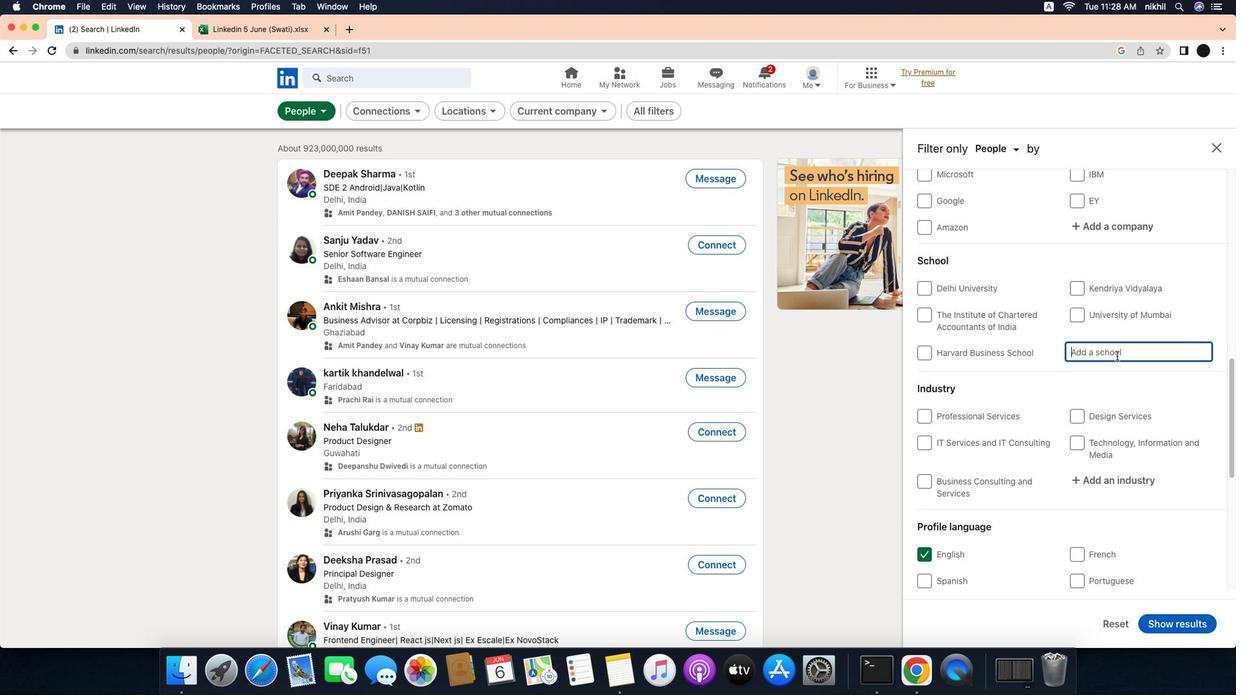 
Action: Mouse pressed left at (1158, 346)
Screenshot: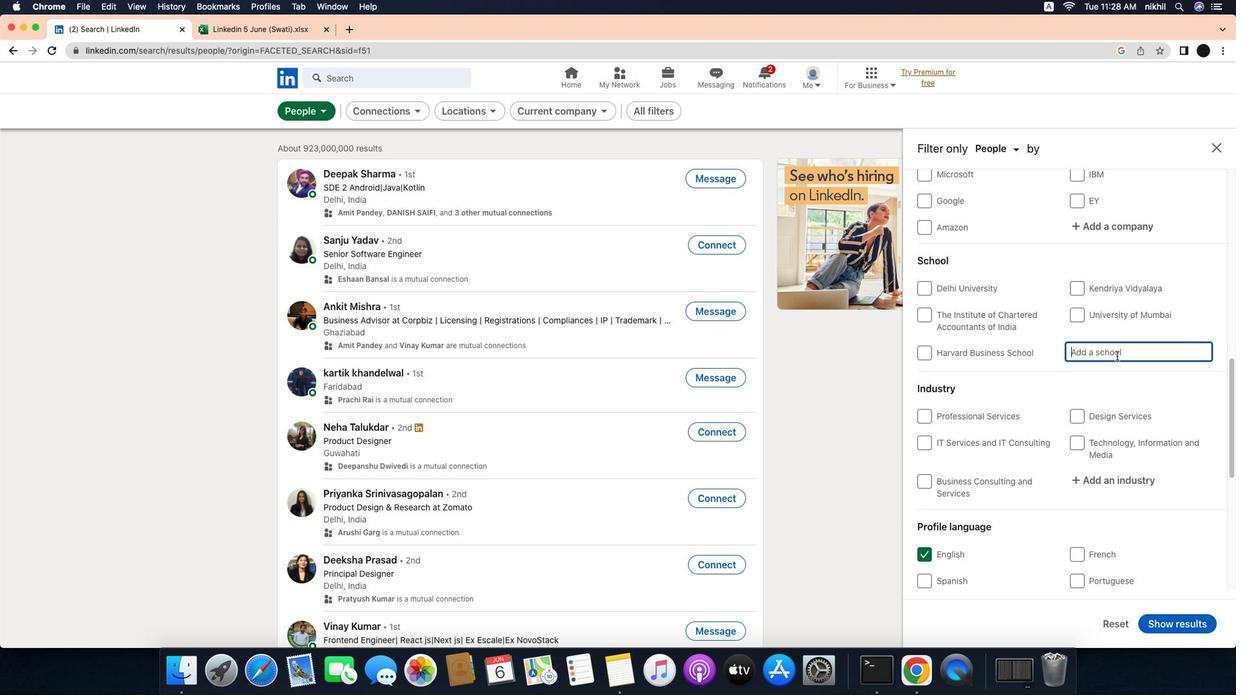 
Action: Key pressed Key.caps_lockKey.caps_lock'S'Key.space'D'Key.space'P'Key.caps_lock'u''b''l''i''c'Key.spaceKey.caps_lock'S'Key.caps_lock'c''h''o''o''l'
Screenshot: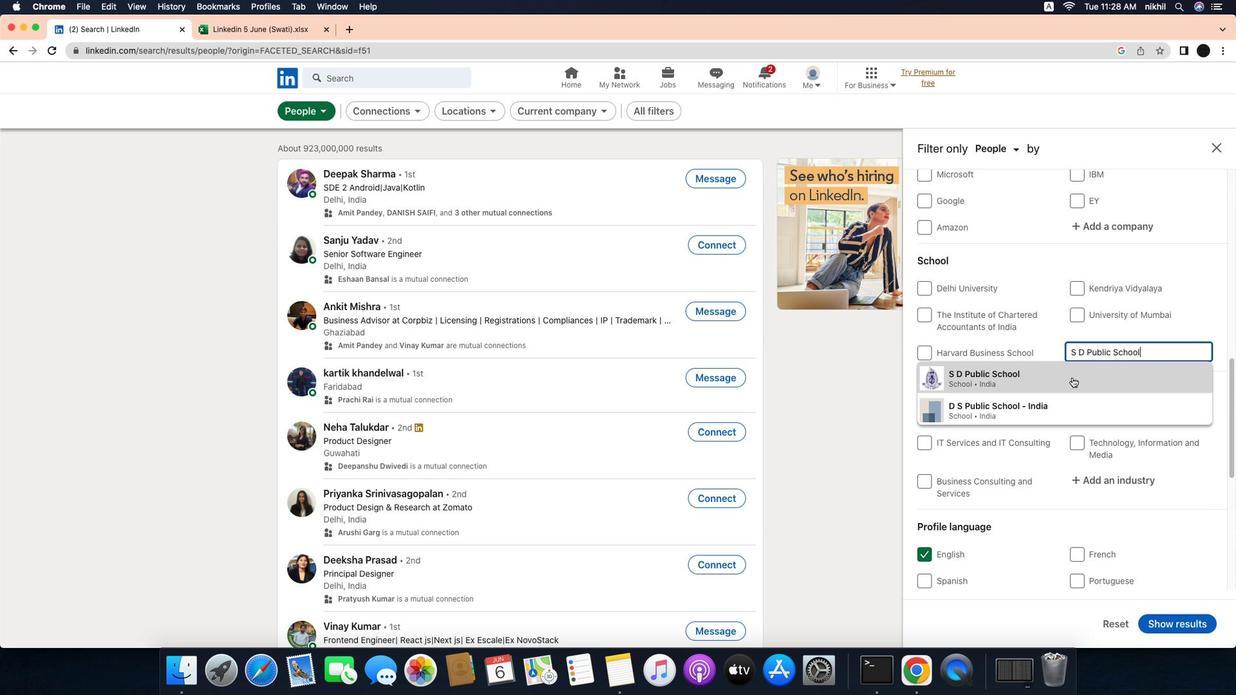 
Action: Mouse moved to (1111, 370)
Screenshot: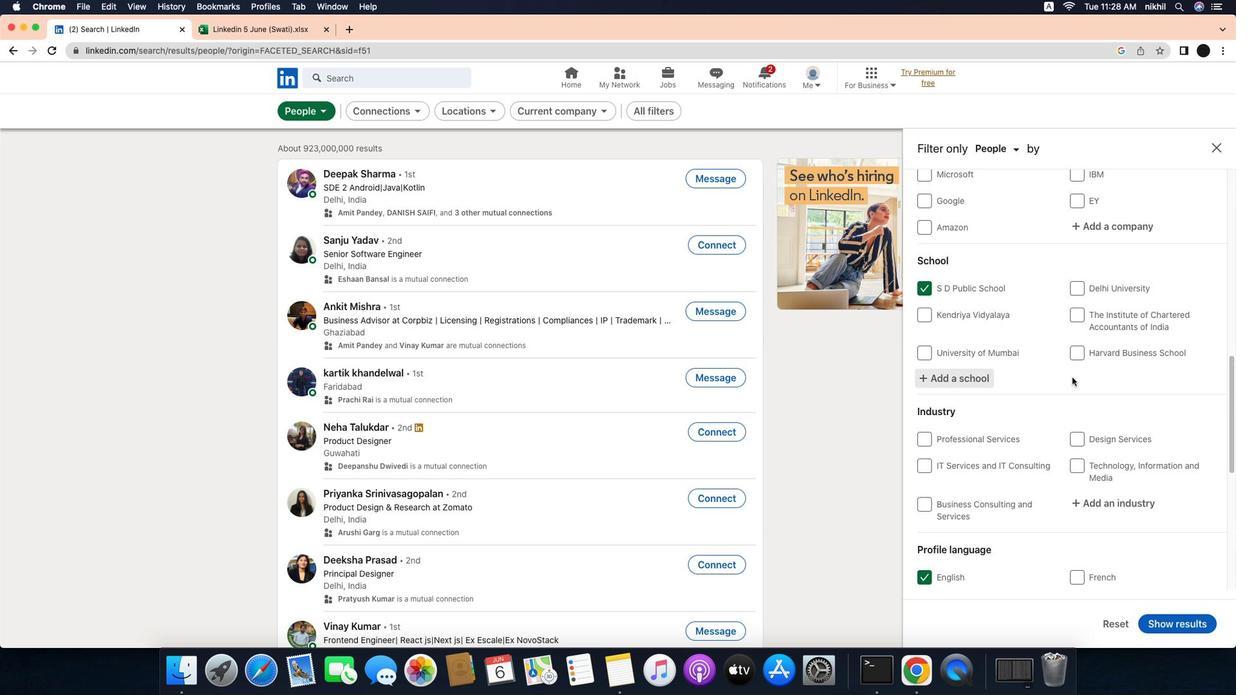 
Action: Mouse pressed left at (1111, 370)
Screenshot: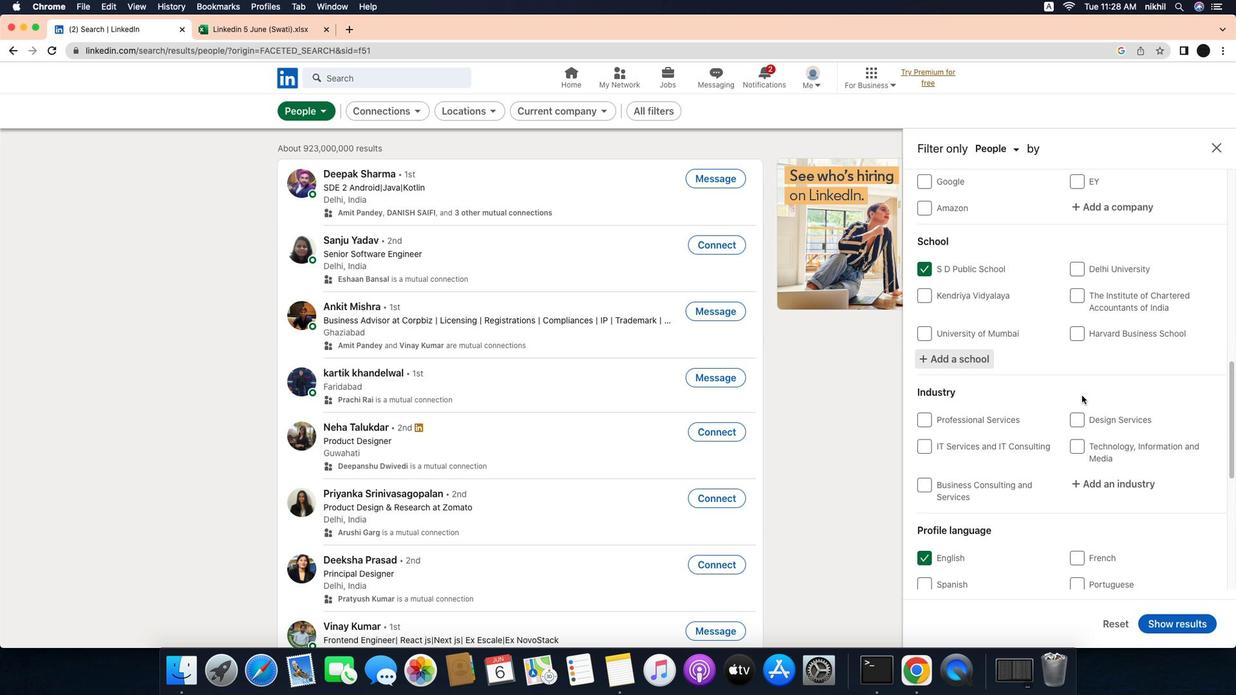 
Action: Mouse moved to (1121, 389)
Screenshot: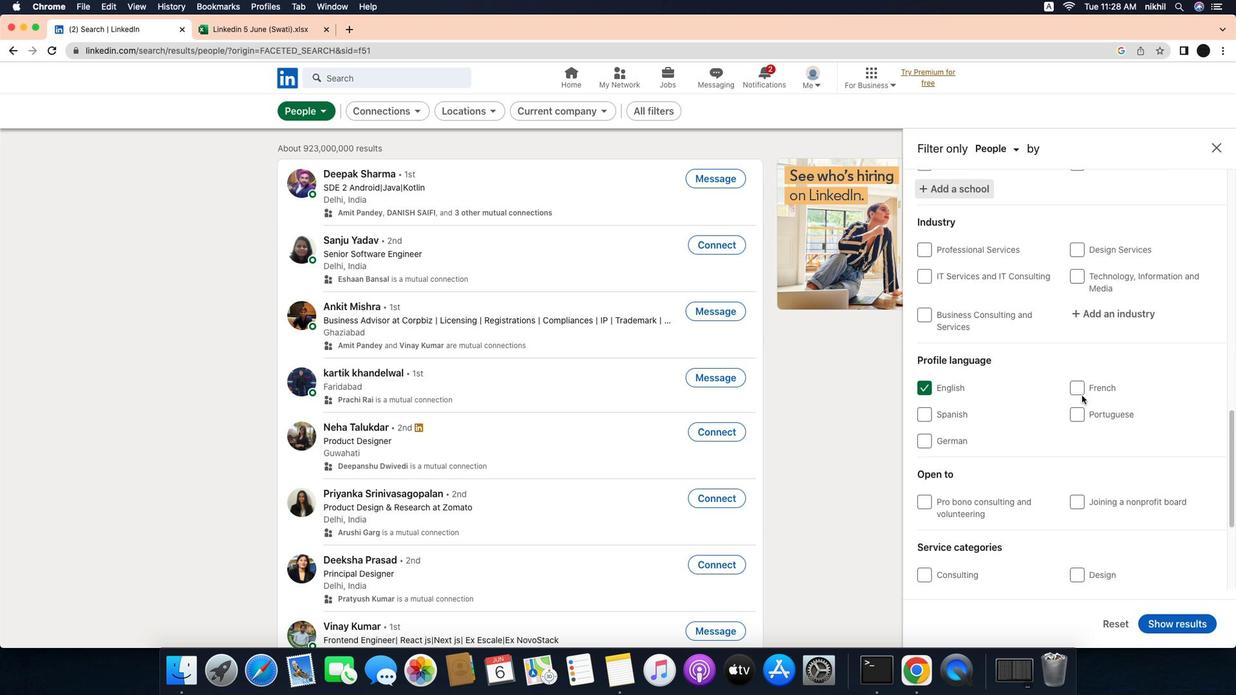 
Action: Mouse scrolled (1121, 389) with delta (-32, -32)
Screenshot: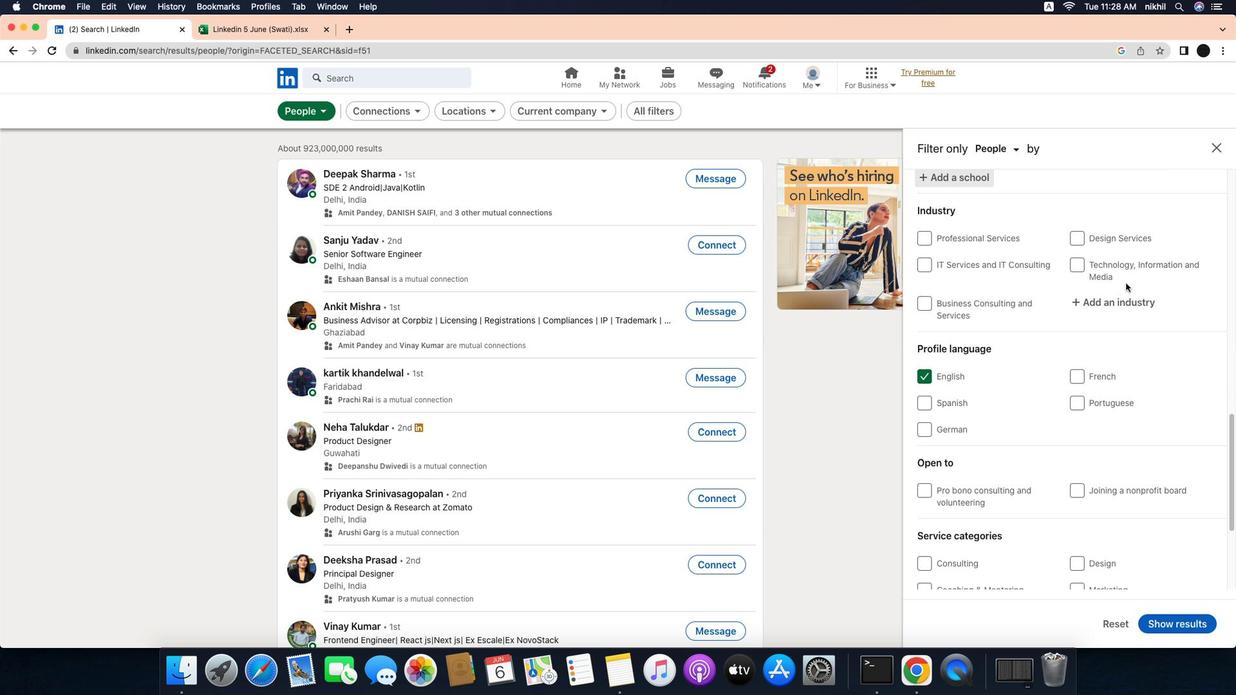 
Action: Mouse scrolled (1121, 389) with delta (-32, -32)
Screenshot: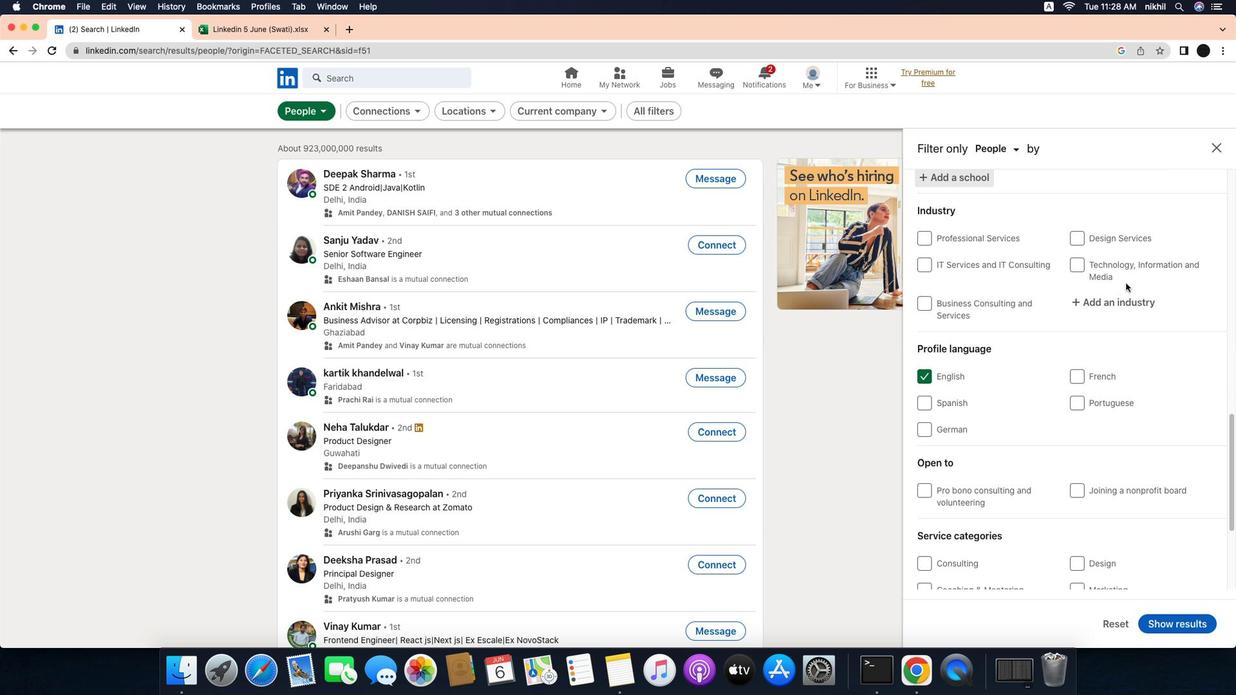 
Action: Mouse scrolled (1121, 389) with delta (-32, -32)
Screenshot: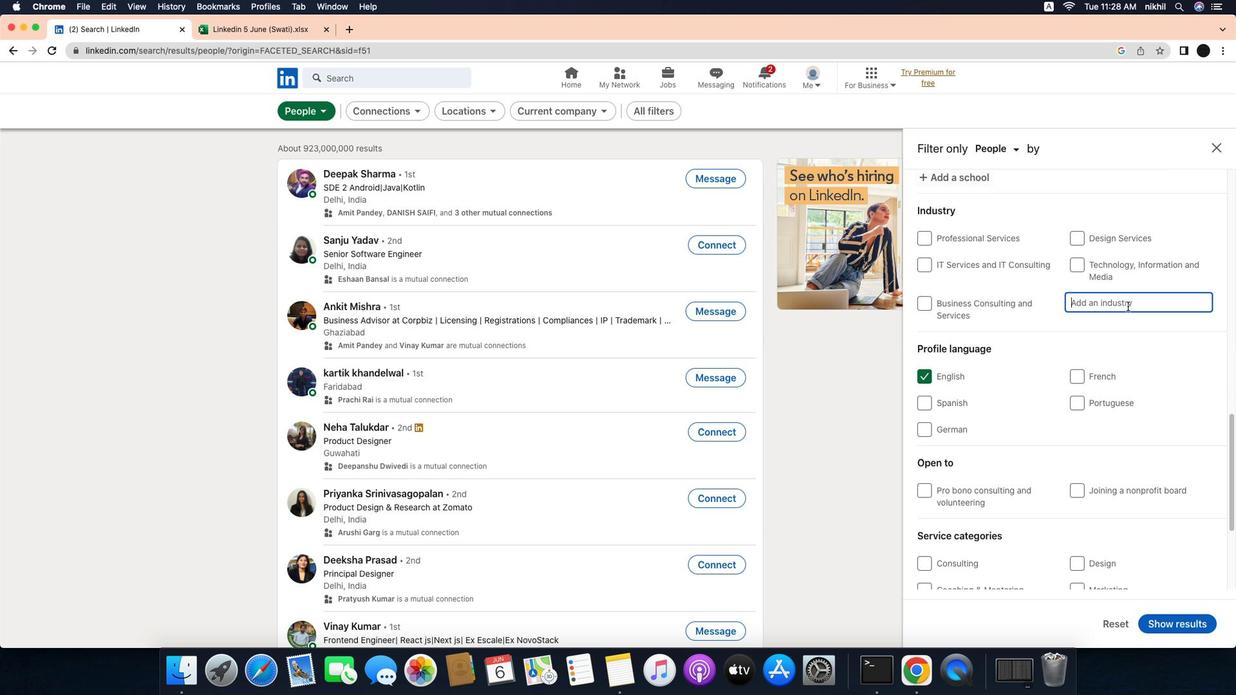 
Action: Mouse scrolled (1121, 389) with delta (-32, -32)
Screenshot: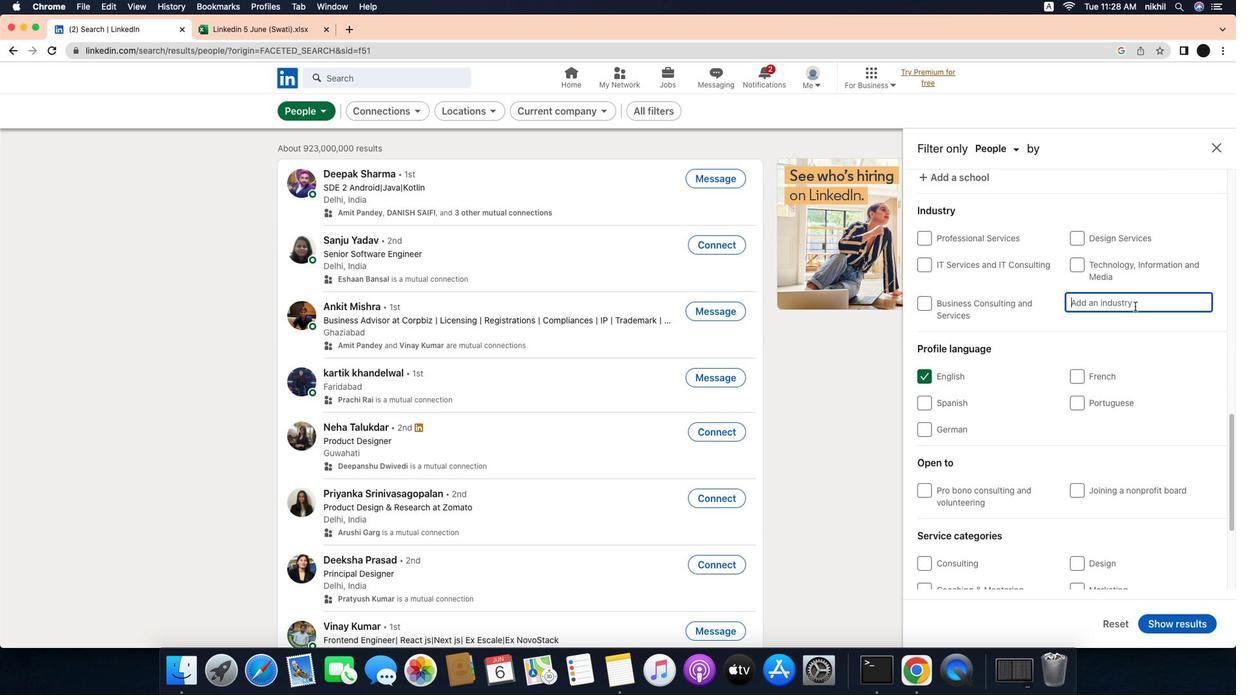 
Action: Mouse scrolled (1121, 389) with delta (-32, -33)
Screenshot: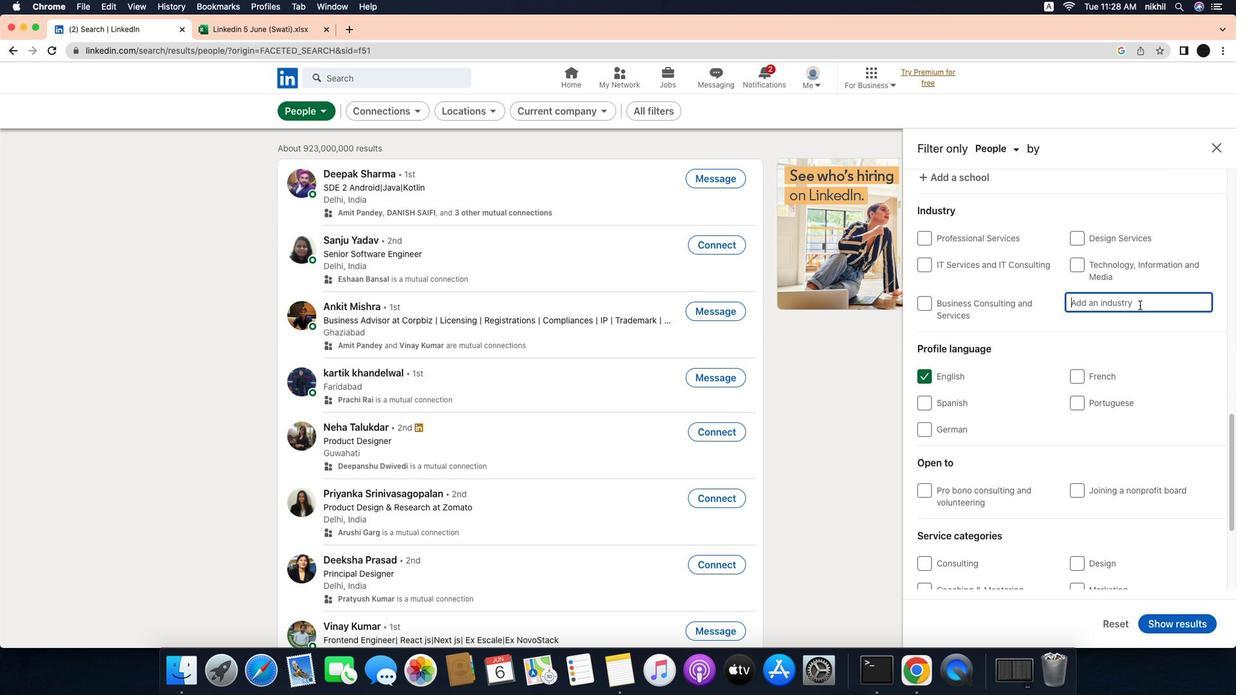 
Action: Mouse scrolled (1121, 389) with delta (-32, -34)
Screenshot: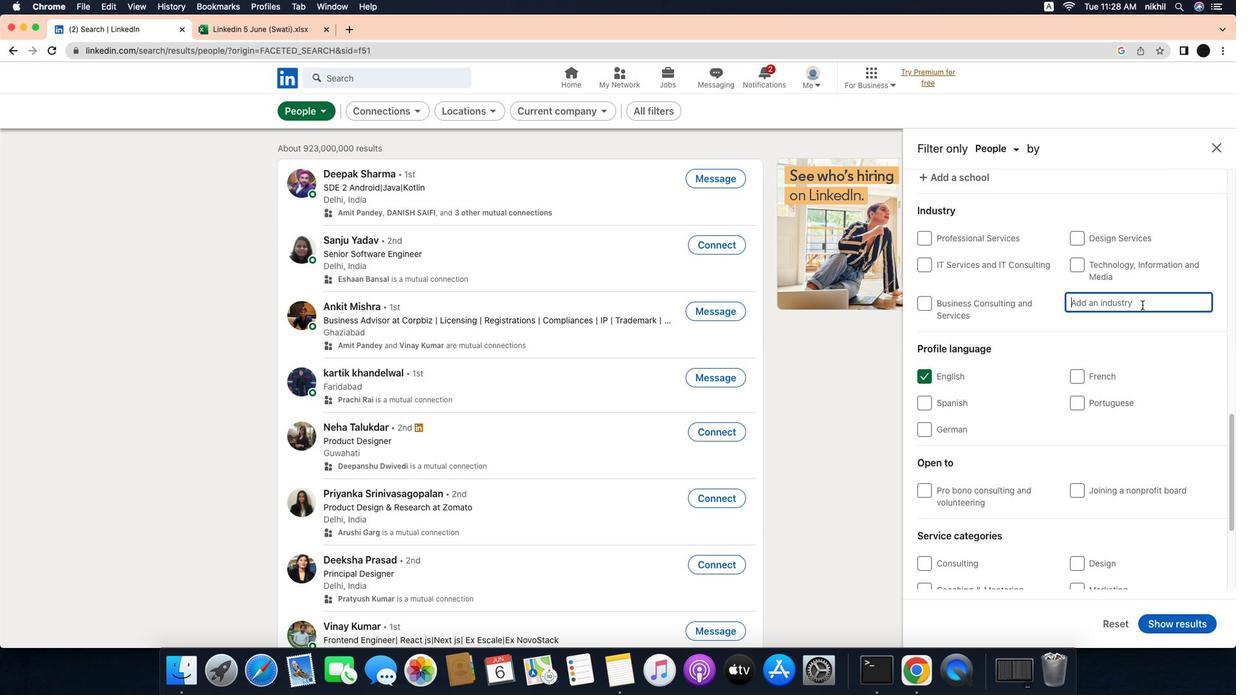 
Action: Mouse moved to (1170, 293)
Screenshot: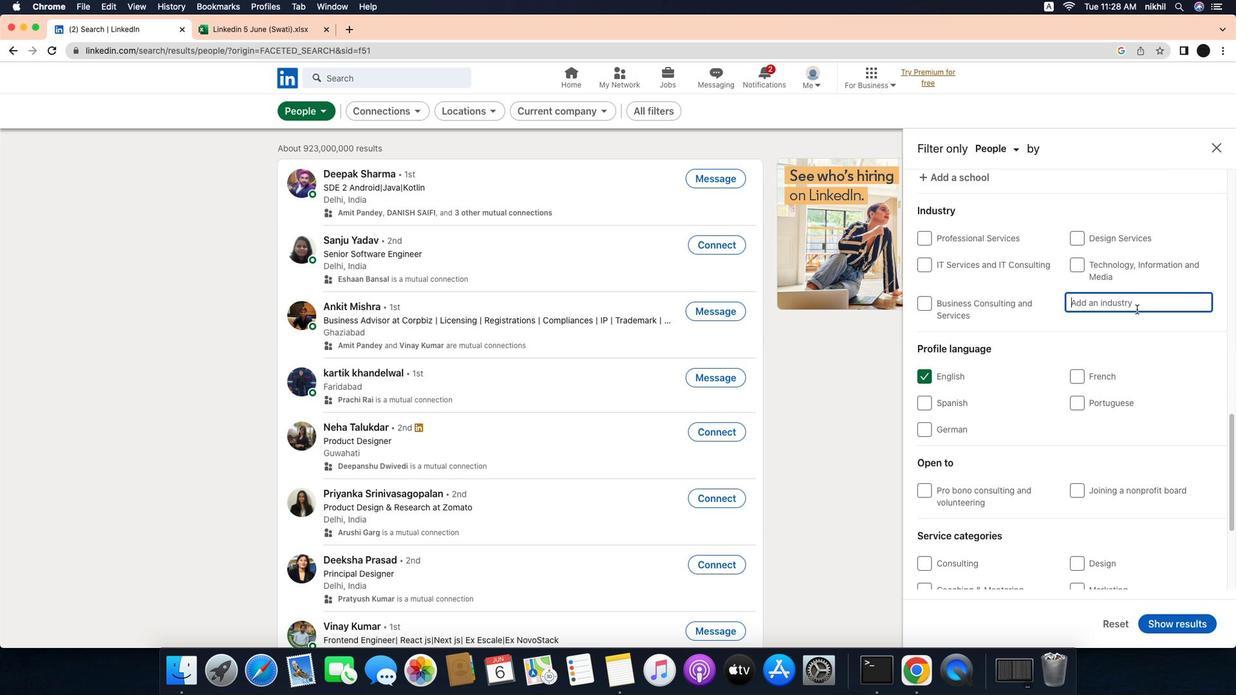 
Action: Mouse pressed left at (1170, 293)
Screenshot: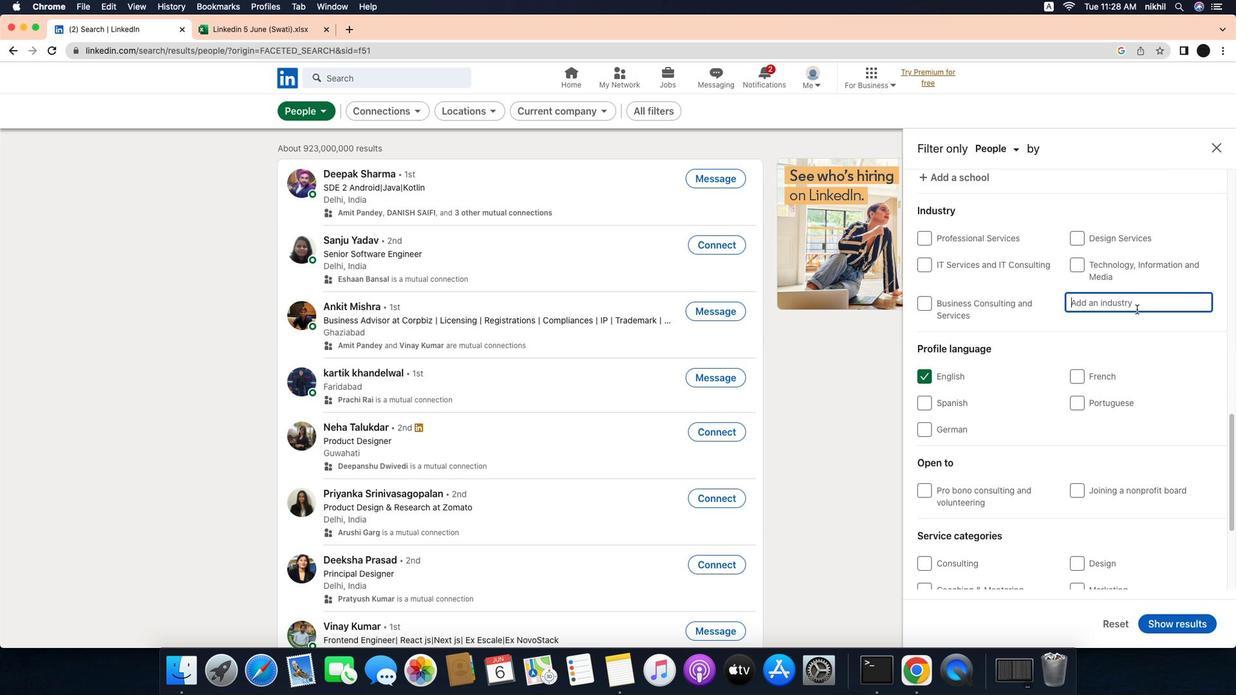 
Action: Mouse moved to (1186, 292)
Screenshot: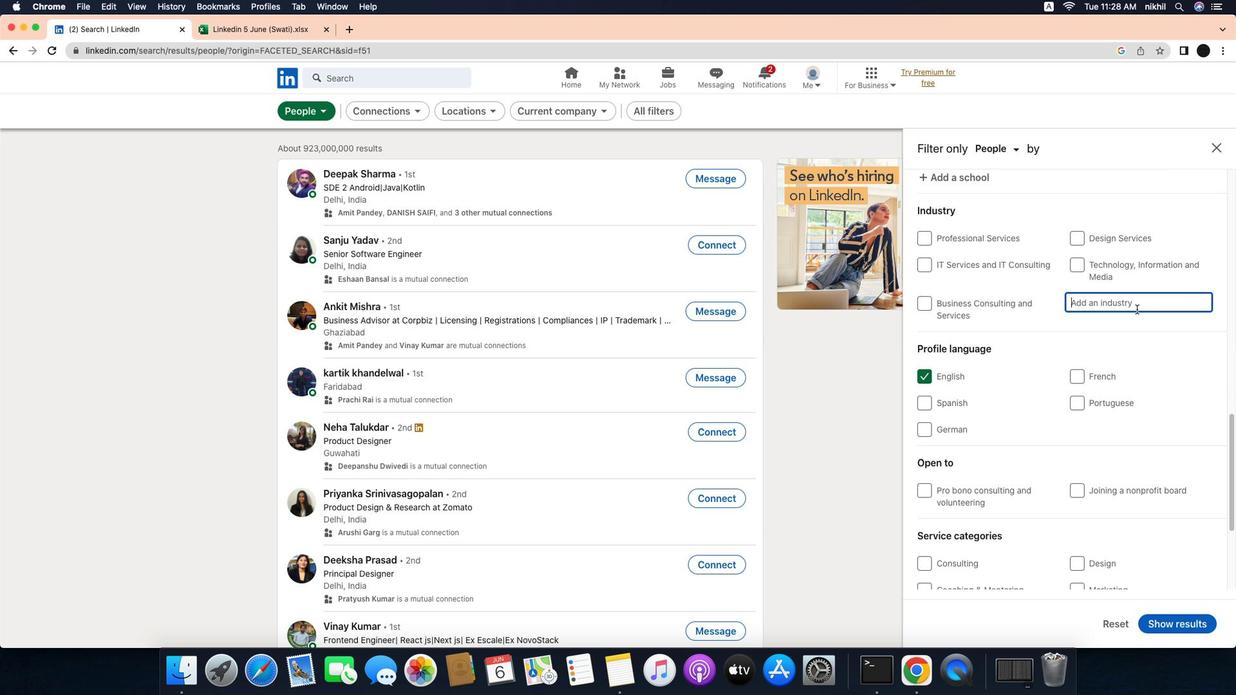 
Action: Mouse pressed left at (1186, 292)
Screenshot: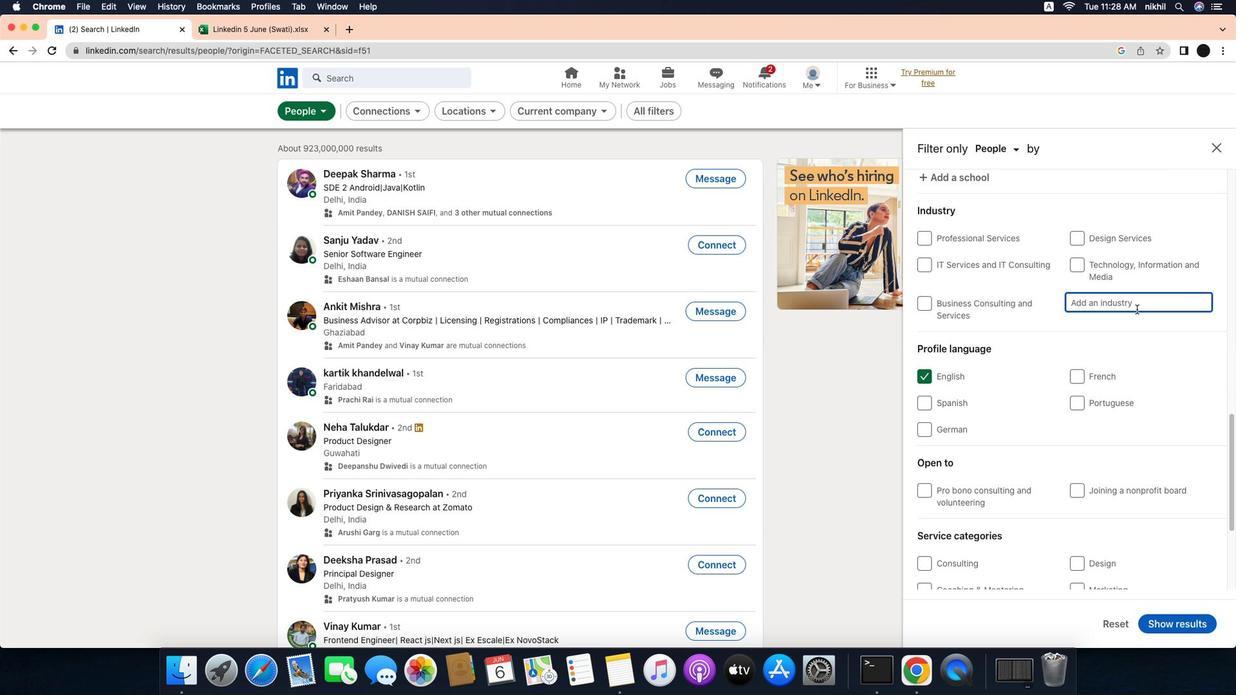 
Action: Mouse moved to (1179, 296)
Screenshot: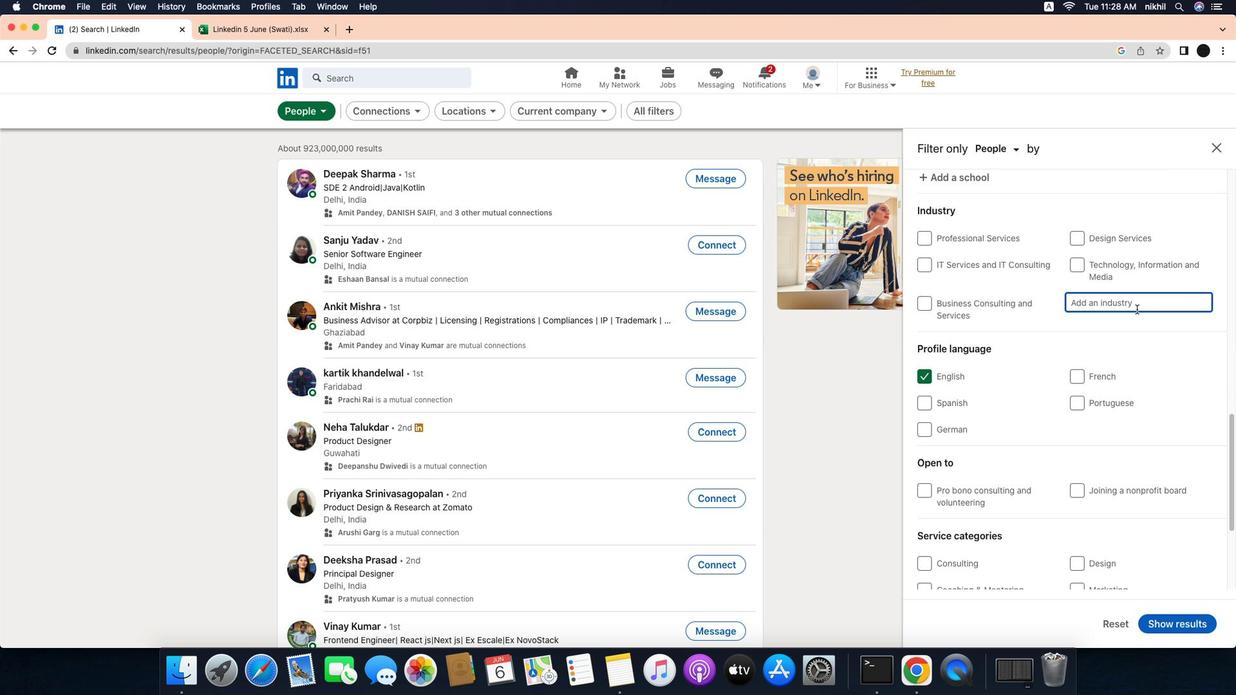 
Action: Key pressed Key.caps_lock'B'Key.caps_lock'l''o''c''k''c''h''a''i''n'Key.spaceKey.caps_lock'S'Key.caps_lock'e''r''v''i''c''e''s'
Screenshot: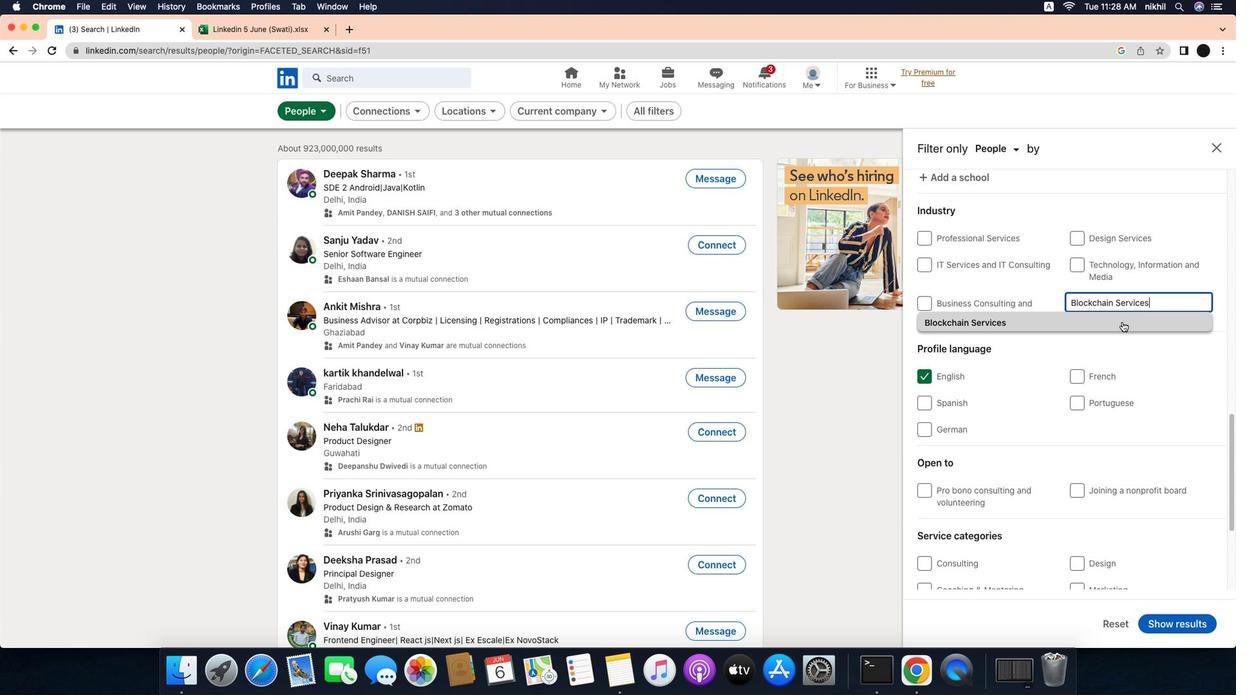 
Action: Mouse moved to (1164, 311)
Screenshot: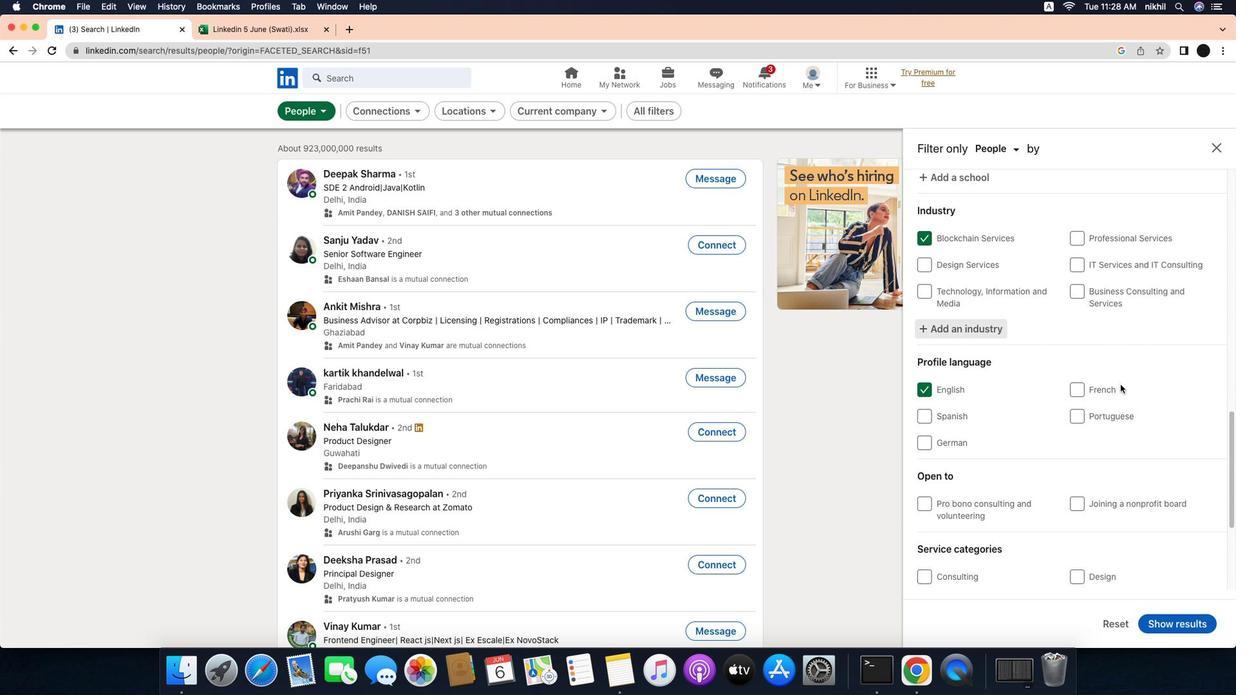 
Action: Mouse pressed left at (1164, 311)
Screenshot: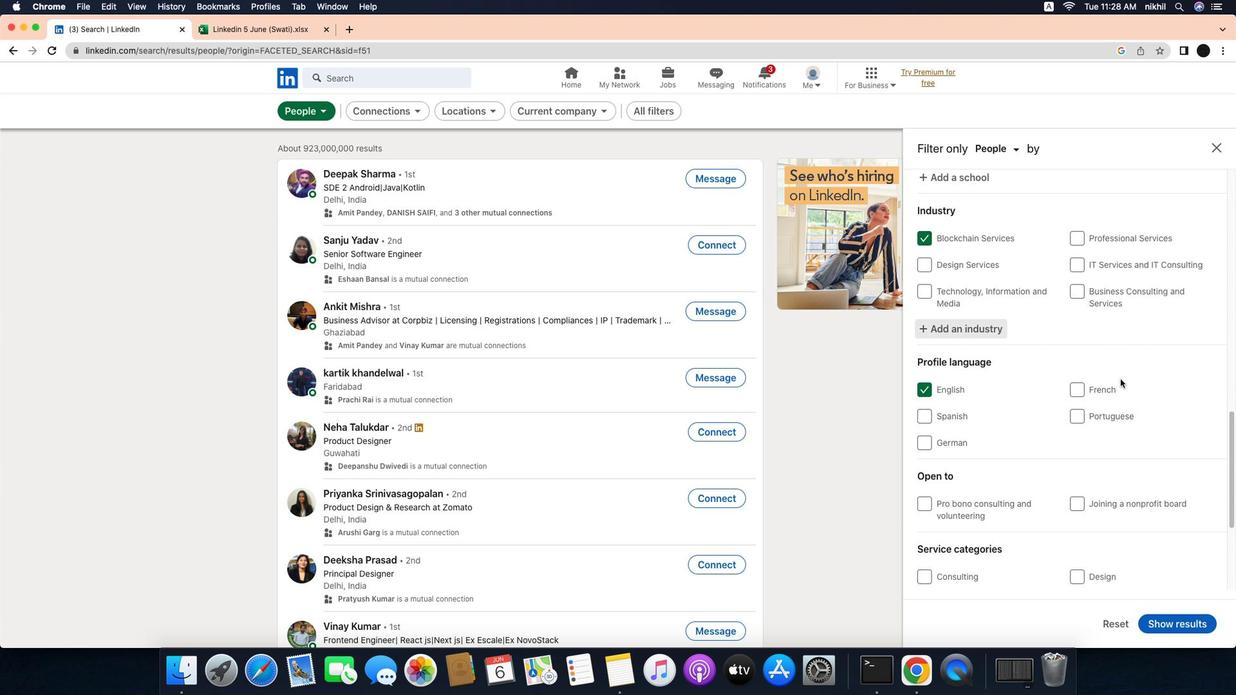 
Action: Mouse moved to (1163, 368)
Screenshot: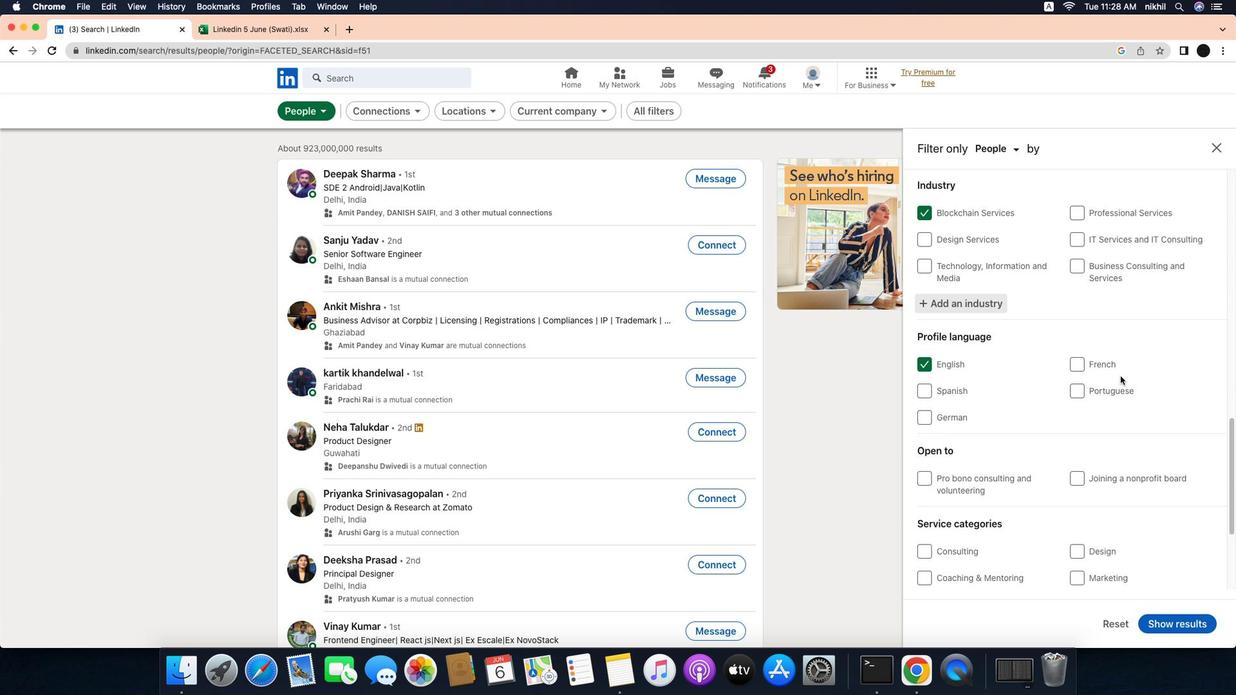 
Action: Mouse scrolled (1163, 368) with delta (-32, -32)
Screenshot: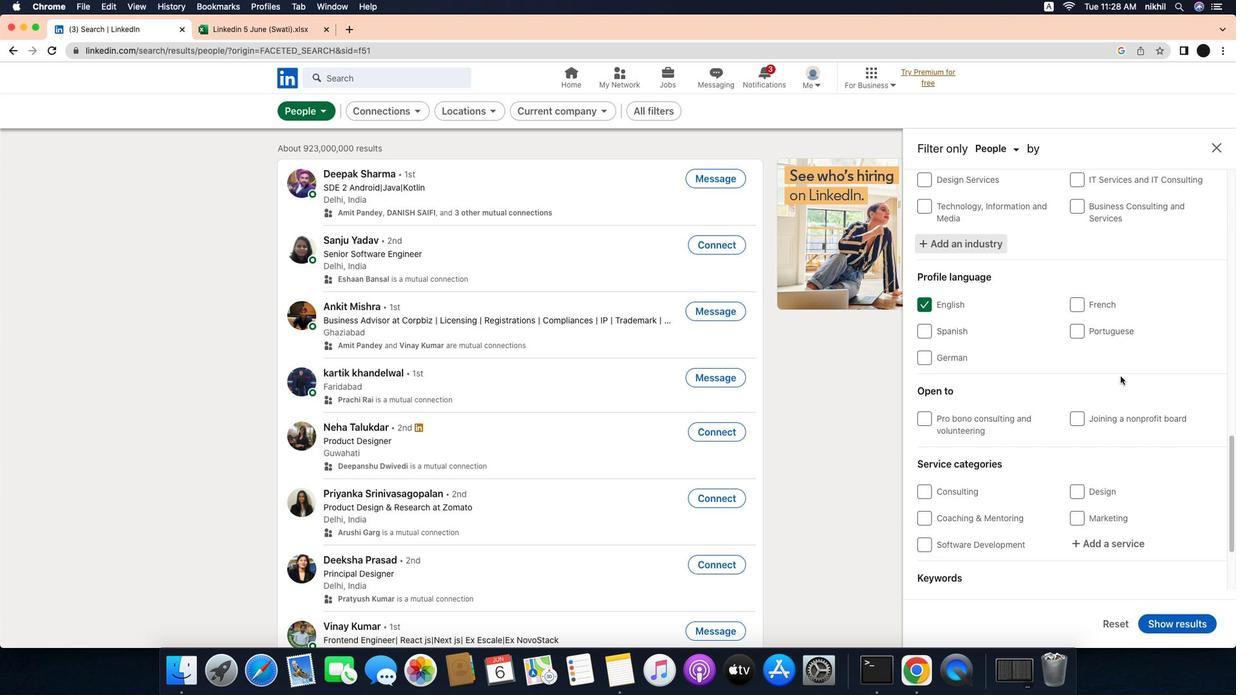 
Action: Mouse scrolled (1163, 368) with delta (-32, -32)
Screenshot: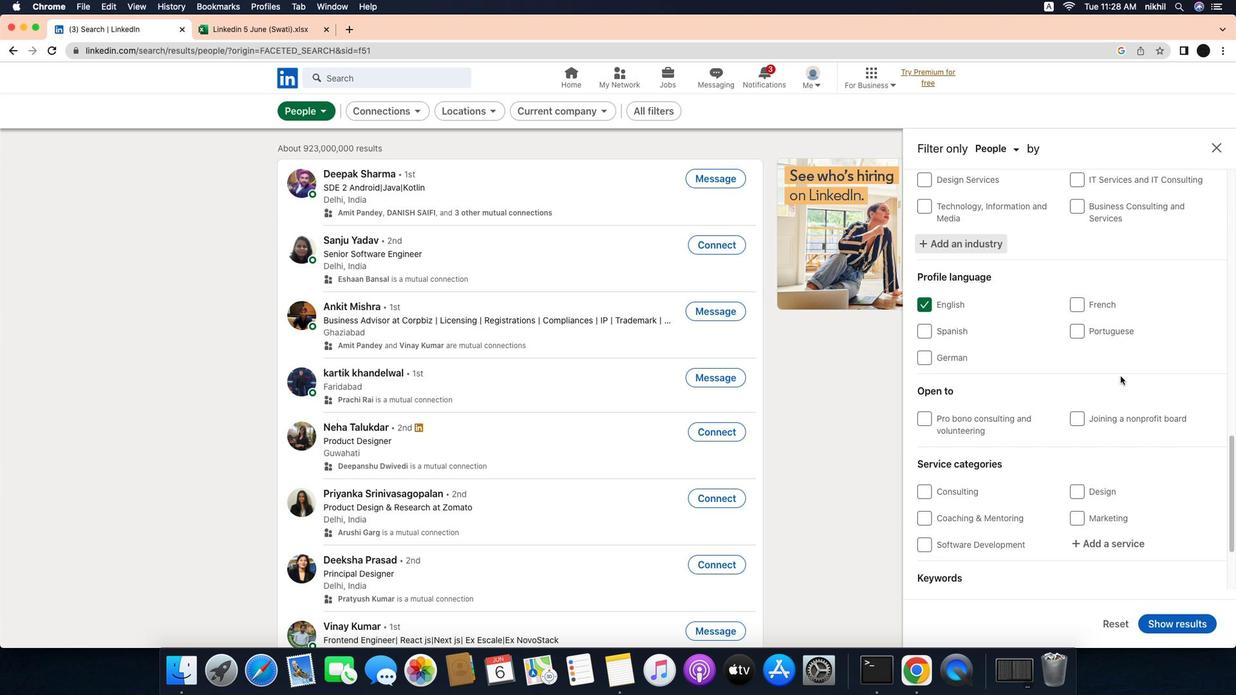 
Action: Mouse scrolled (1163, 368) with delta (-32, -32)
Screenshot: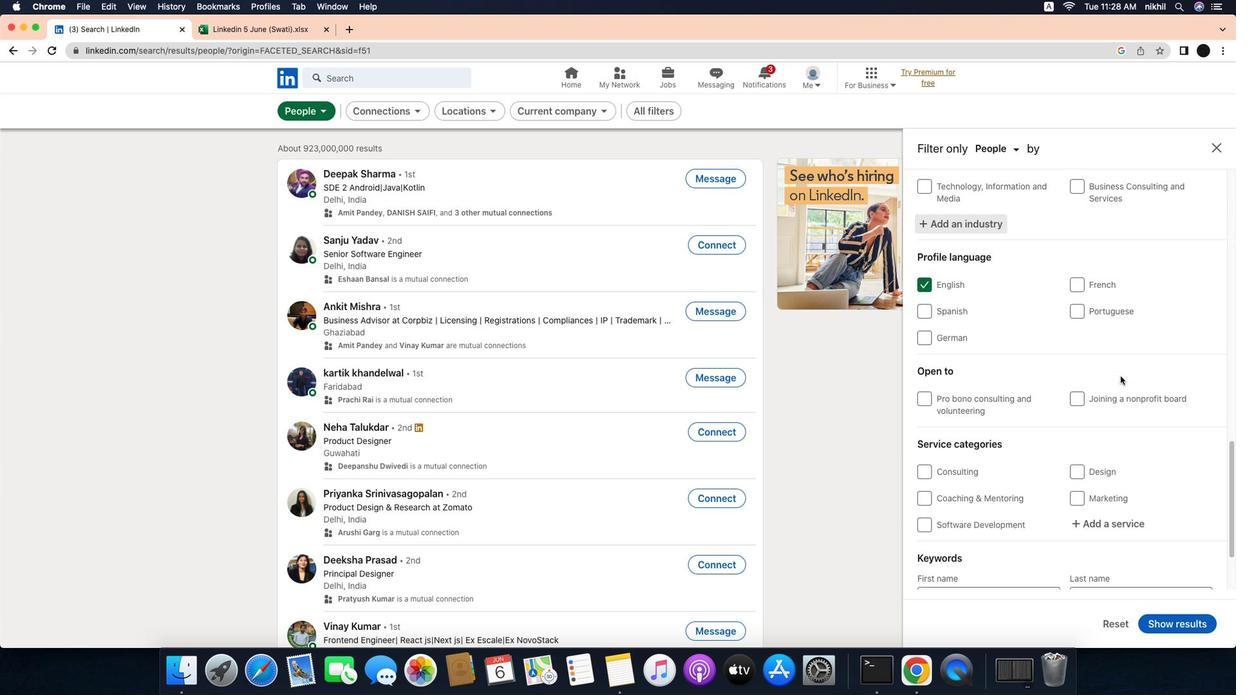
Action: Mouse scrolled (1163, 368) with delta (-32, -32)
Screenshot: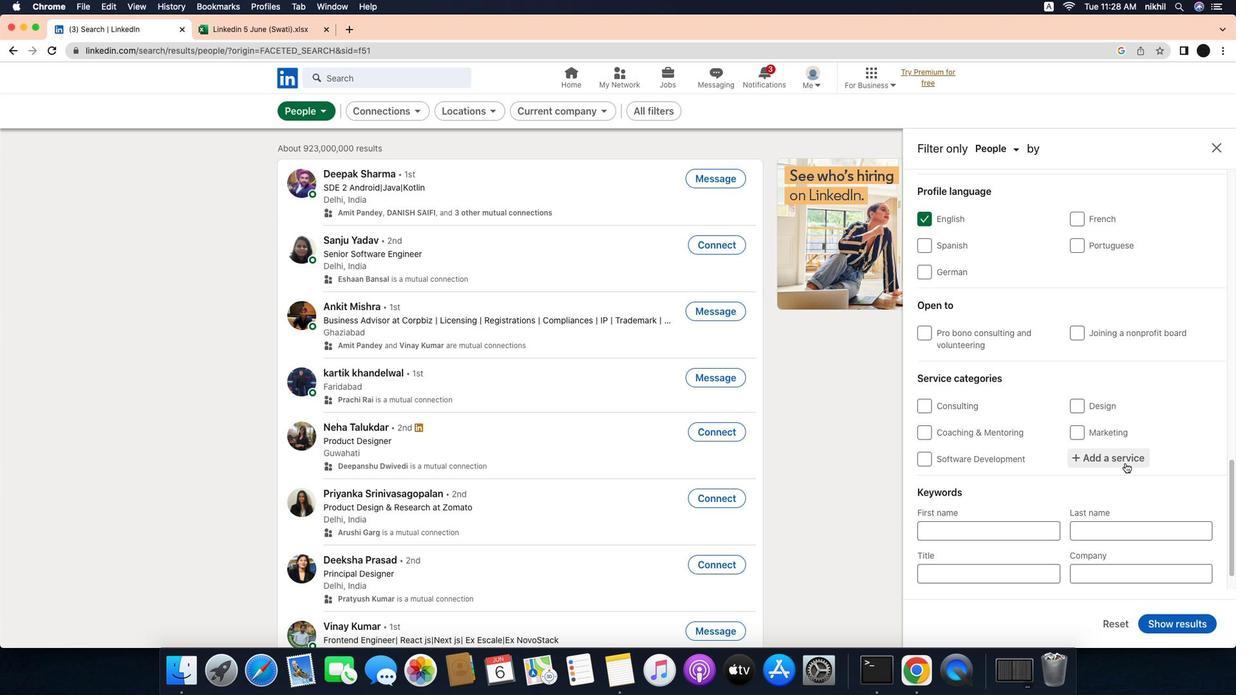 
Action: Mouse scrolled (1163, 368) with delta (-32, -32)
Screenshot: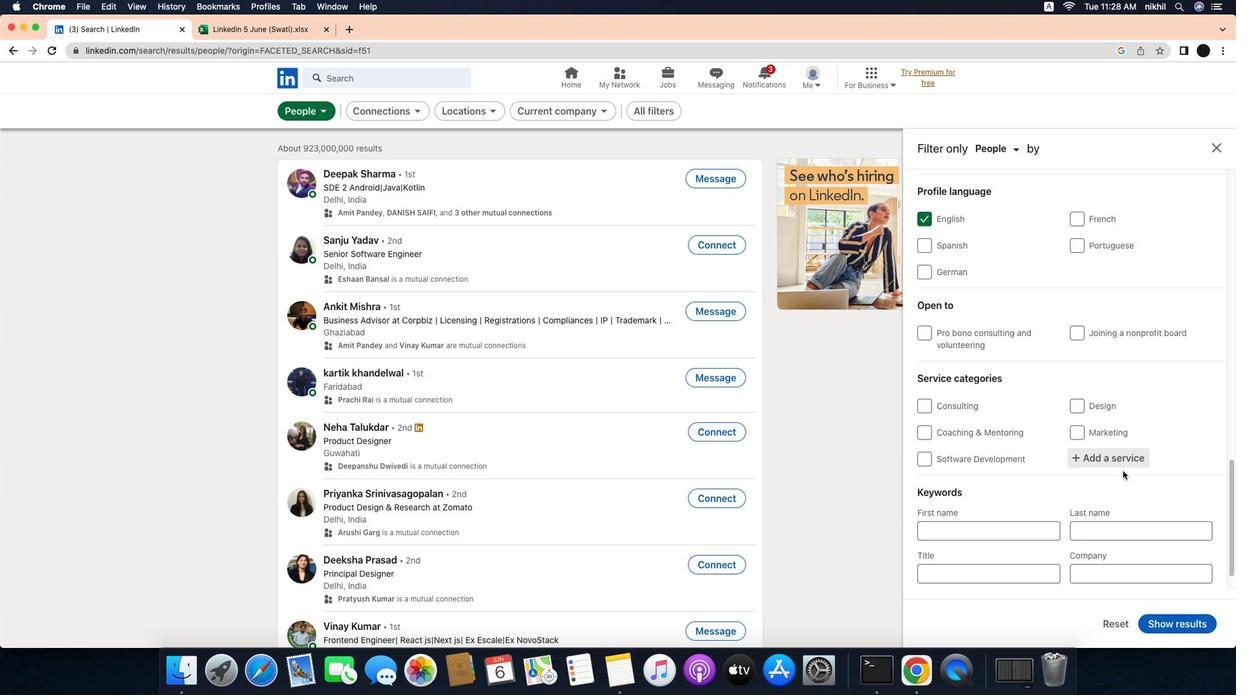 
Action: Mouse scrolled (1163, 368) with delta (-32, -32)
Screenshot: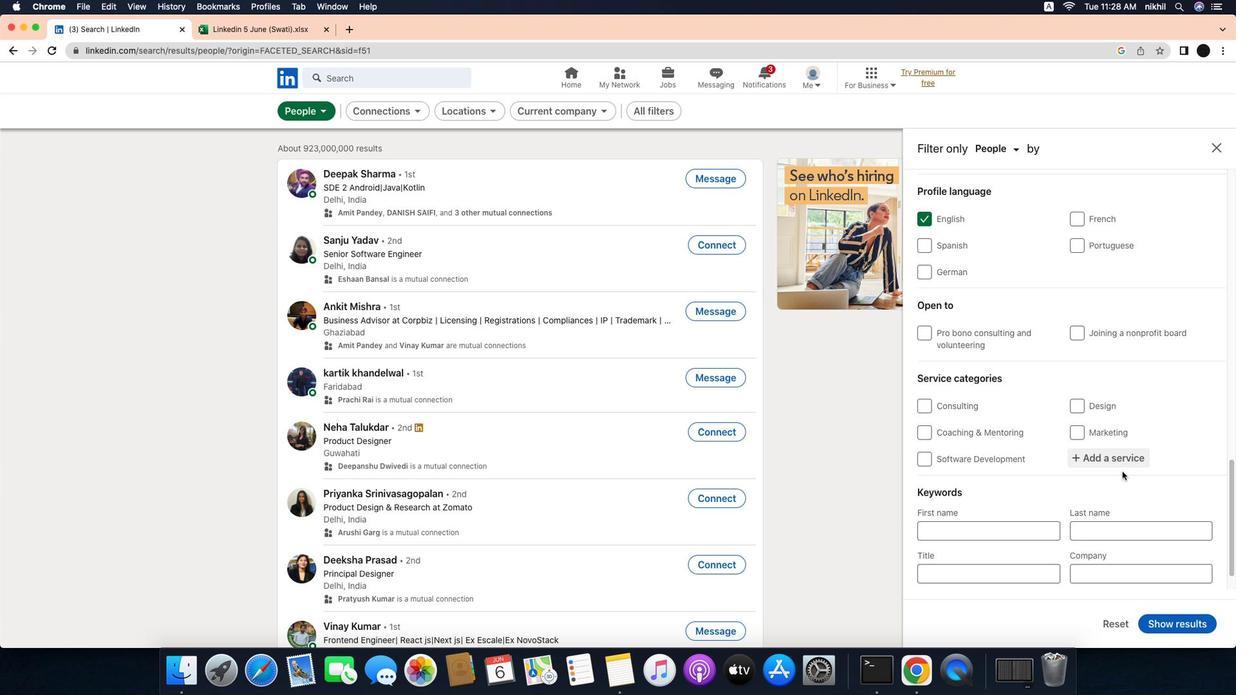 
Action: Mouse scrolled (1163, 368) with delta (-32, -32)
Screenshot: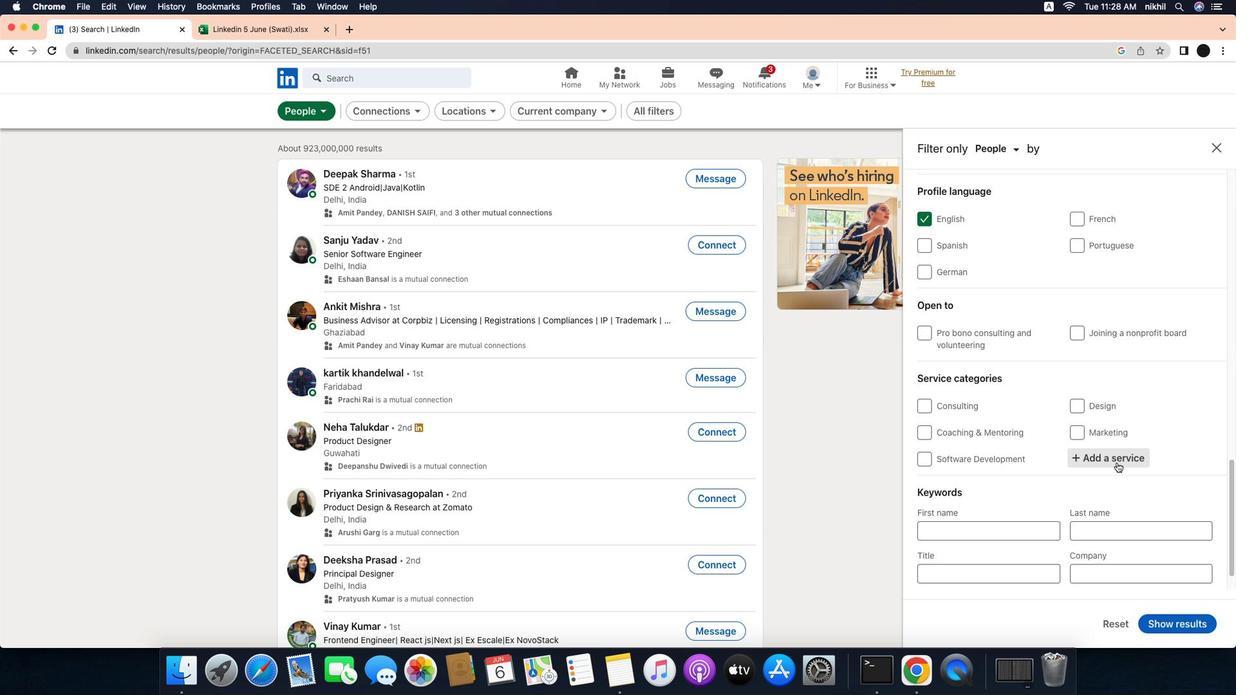 
Action: Mouse scrolled (1163, 368) with delta (-32, -32)
Screenshot: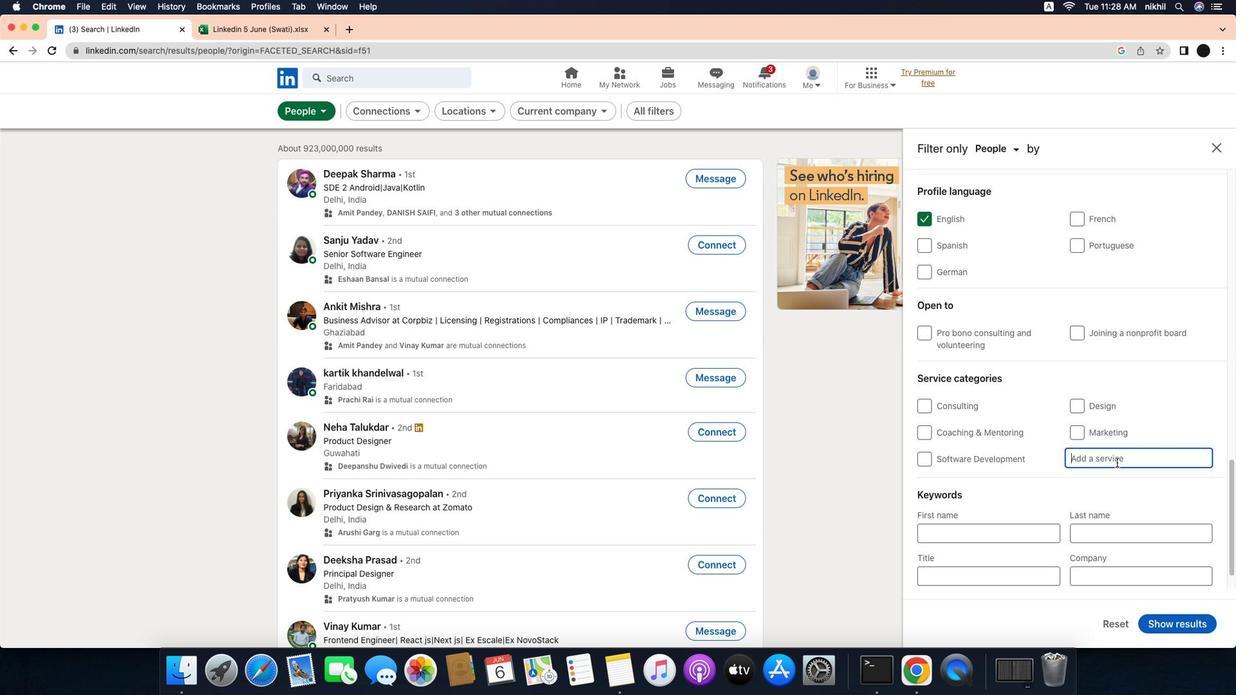 
Action: Mouse scrolled (1163, 368) with delta (-32, -33)
Screenshot: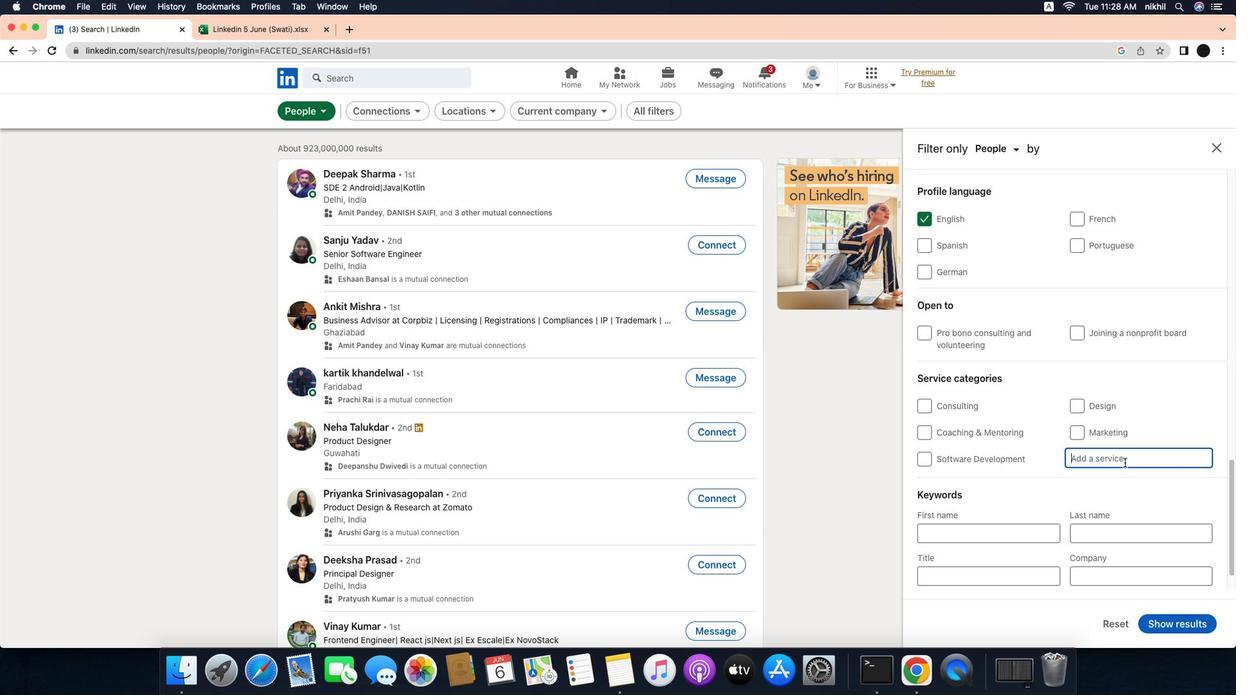 
Action: Mouse moved to (1158, 460)
Screenshot: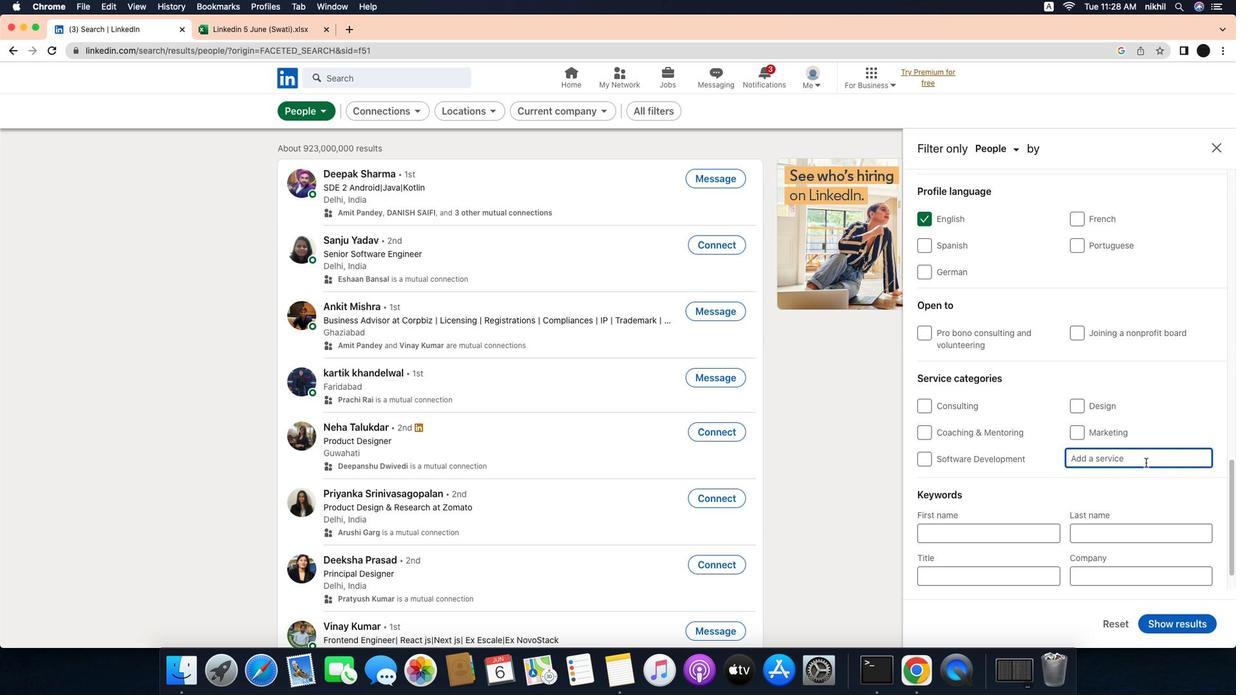 
Action: Mouse pressed left at (1158, 460)
Screenshot: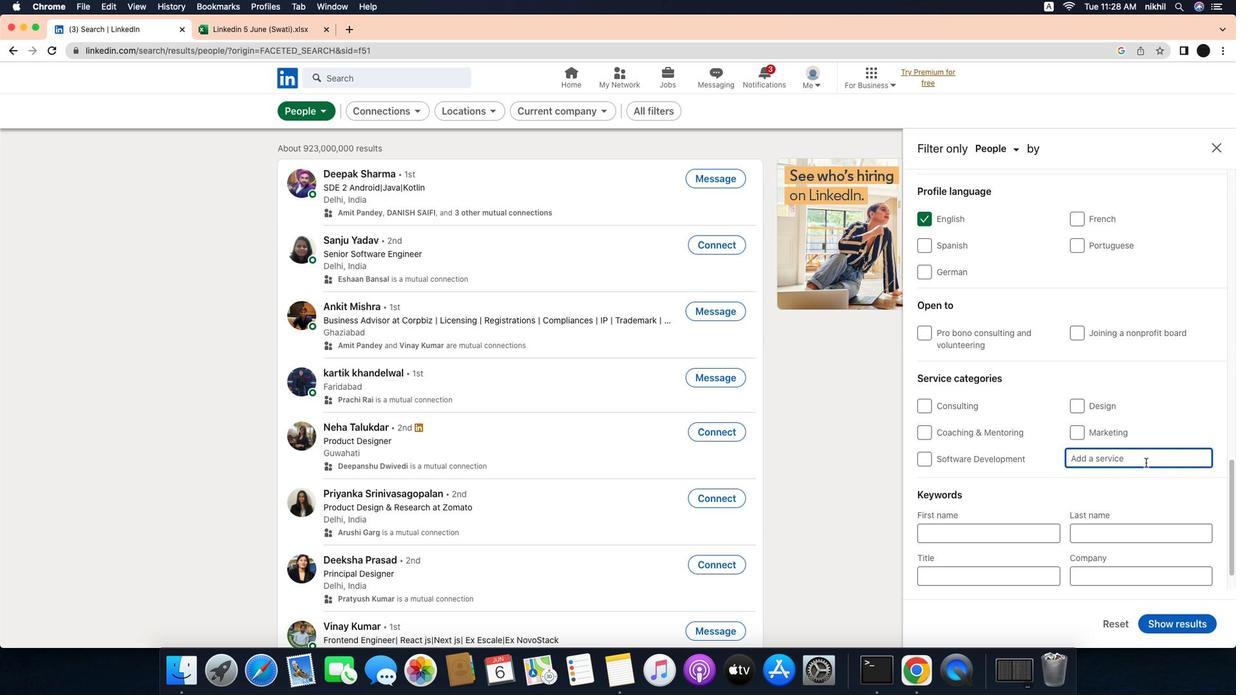 
Action: Mouse moved to (1189, 460)
Screenshot: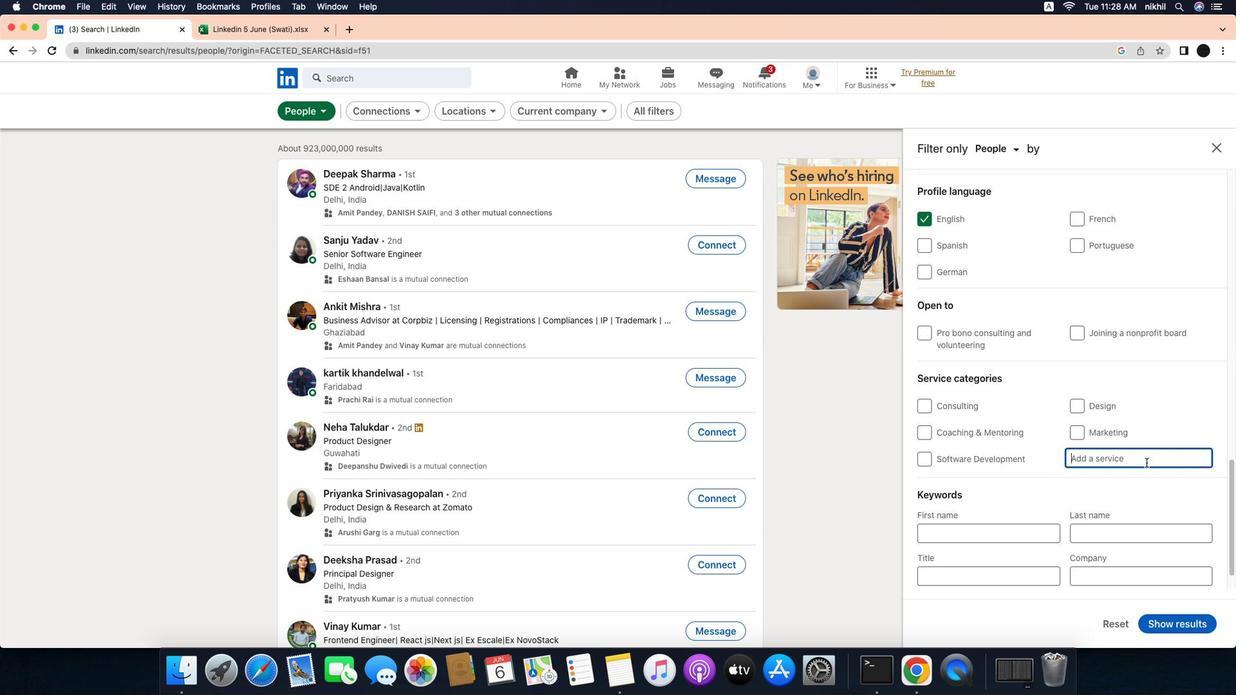 
Action: Mouse pressed left at (1189, 460)
Screenshot: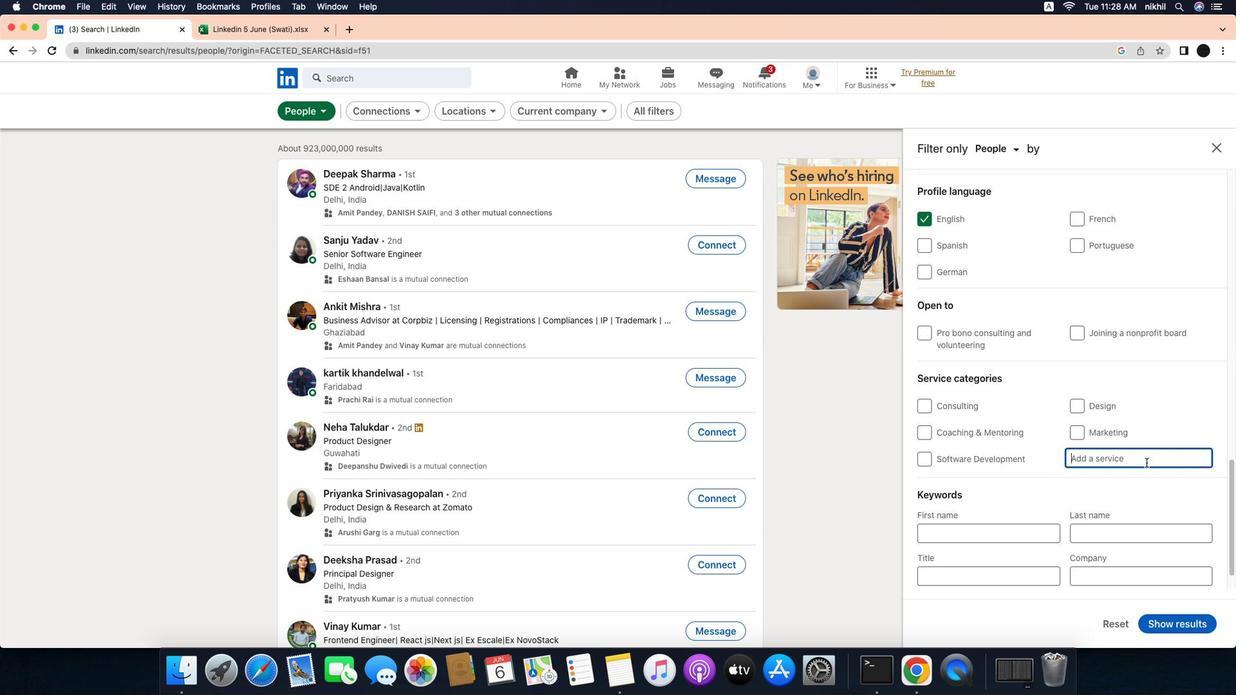 
Action: Mouse moved to (1190, 460)
Screenshot: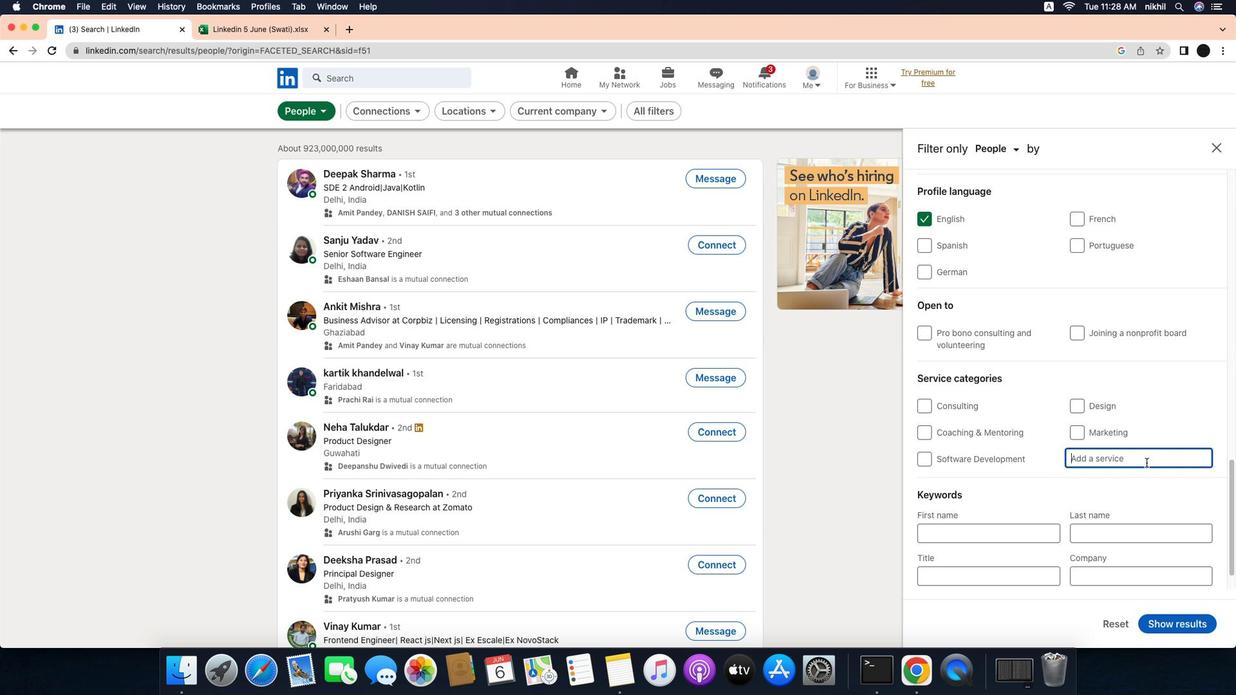 
Action: Key pressed Key.caps_lock'B'Key.caps_lock'u''s''i''n''e''s''s'Key.spaceKey.caps_lock'L'Key.caps_lock'a''w'
Screenshot: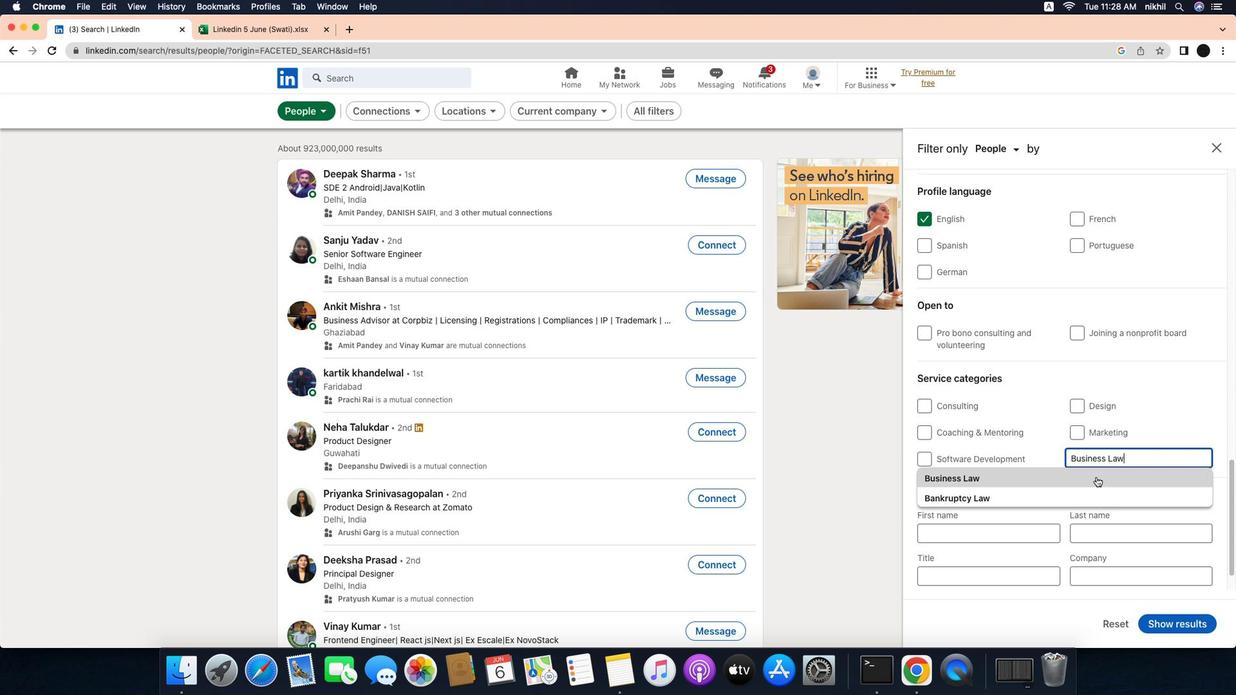 
Action: Mouse moved to (1118, 482)
Screenshot: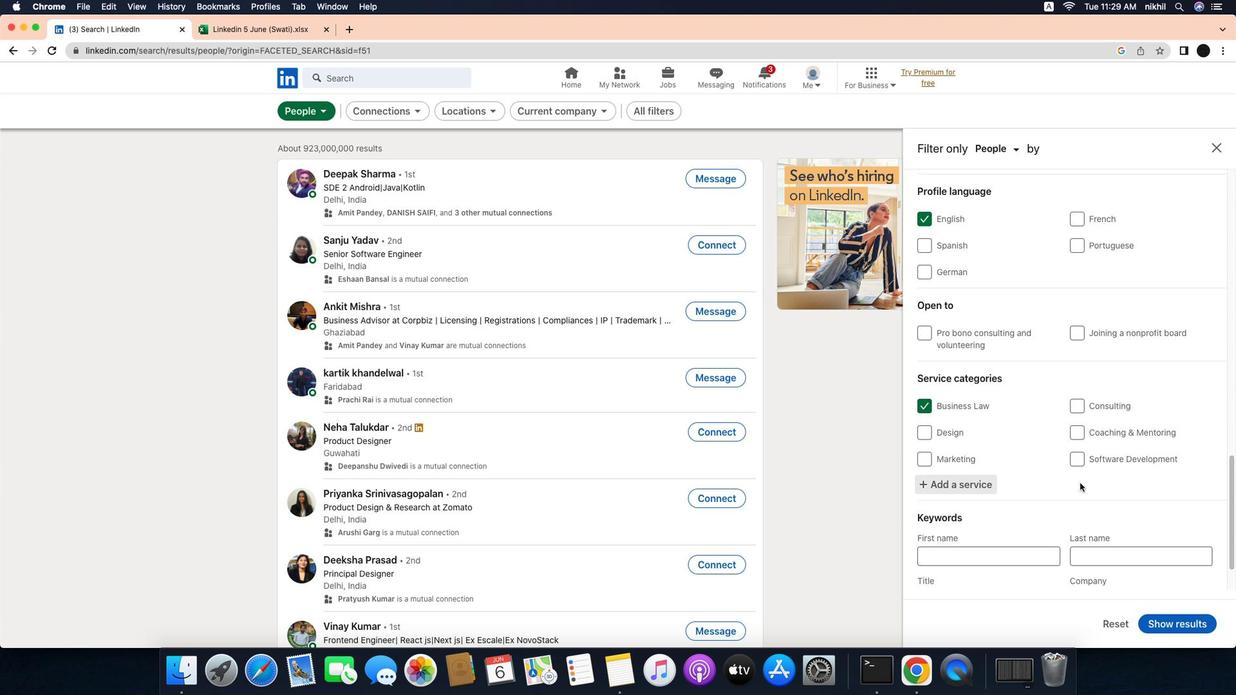 
Action: Mouse pressed left at (1118, 482)
Screenshot: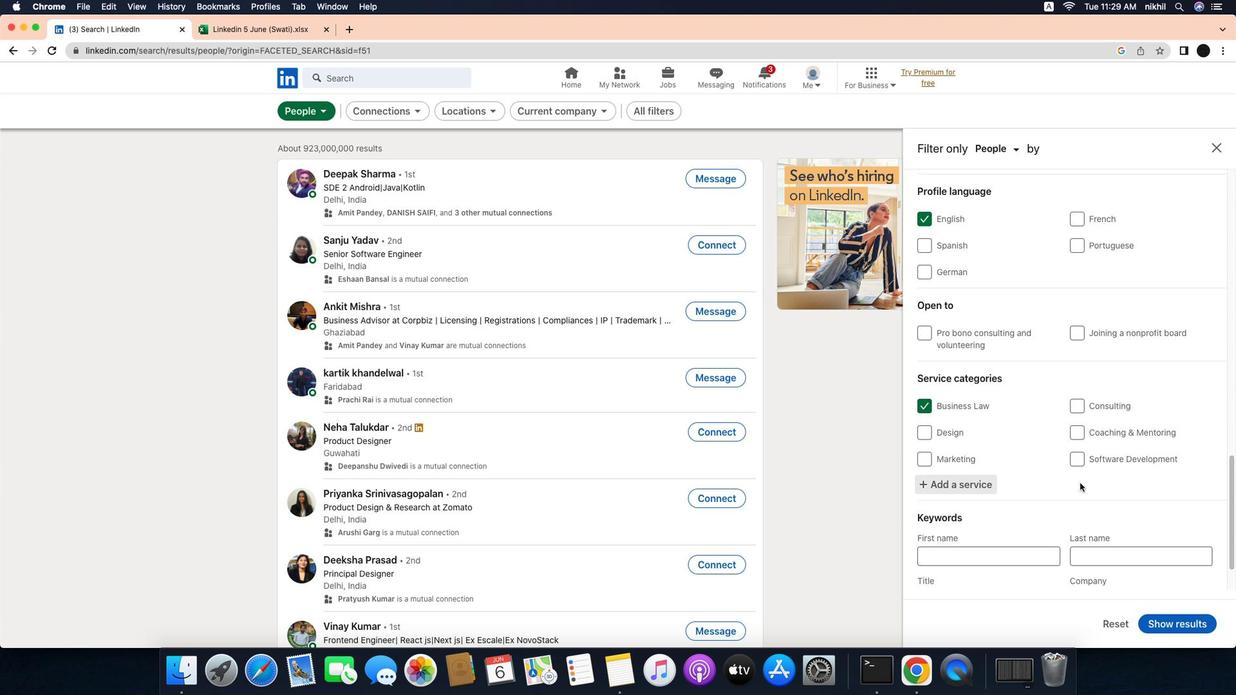 
Action: Mouse moved to (1119, 482)
Screenshot: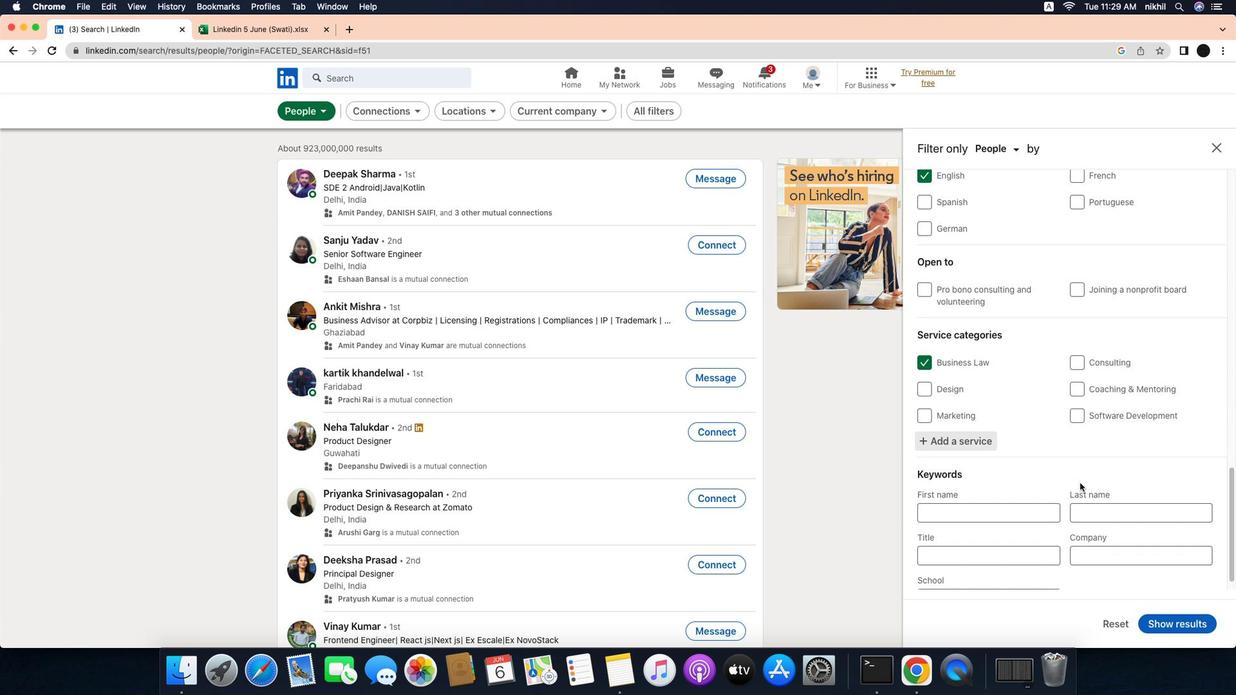 
Action: Mouse scrolled (1119, 482) with delta (-32, -32)
Screenshot: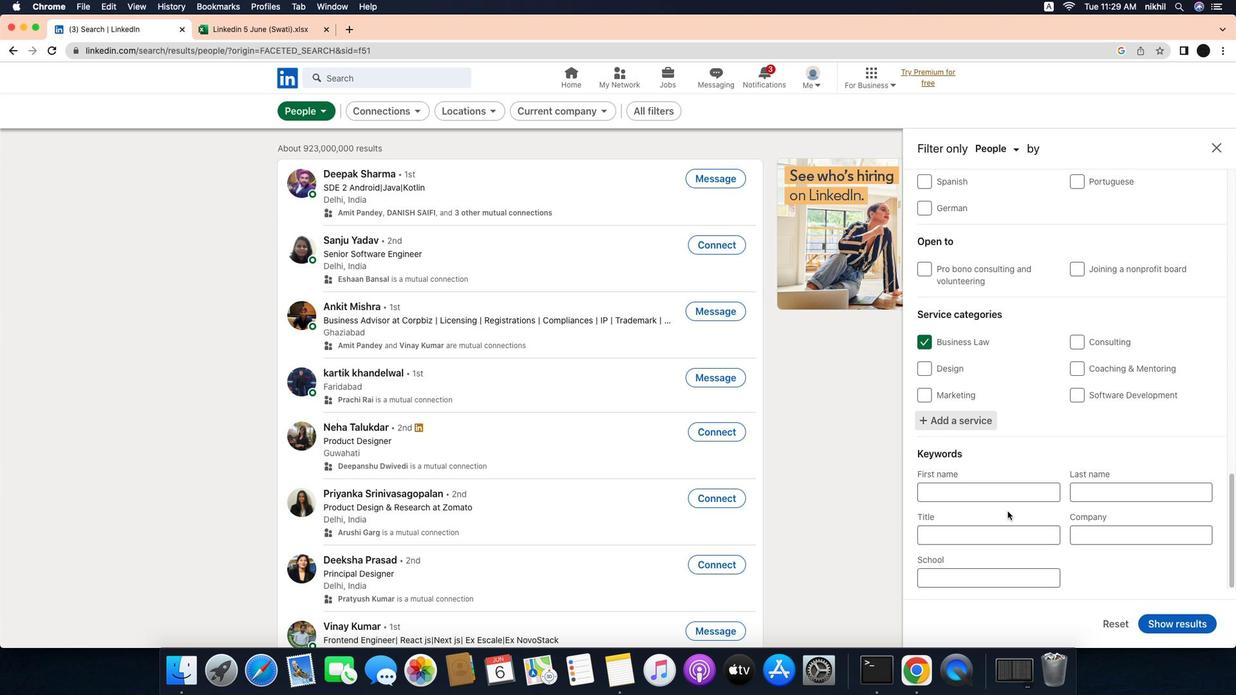 
Action: Mouse scrolled (1119, 482) with delta (-32, -32)
Screenshot: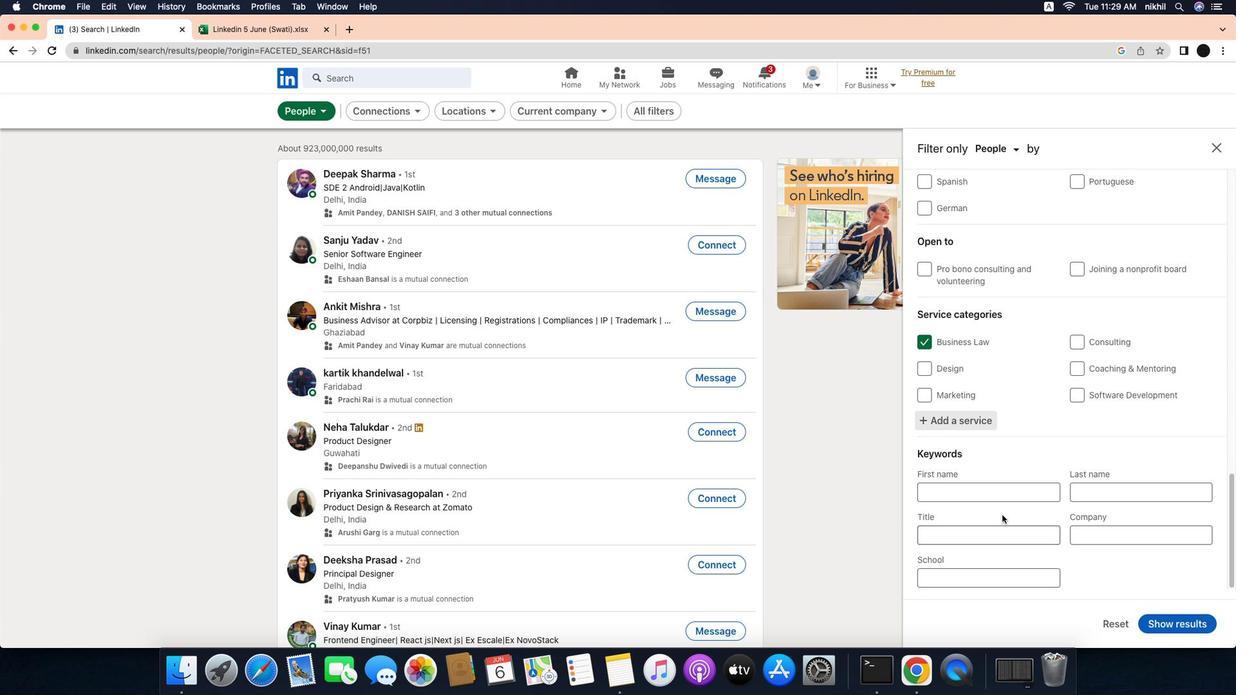 
Action: Mouse scrolled (1119, 482) with delta (-32, -33)
Screenshot: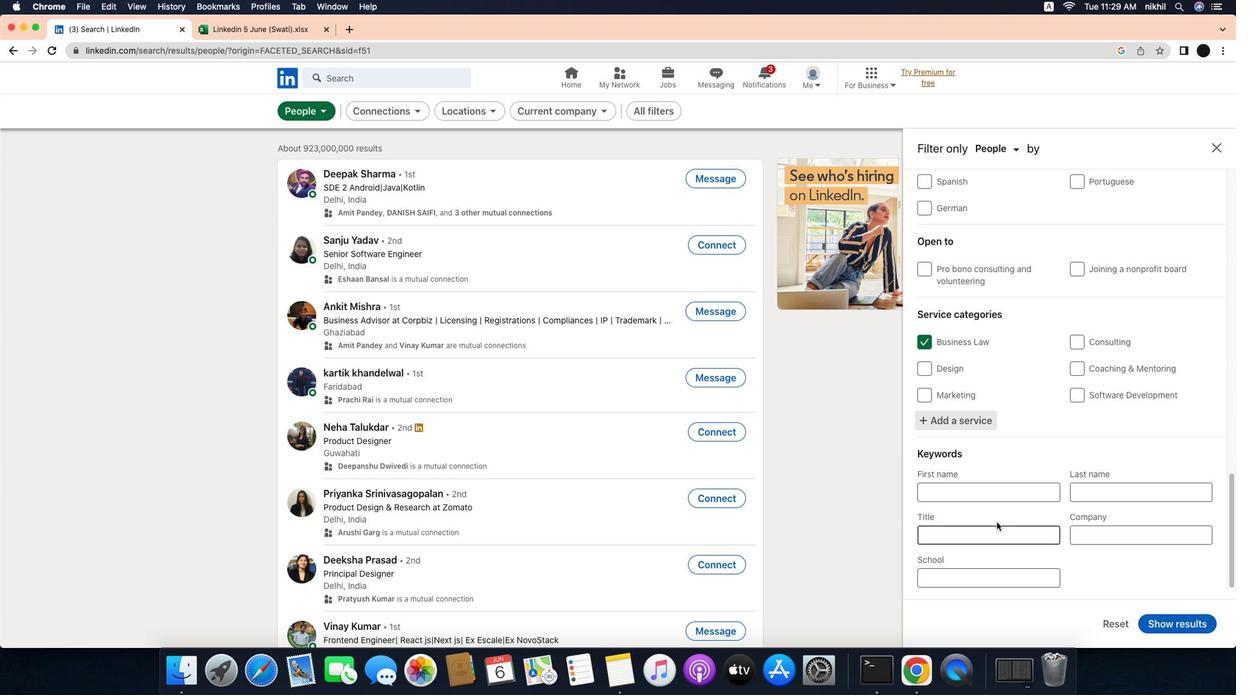 
Action: Mouse scrolled (1119, 482) with delta (-32, -32)
Screenshot: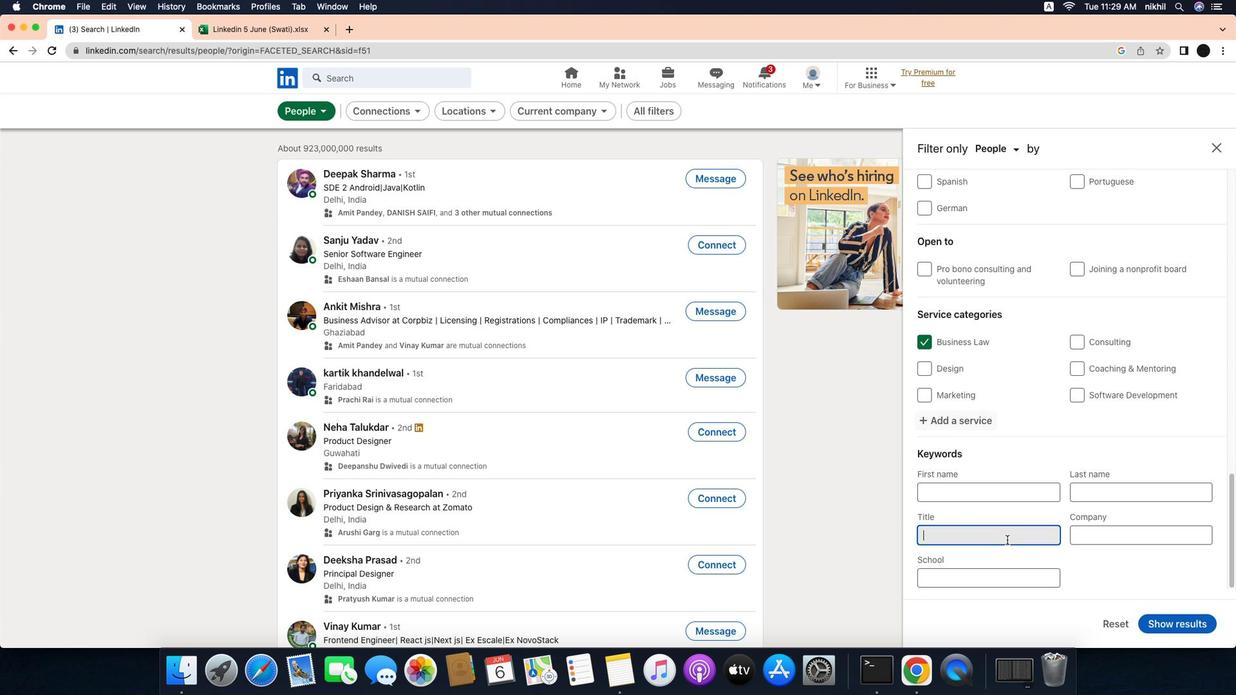 
Action: Mouse scrolled (1119, 482) with delta (-32, -32)
Screenshot: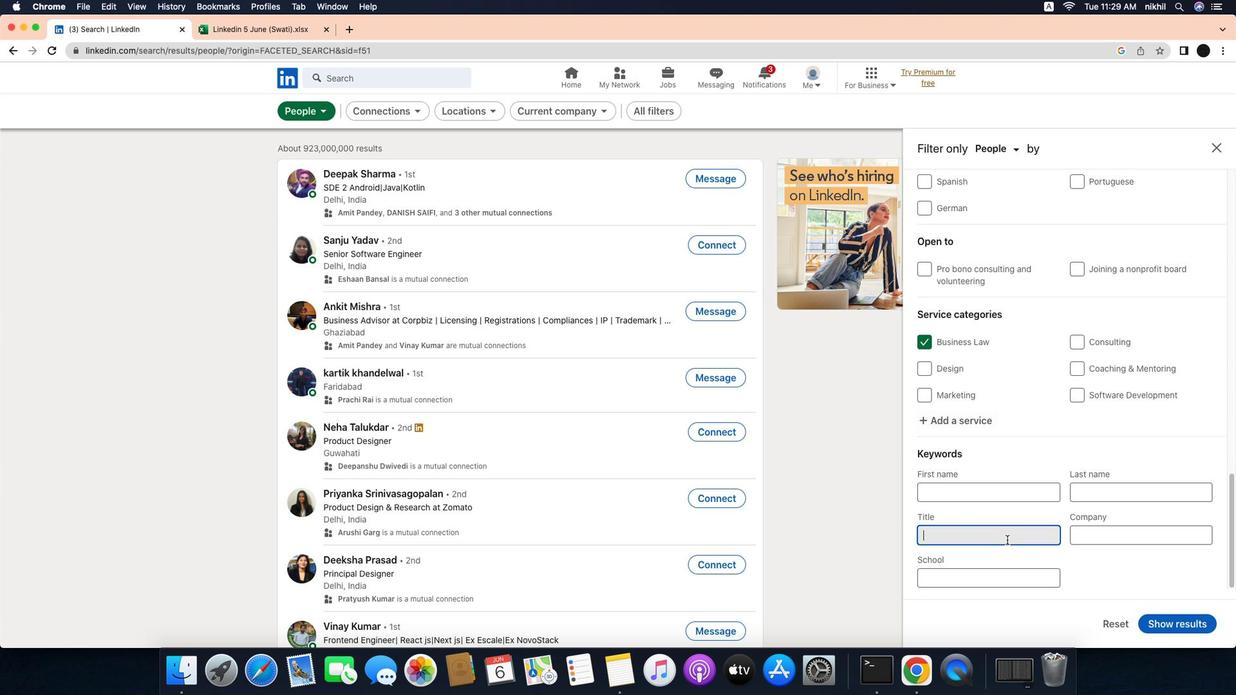 
Action: Mouse scrolled (1119, 482) with delta (-32, -32)
Screenshot: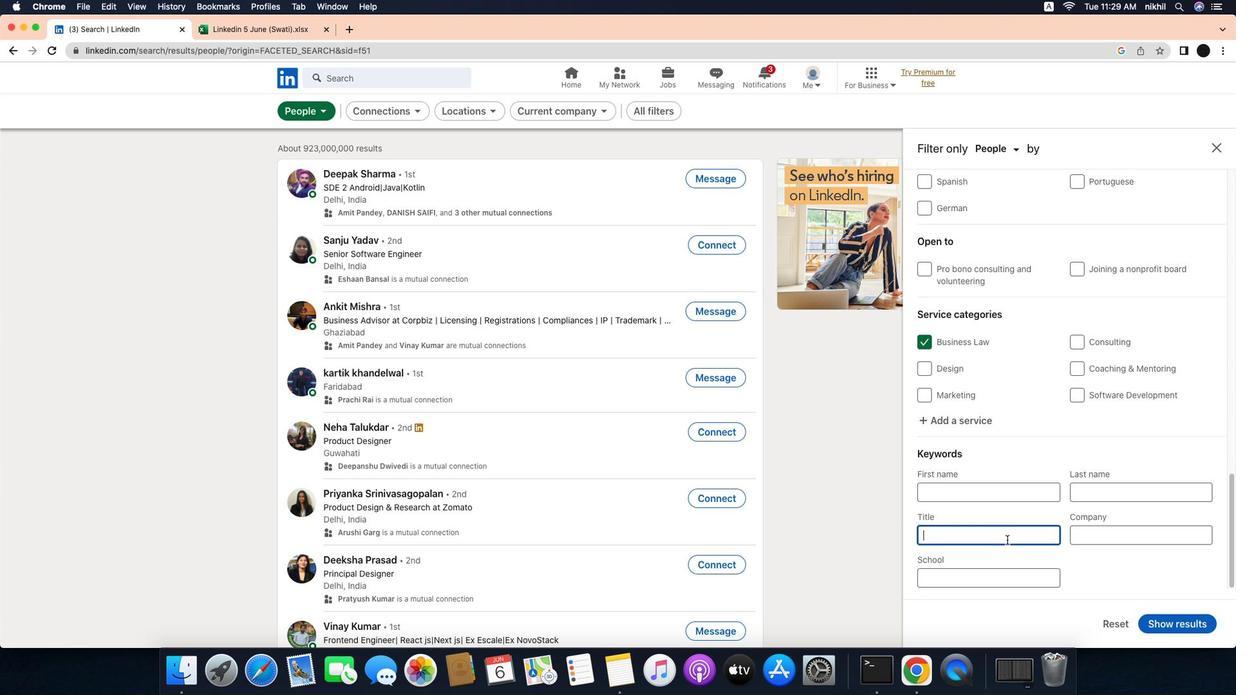 
Action: Mouse moved to (1041, 543)
Screenshot: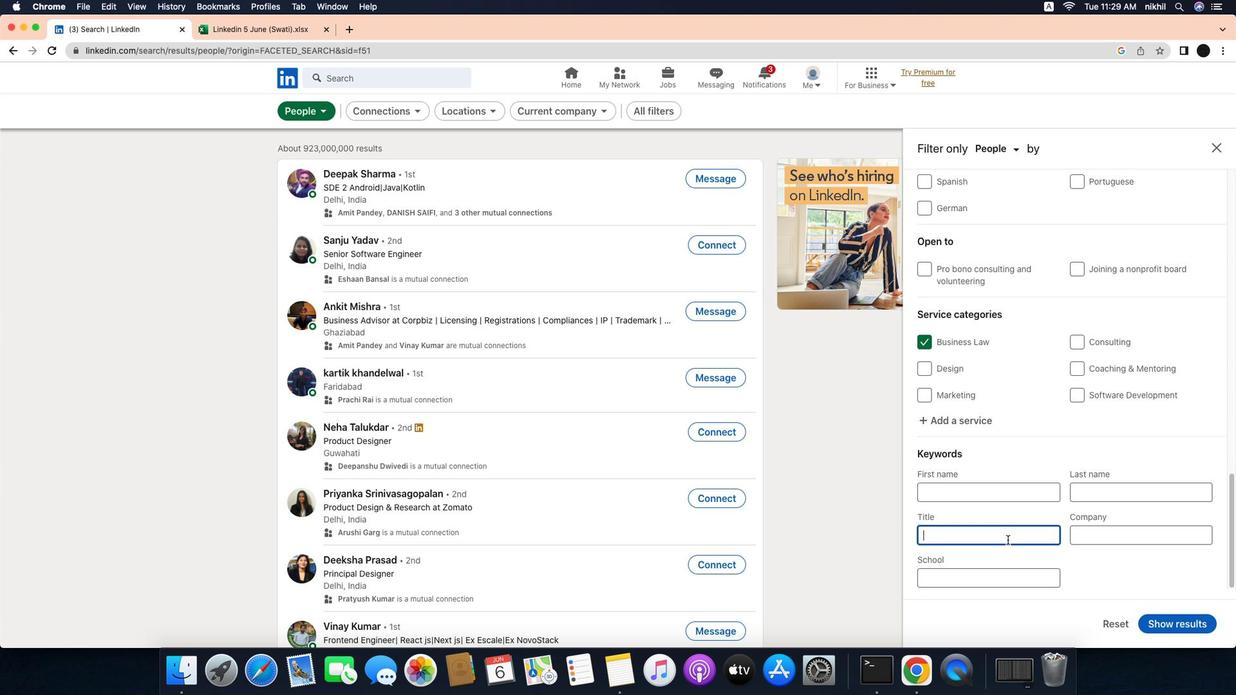 
Action: Mouse pressed left at (1041, 543)
Screenshot: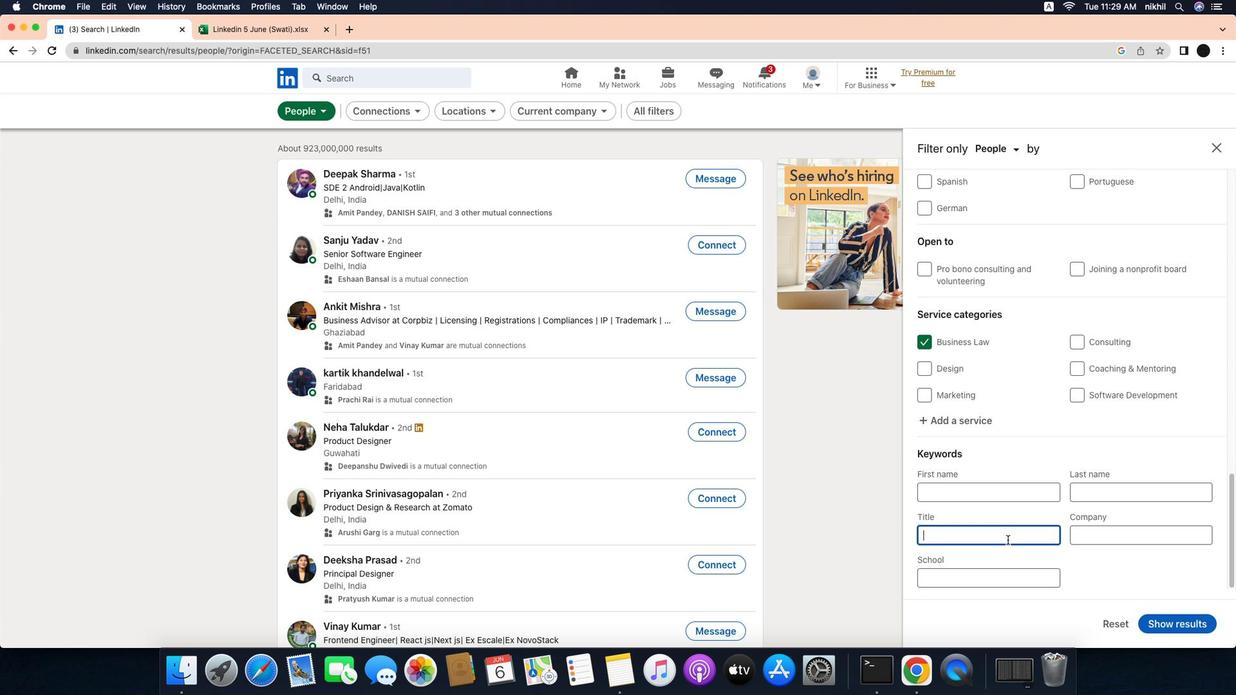 
Action: Mouse moved to (1041, 543)
Screenshot: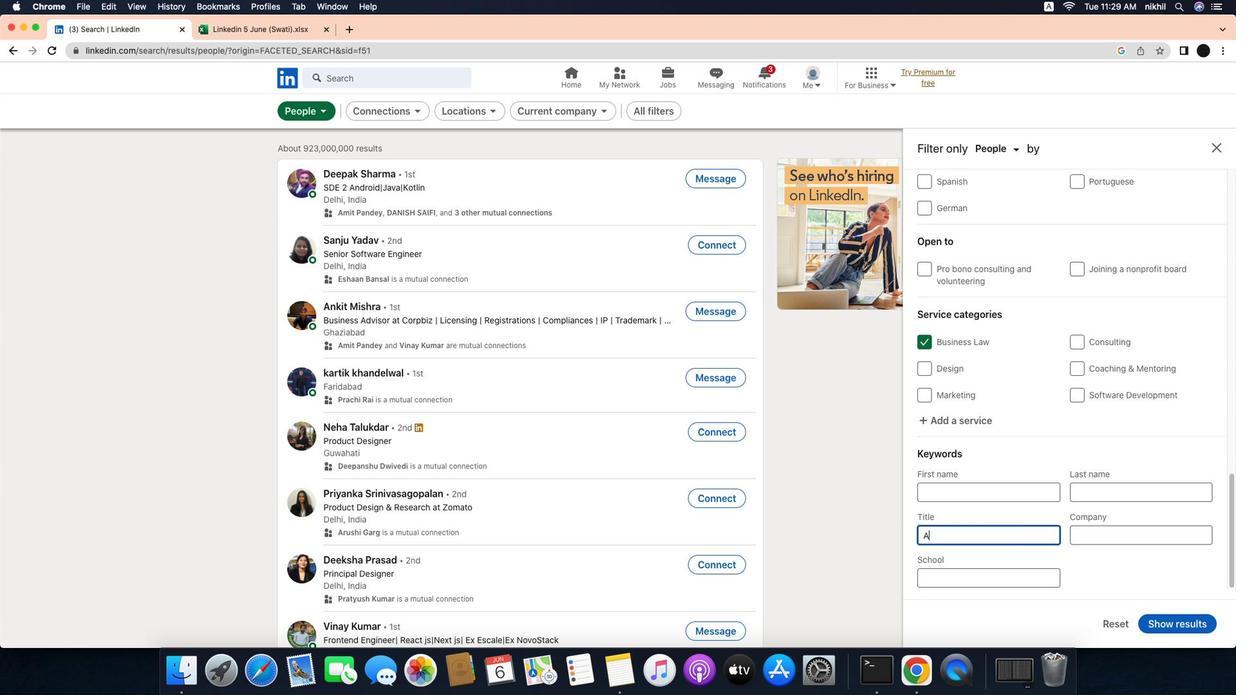 
Action: Key pressed Key.caps_lock'A'Key.caps_lock'n''i''m''a''l'Key.spaceKey.caps_lock'S'Key.caps_lock'h''e''l''t''e''r'Key.spaceKey.caps_lock'V'Key.caps_lock'o''l''u''n''t''e''e''r'
Screenshot: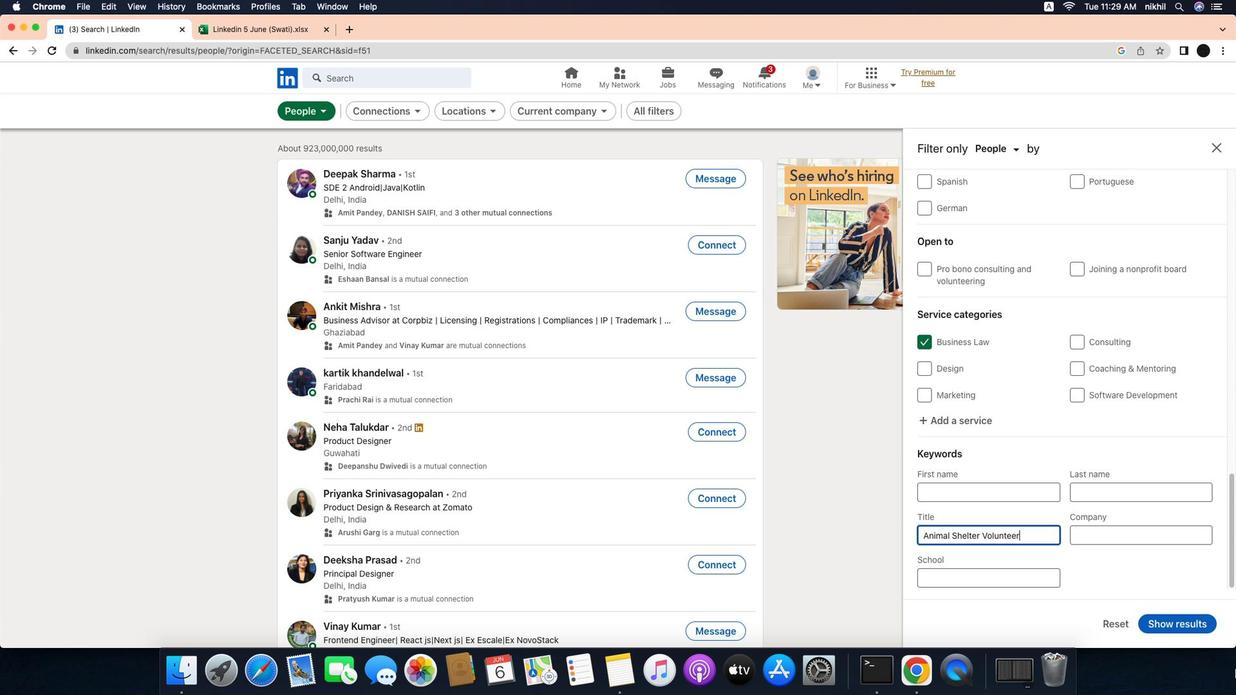 
Action: Mouse moved to (1222, 631)
Screenshot: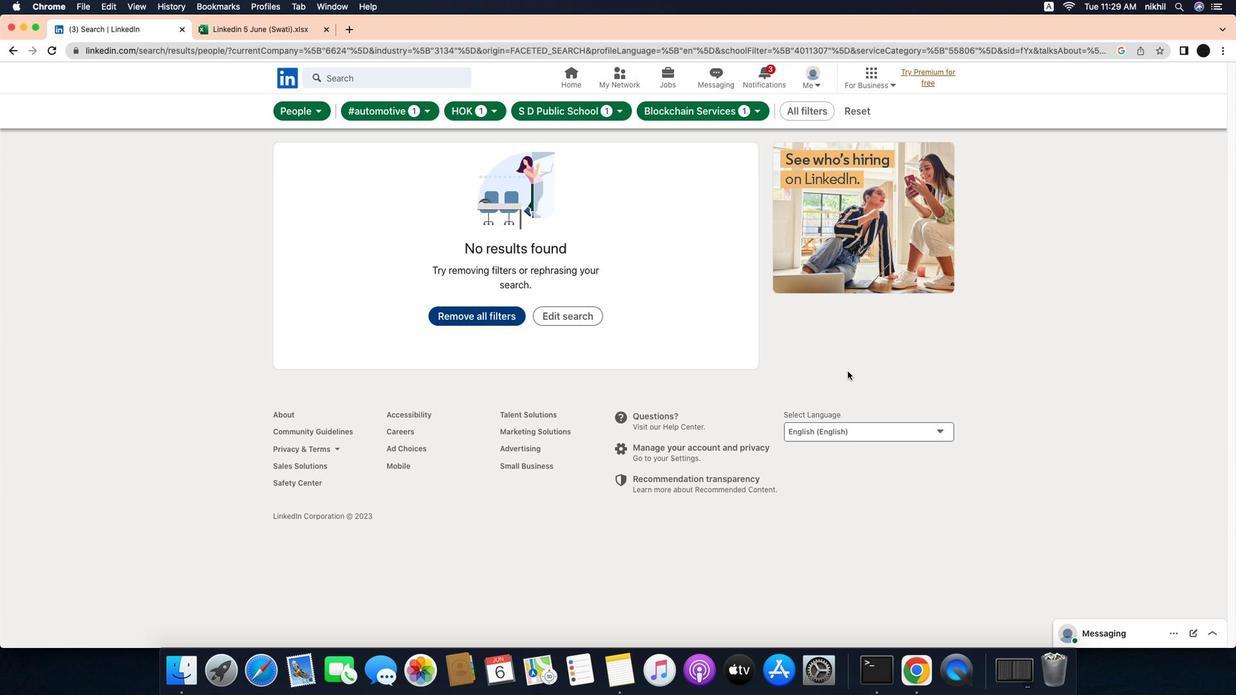 
Action: Mouse pressed left at (1222, 631)
Screenshot: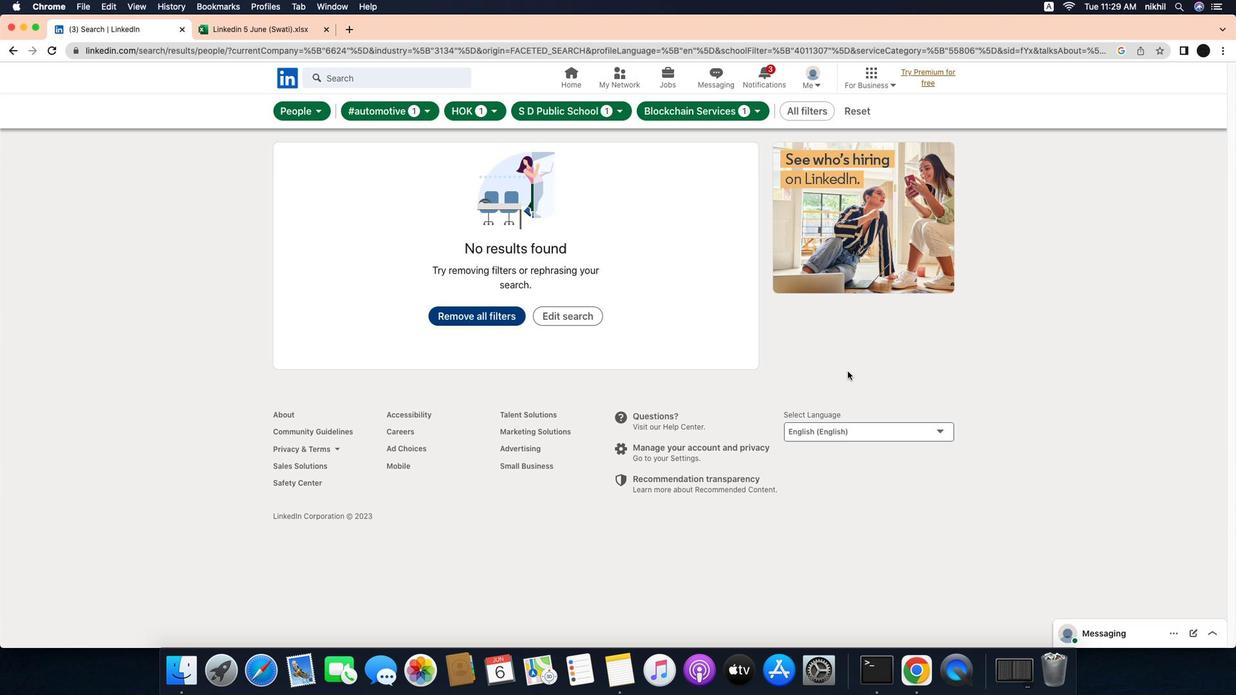 
Action: Mouse moved to (871, 363)
Screenshot: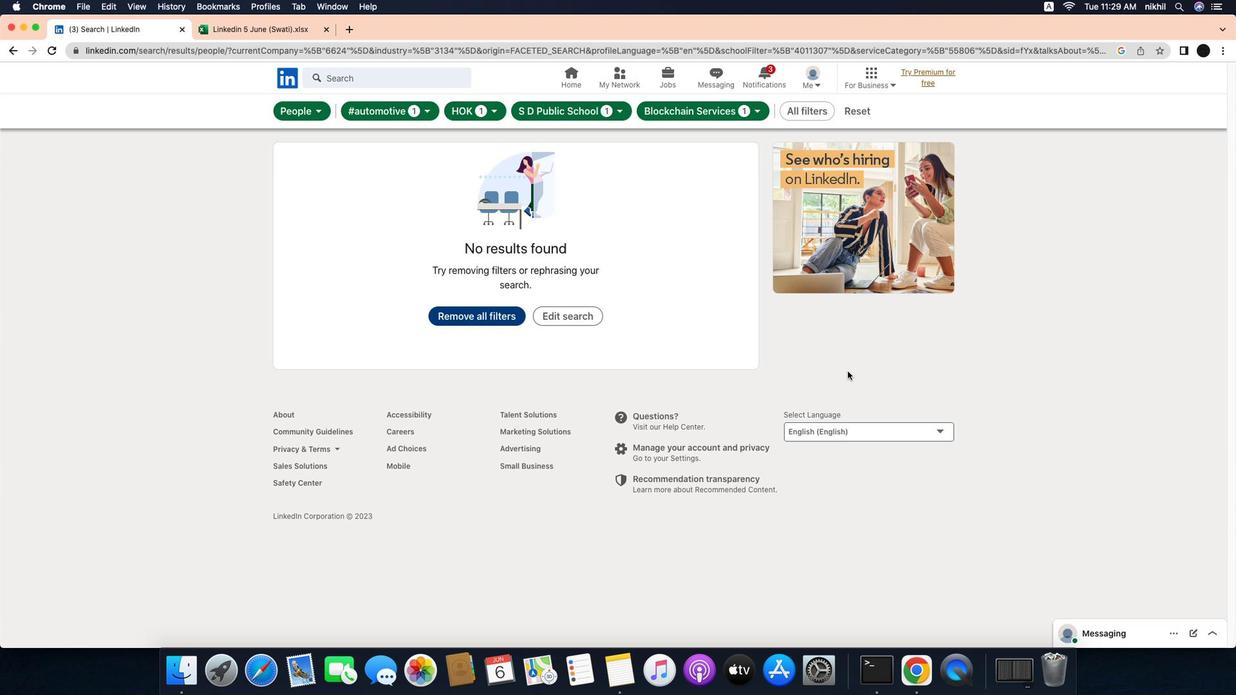 
